 Task: Find connections with filter location Maholi with filter topic #Culturewith filter profile language Spanish with filter current company Startup Story™ with filter school Wilson College Chowpatty Mumbai 400 007 with filter industry Desktop Computing Software Products with filter service category Videography with filter keywords title Screenwriter
Action: Mouse moved to (564, 76)
Screenshot: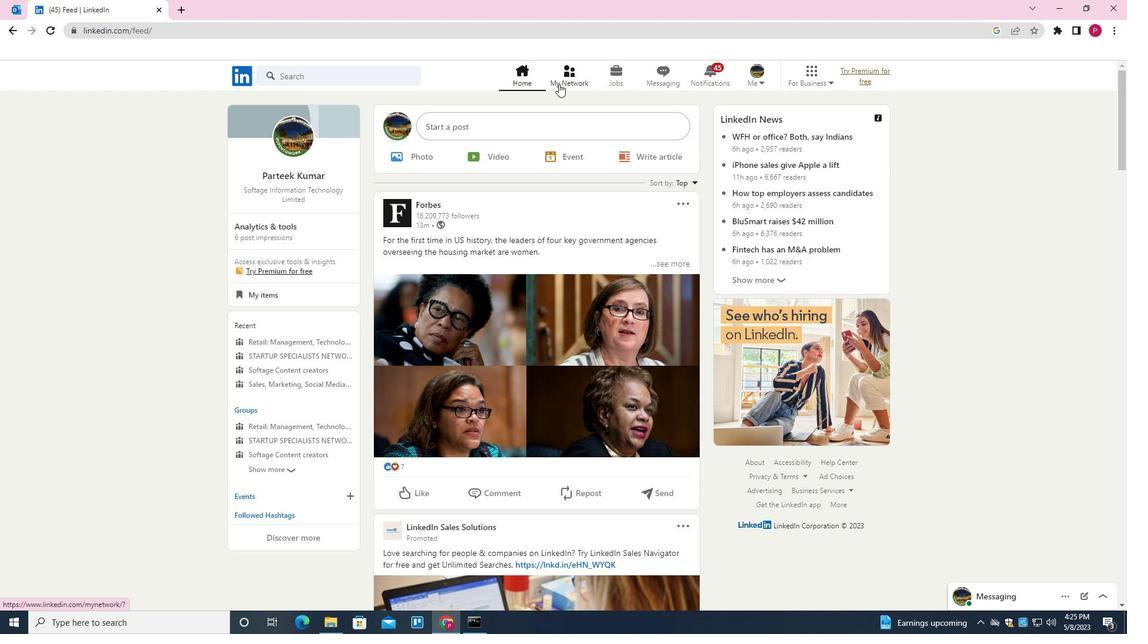 
Action: Mouse pressed left at (564, 76)
Screenshot: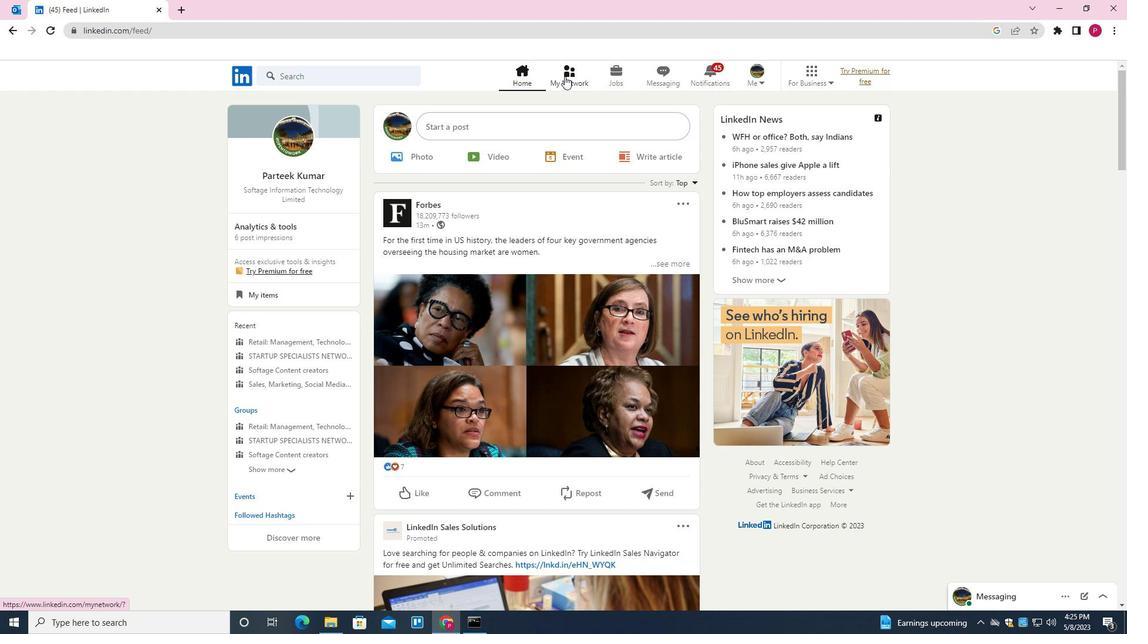 
Action: Mouse moved to (377, 141)
Screenshot: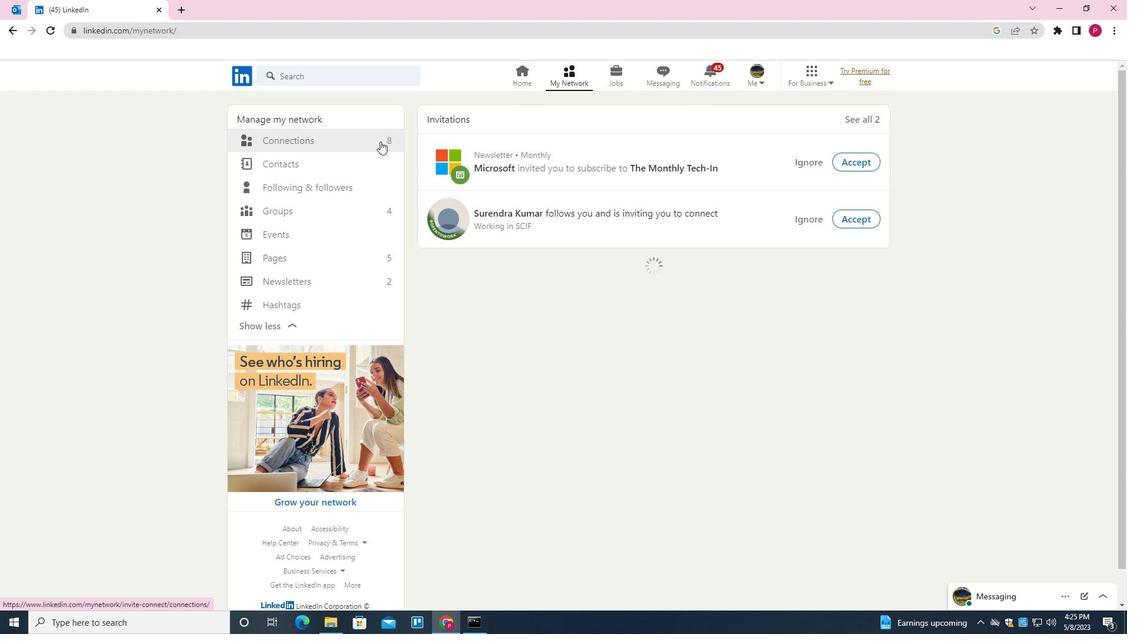 
Action: Mouse pressed left at (377, 141)
Screenshot: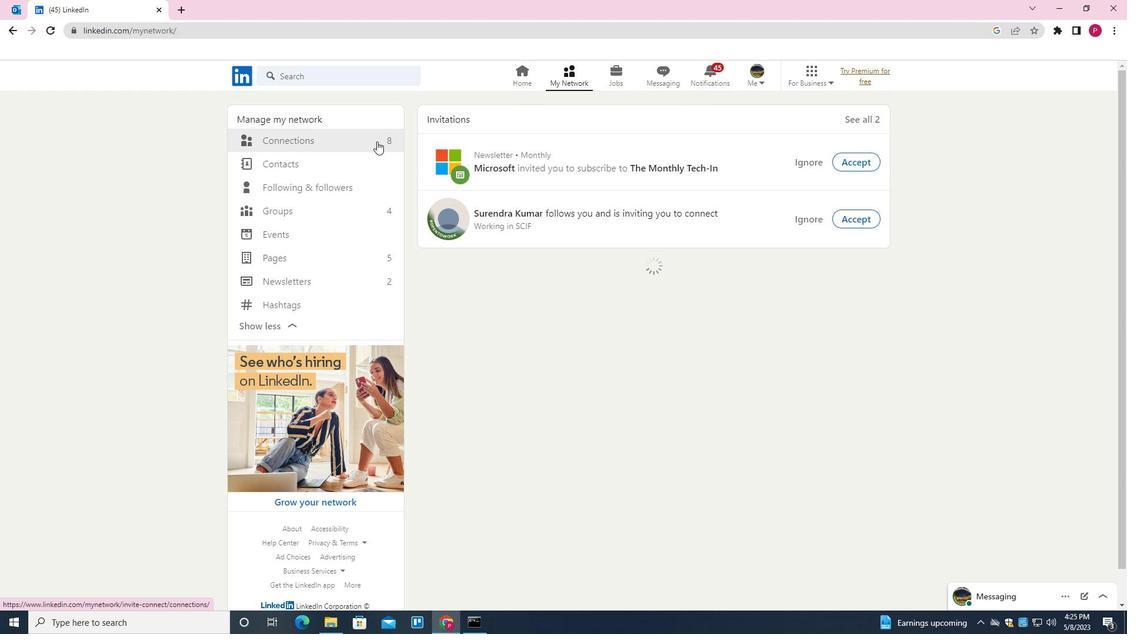 
Action: Mouse moved to (645, 142)
Screenshot: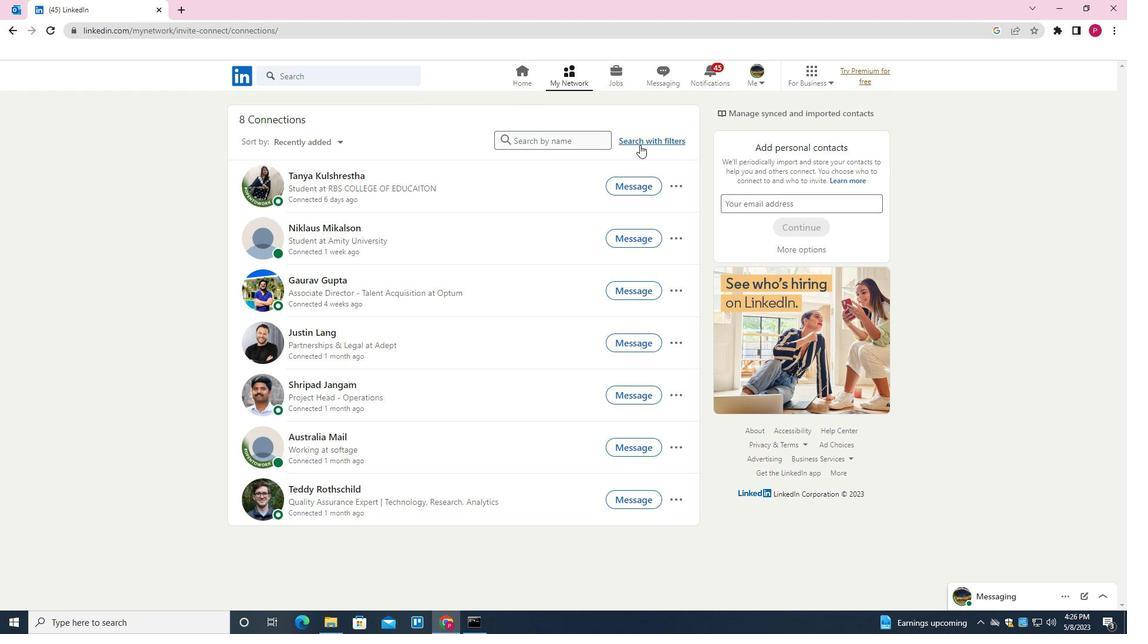 
Action: Mouse pressed left at (645, 142)
Screenshot: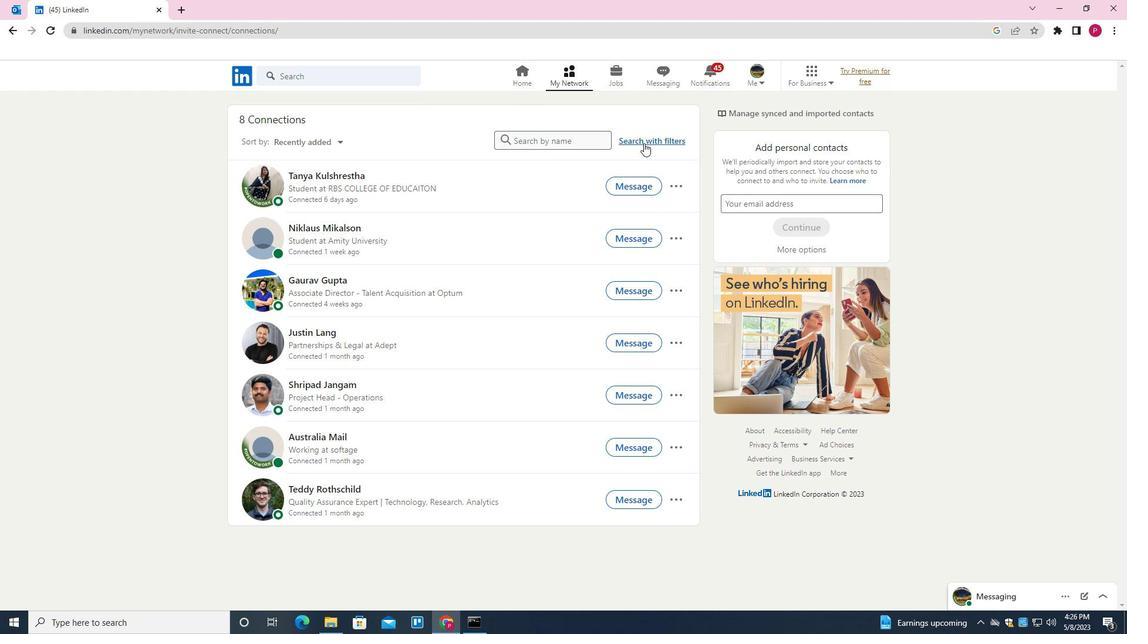 
Action: Mouse moved to (600, 107)
Screenshot: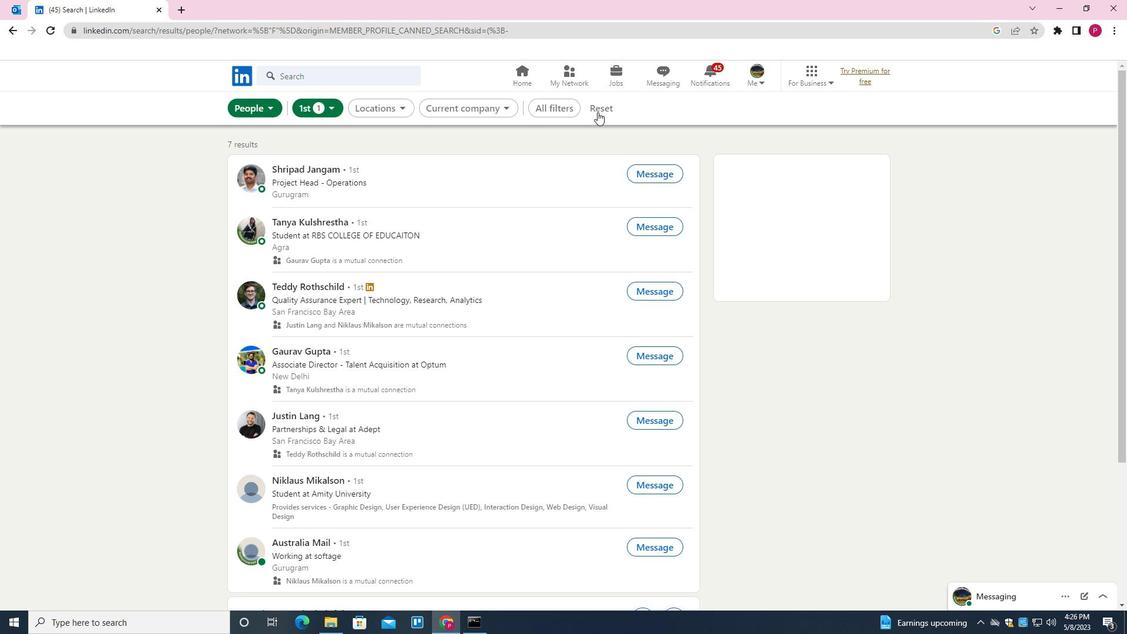 
Action: Mouse pressed left at (600, 107)
Screenshot: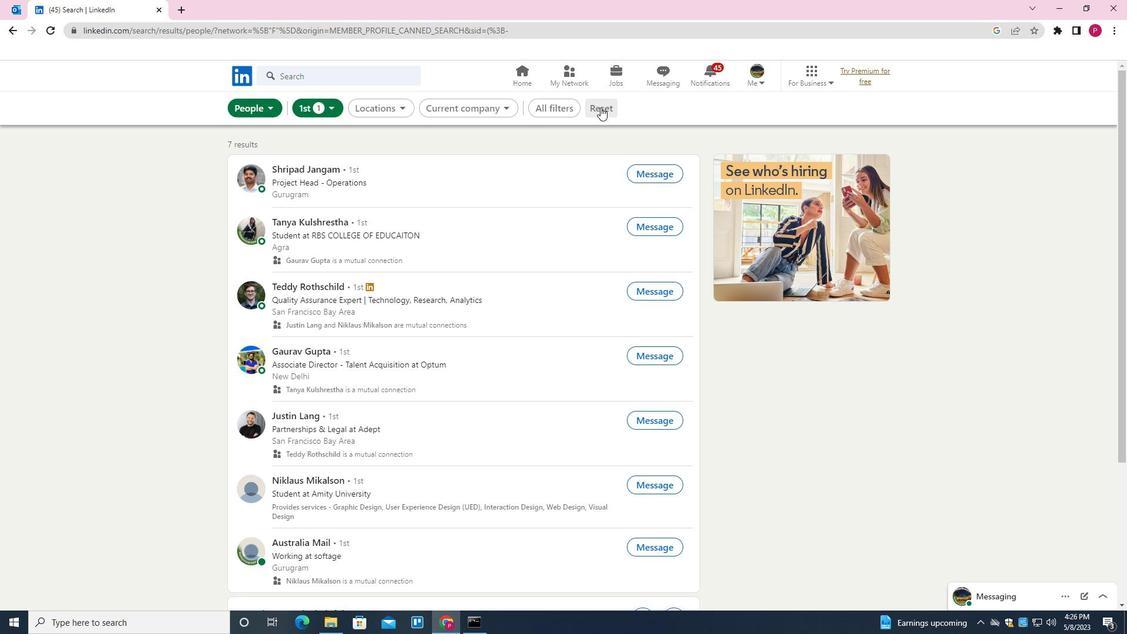 
Action: Mouse moved to (582, 112)
Screenshot: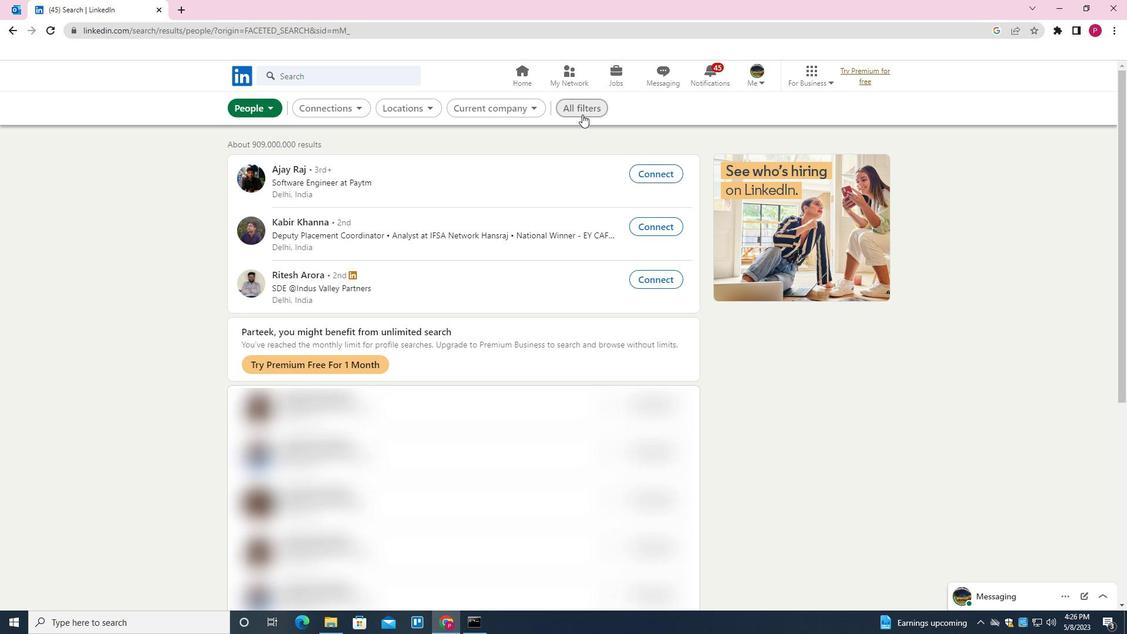 
Action: Mouse pressed left at (582, 112)
Screenshot: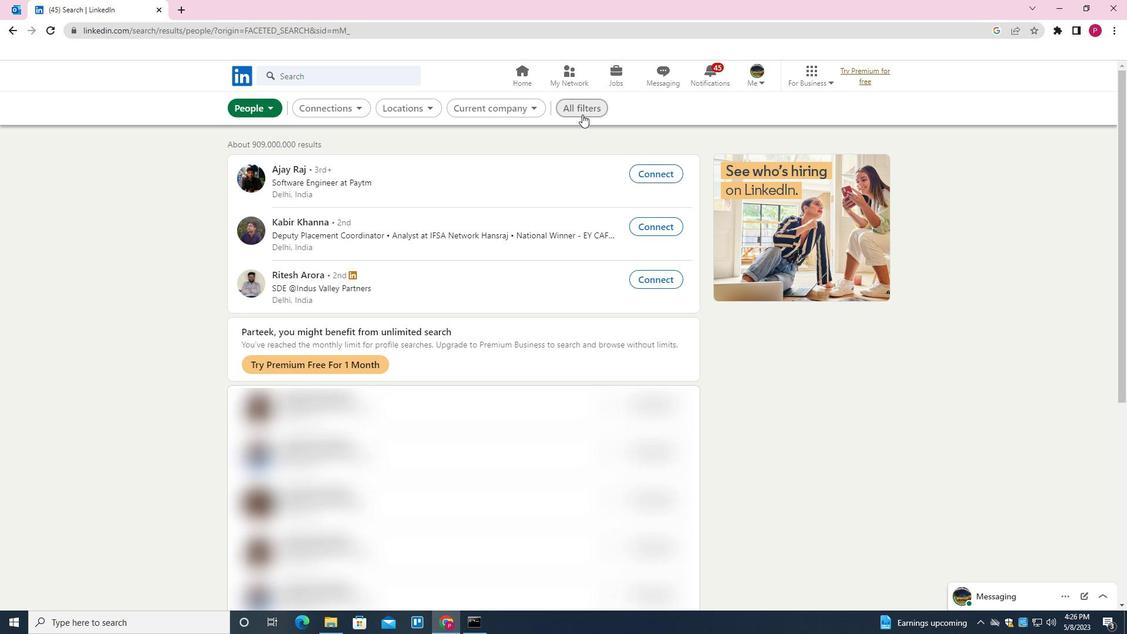 
Action: Mouse moved to (809, 248)
Screenshot: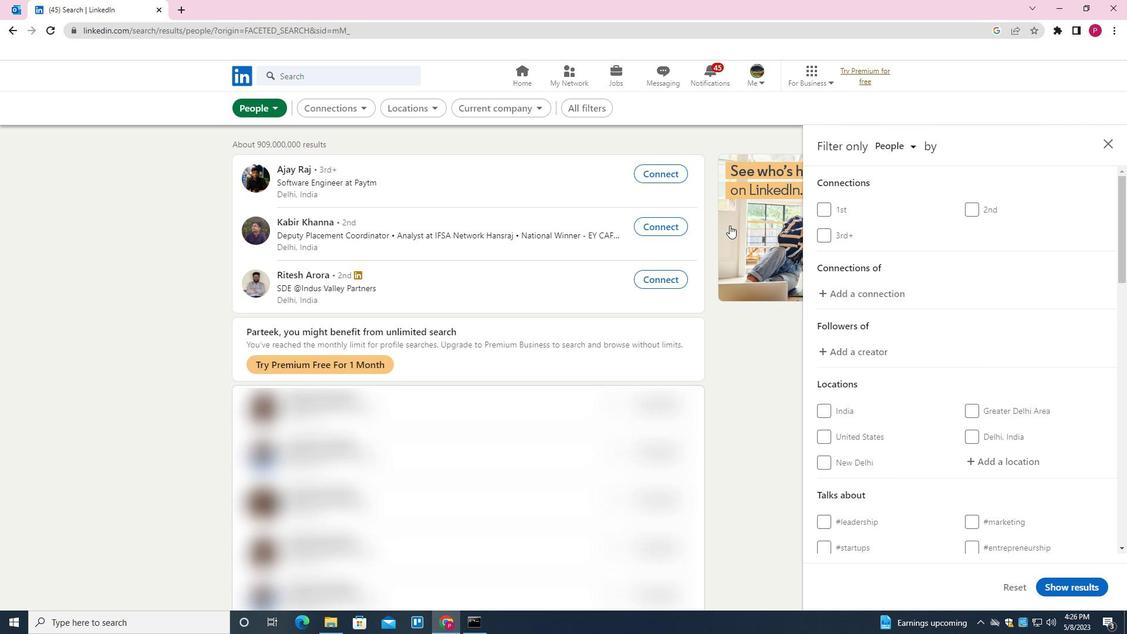 
Action: Mouse scrolled (809, 247) with delta (0, 0)
Screenshot: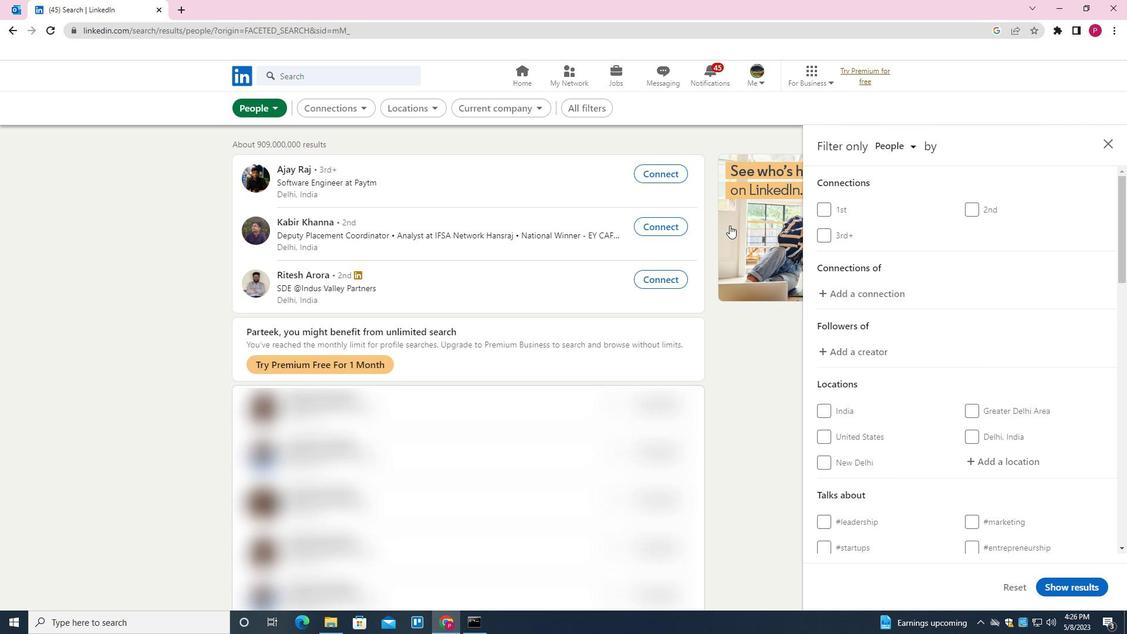 
Action: Mouse moved to (875, 264)
Screenshot: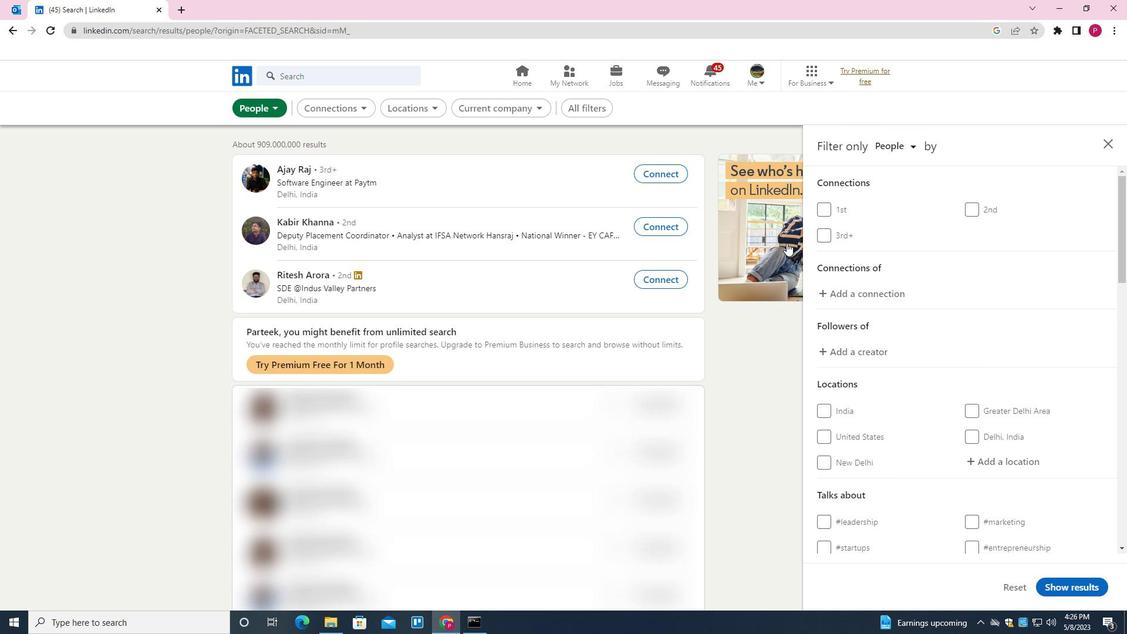 
Action: Mouse scrolled (875, 263) with delta (0, 0)
Screenshot: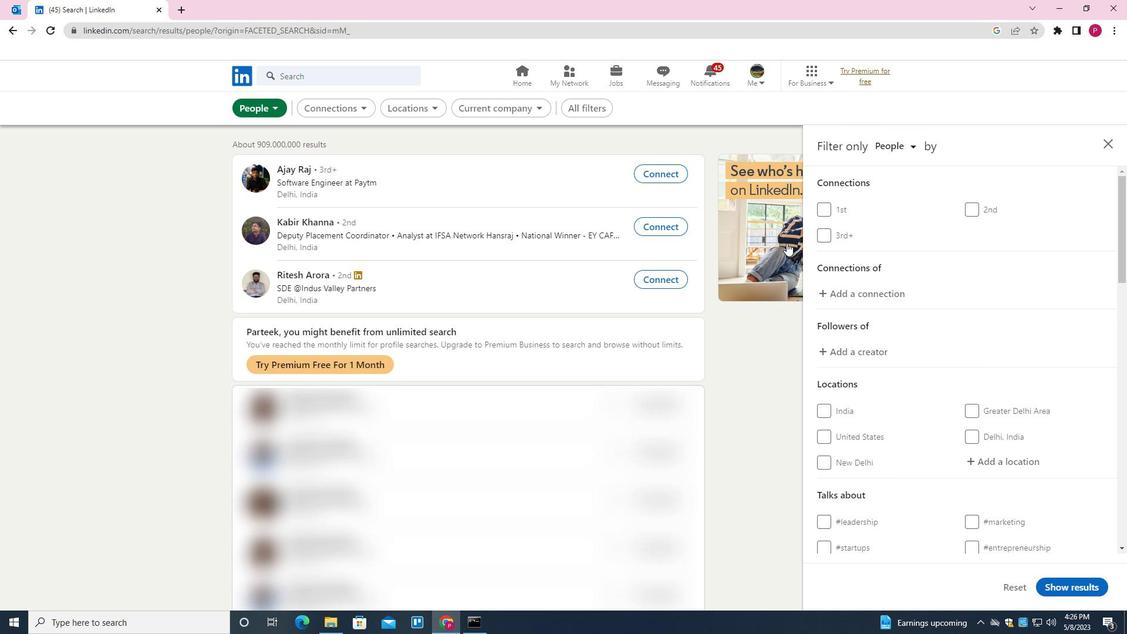 
Action: Mouse moved to (1013, 341)
Screenshot: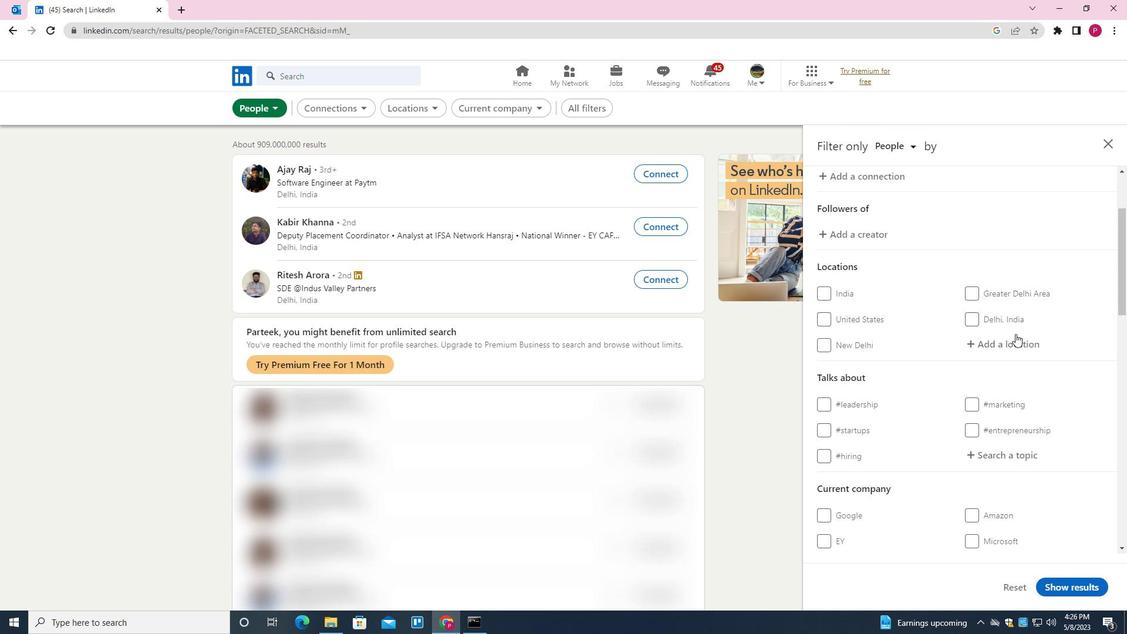 
Action: Mouse pressed left at (1013, 341)
Screenshot: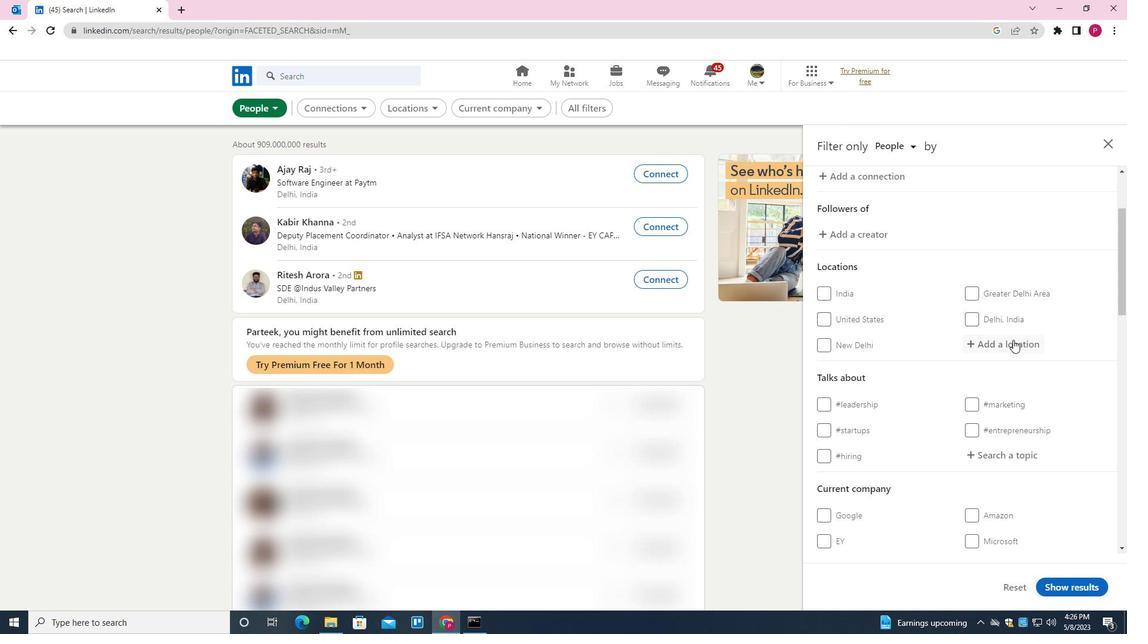 
Action: Mouse moved to (842, 454)
Screenshot: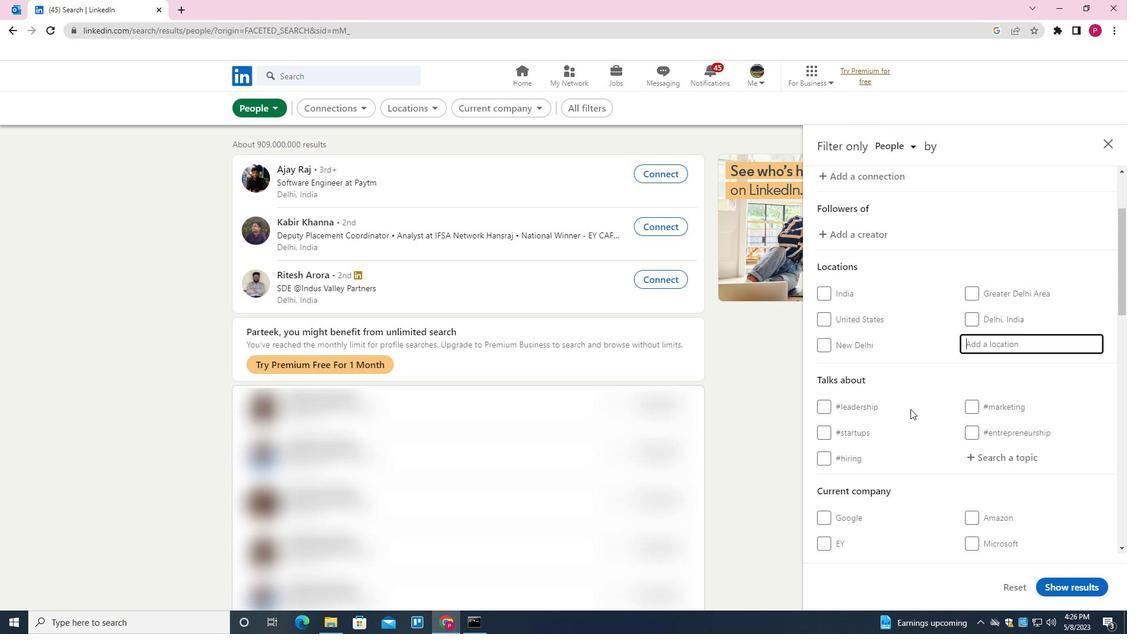 
Action: Key pressed <Key.shift>MAHOLI<Key.backspace><Key.backspace>LI
Screenshot: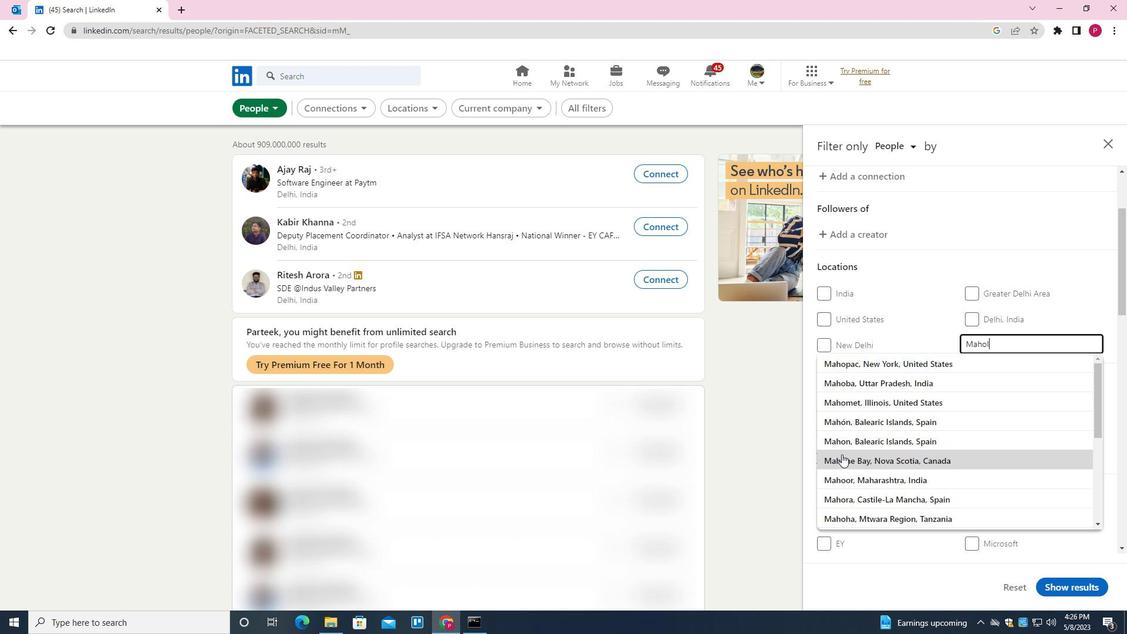 
Action: Mouse moved to (956, 385)
Screenshot: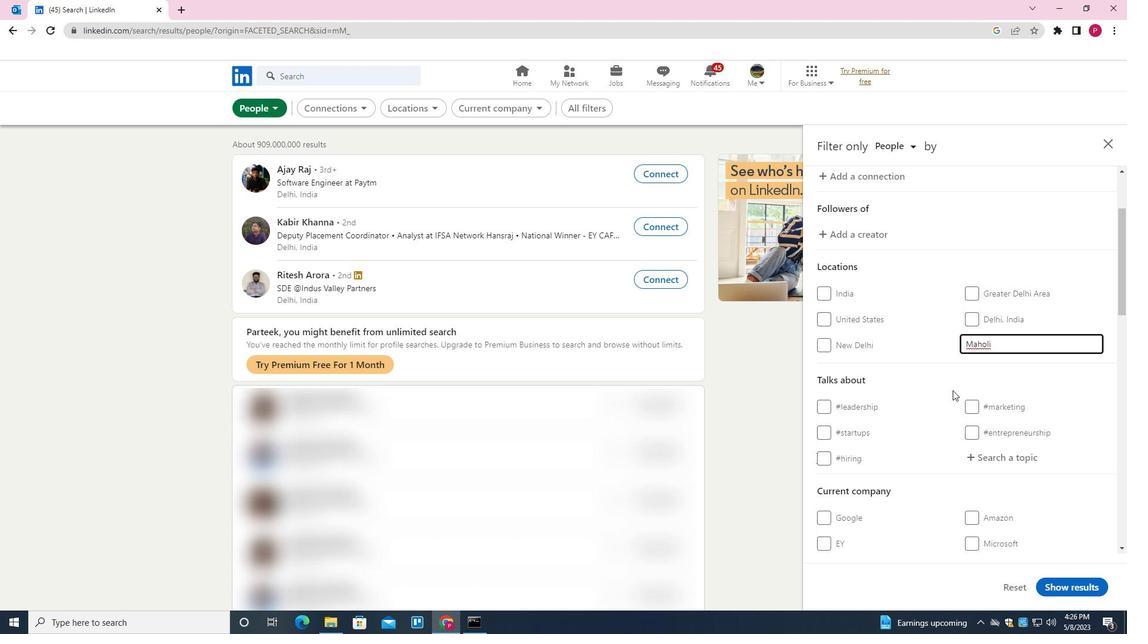 
Action: Mouse scrolled (956, 385) with delta (0, 0)
Screenshot: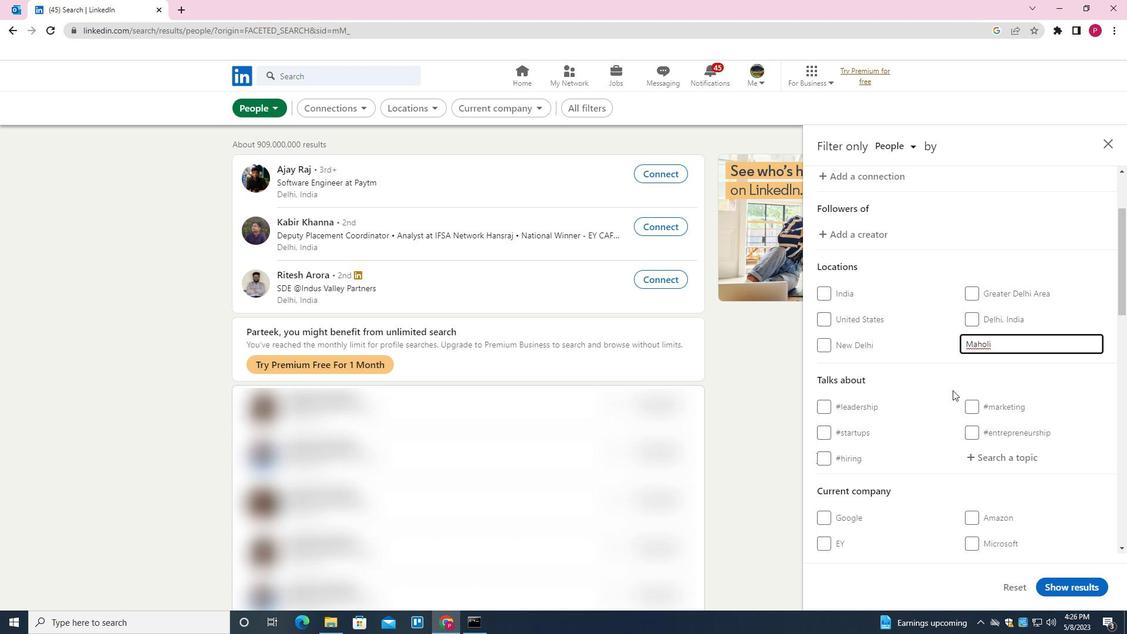 
Action: Mouse scrolled (956, 385) with delta (0, 0)
Screenshot: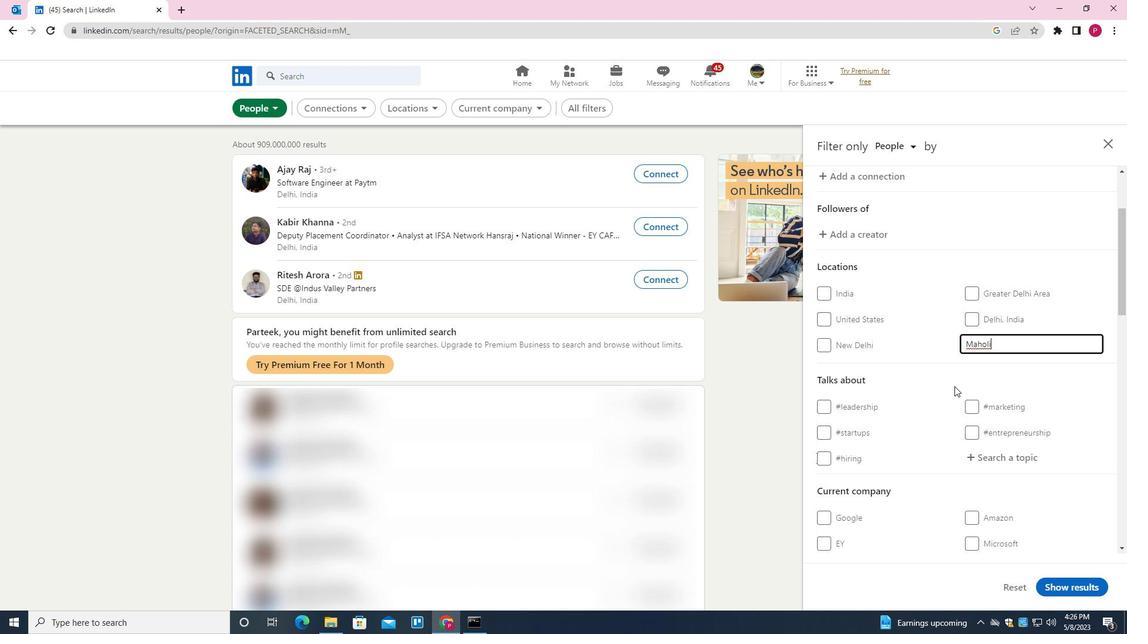
Action: Mouse scrolled (956, 385) with delta (0, 0)
Screenshot: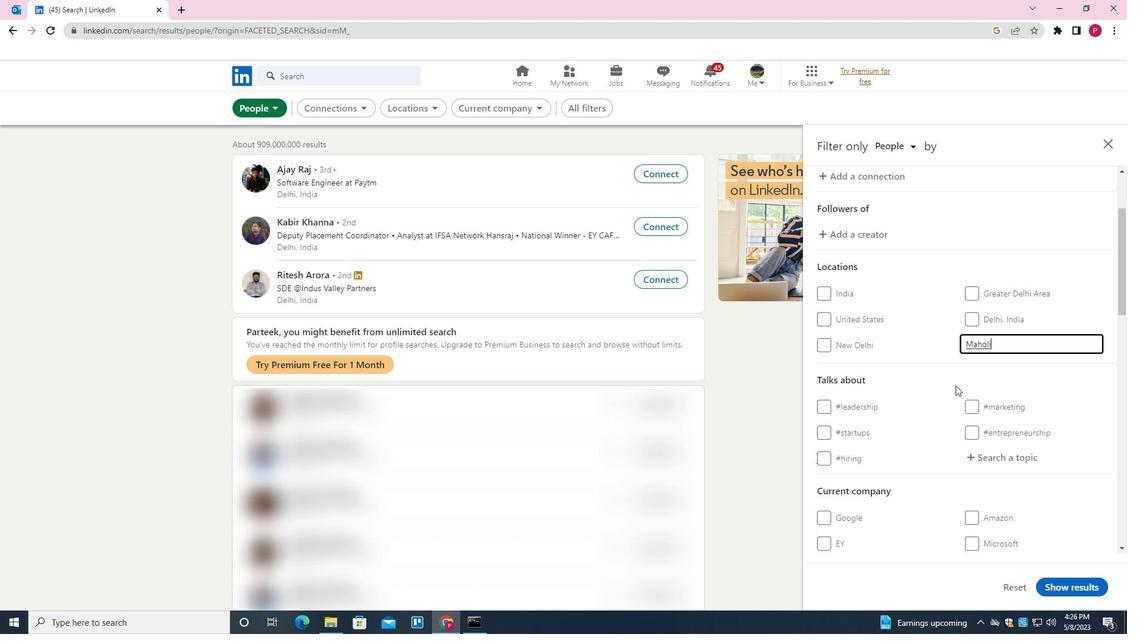 
Action: Mouse moved to (992, 288)
Screenshot: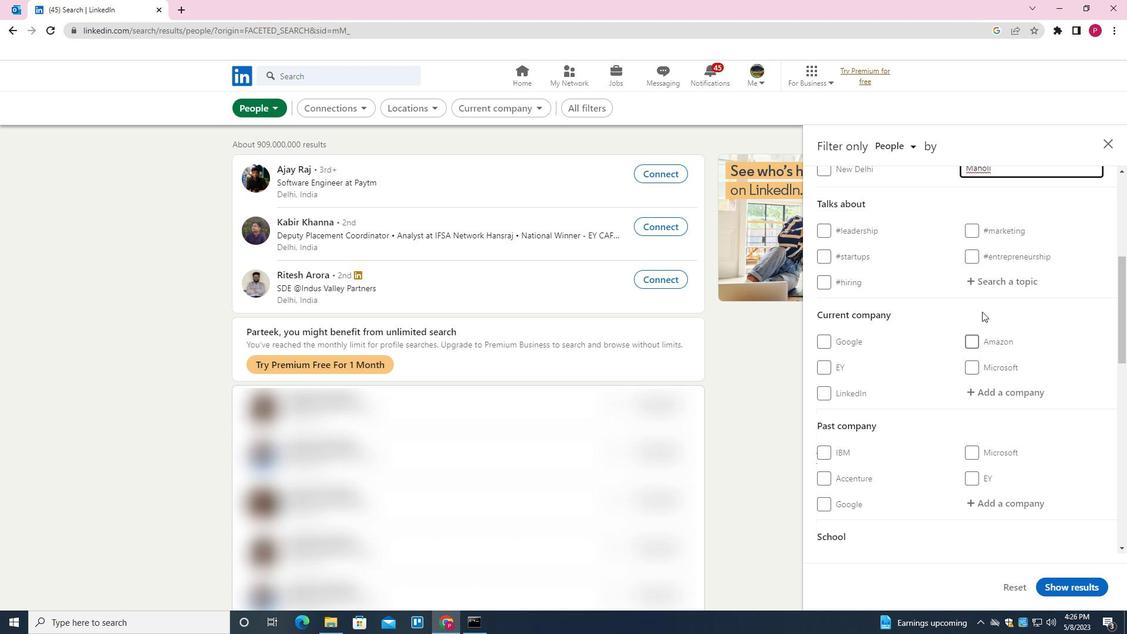 
Action: Mouse pressed left at (992, 288)
Screenshot: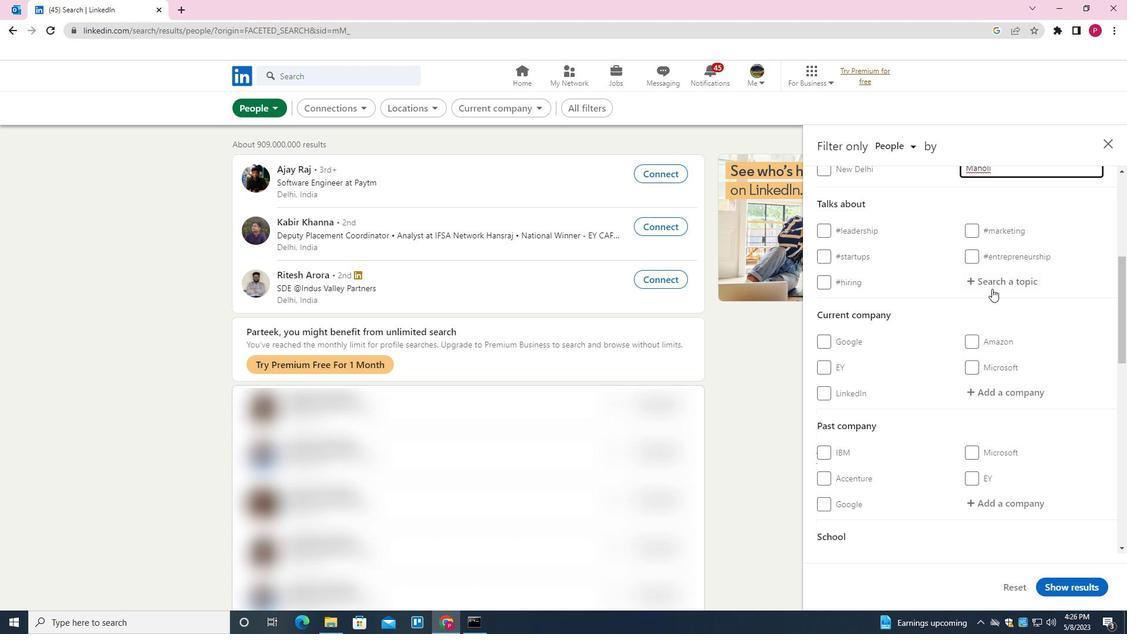 
Action: Key pressed CULTURE<Key.down><Key.enter>
Screenshot: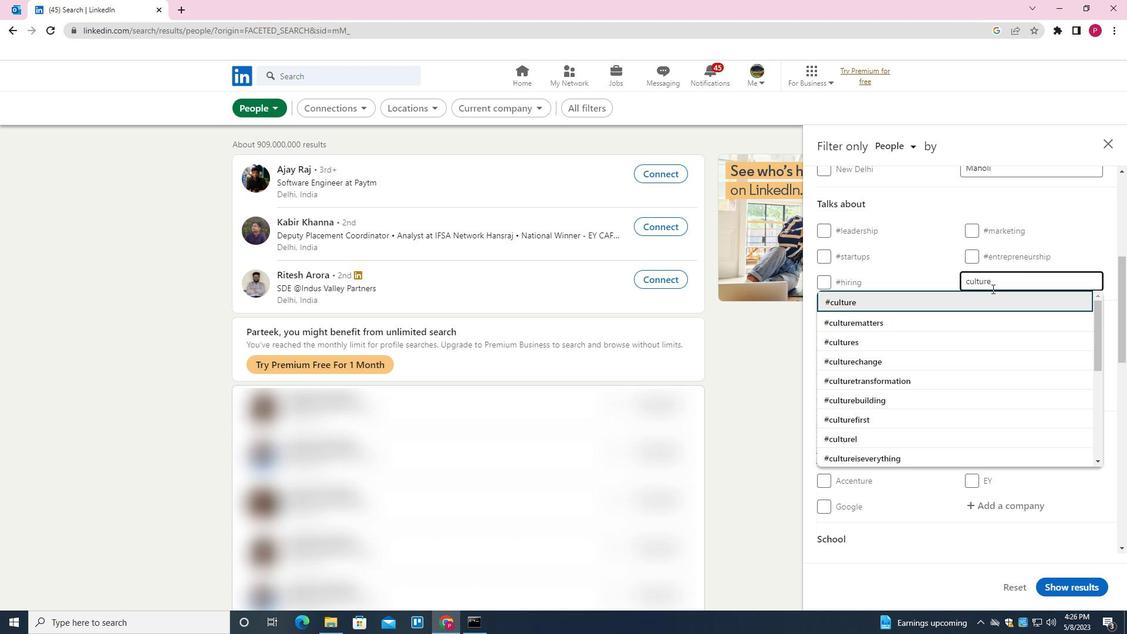 
Action: Mouse moved to (960, 343)
Screenshot: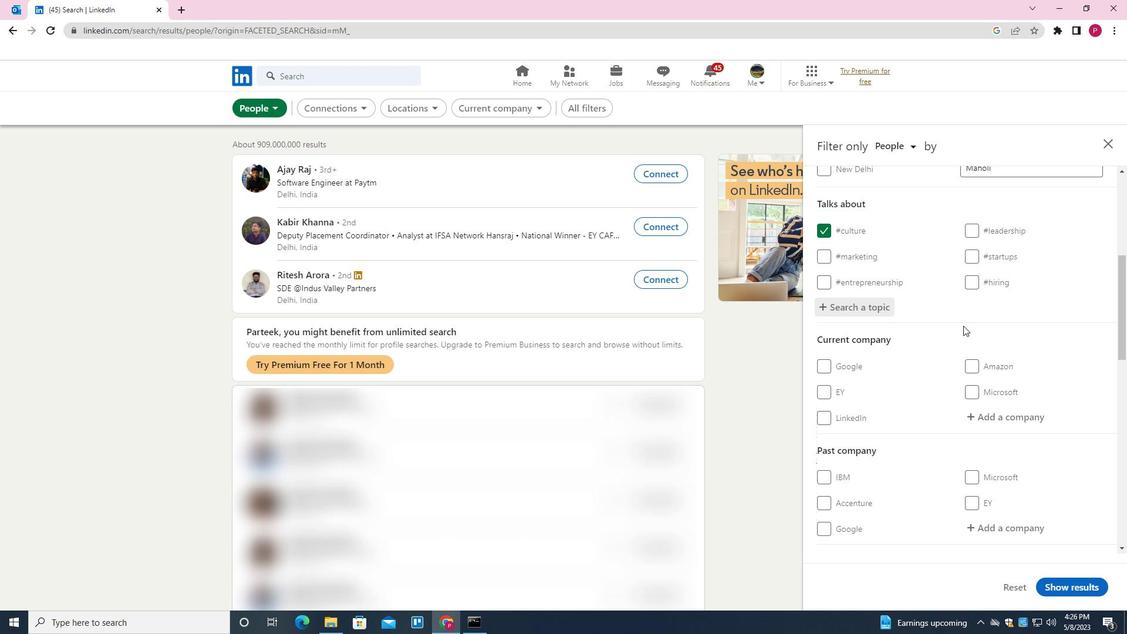 
Action: Mouse scrolled (960, 342) with delta (0, 0)
Screenshot: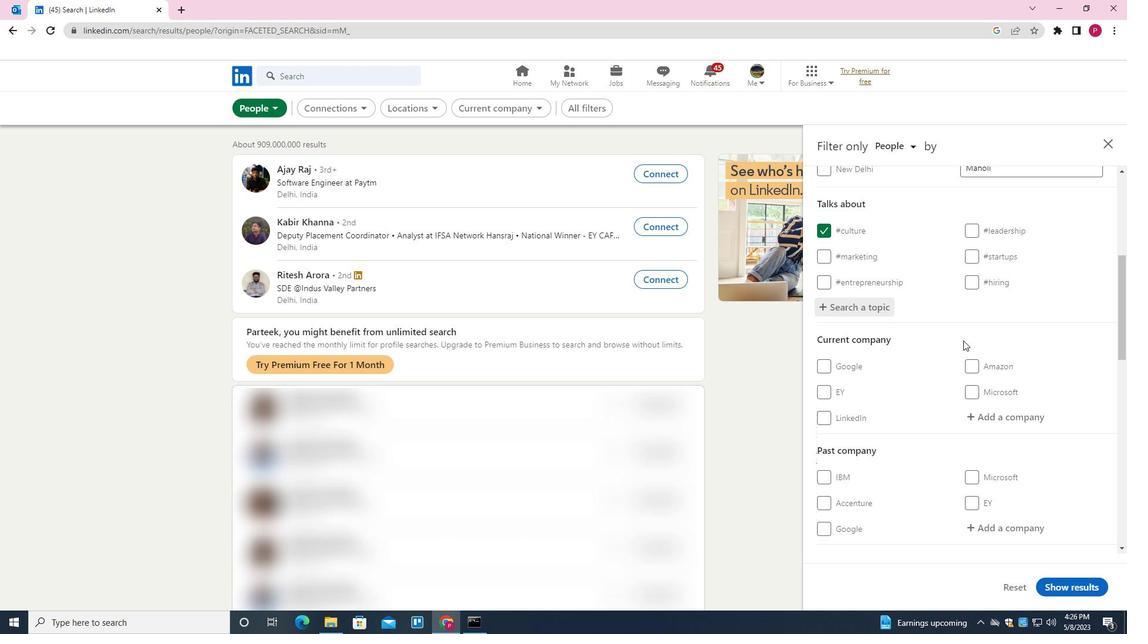 
Action: Mouse moved to (958, 343)
Screenshot: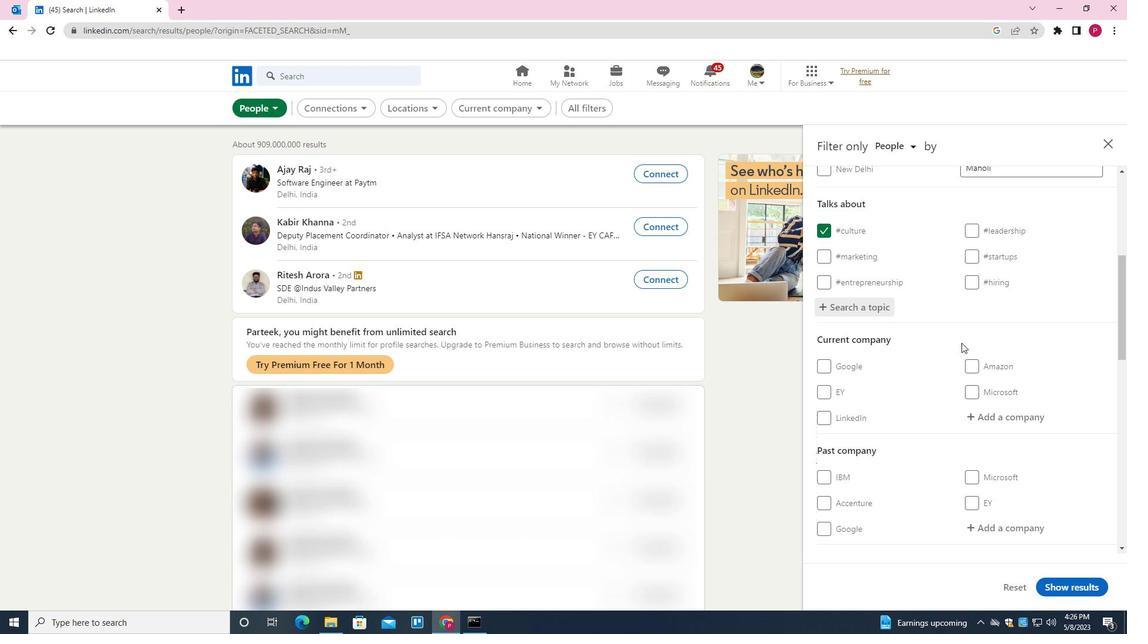 
Action: Mouse scrolled (958, 342) with delta (0, 0)
Screenshot: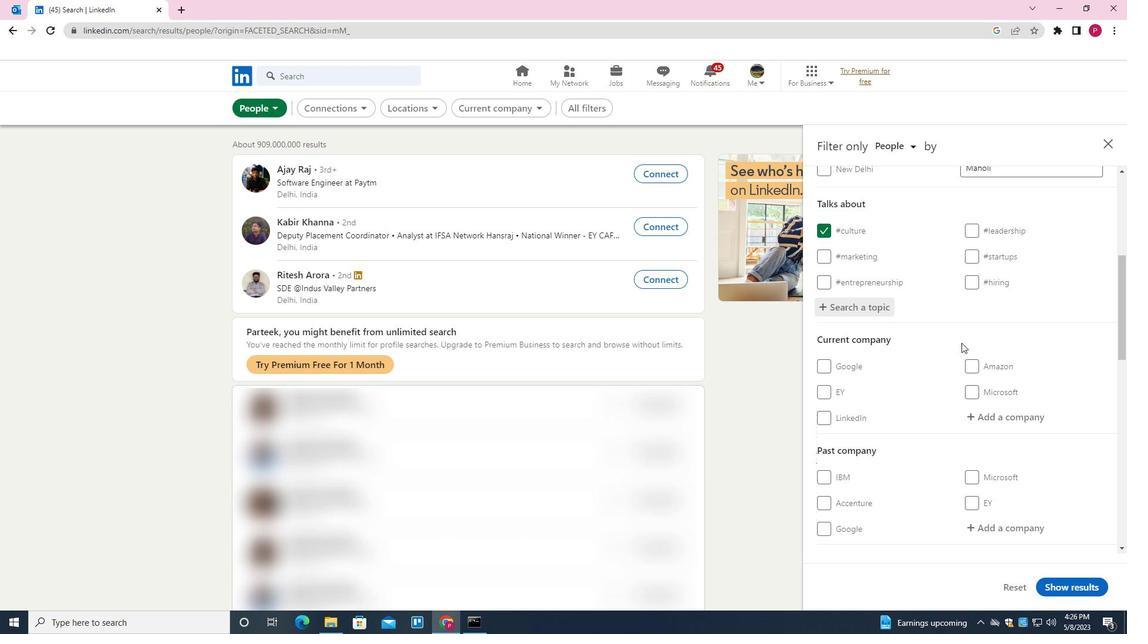 
Action: Mouse moved to (958, 344)
Screenshot: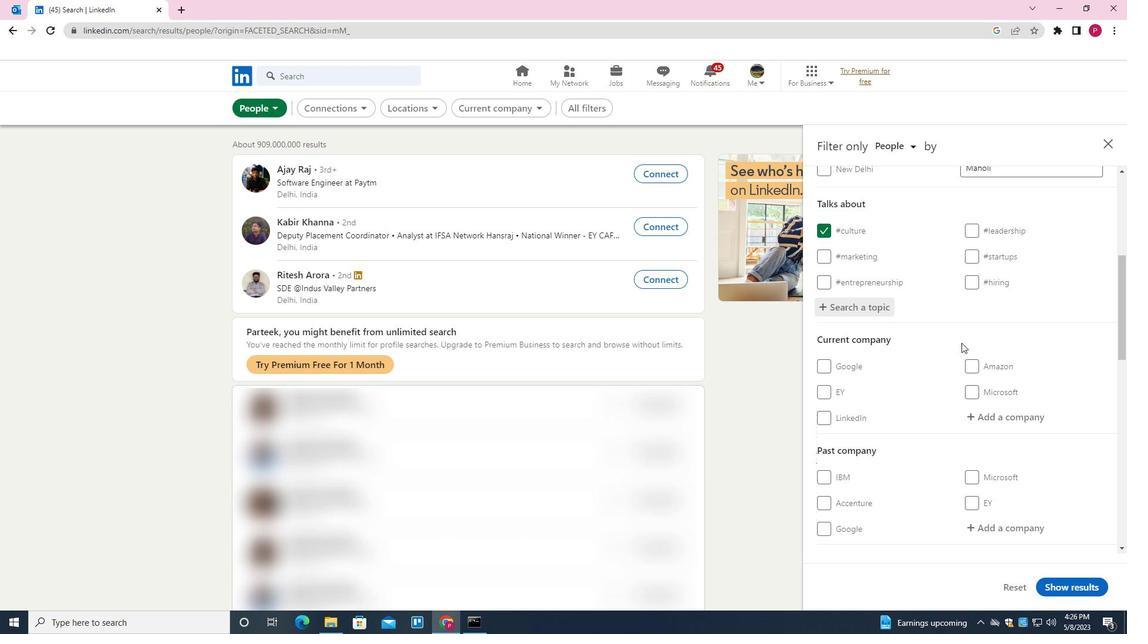 
Action: Mouse scrolled (958, 343) with delta (0, 0)
Screenshot: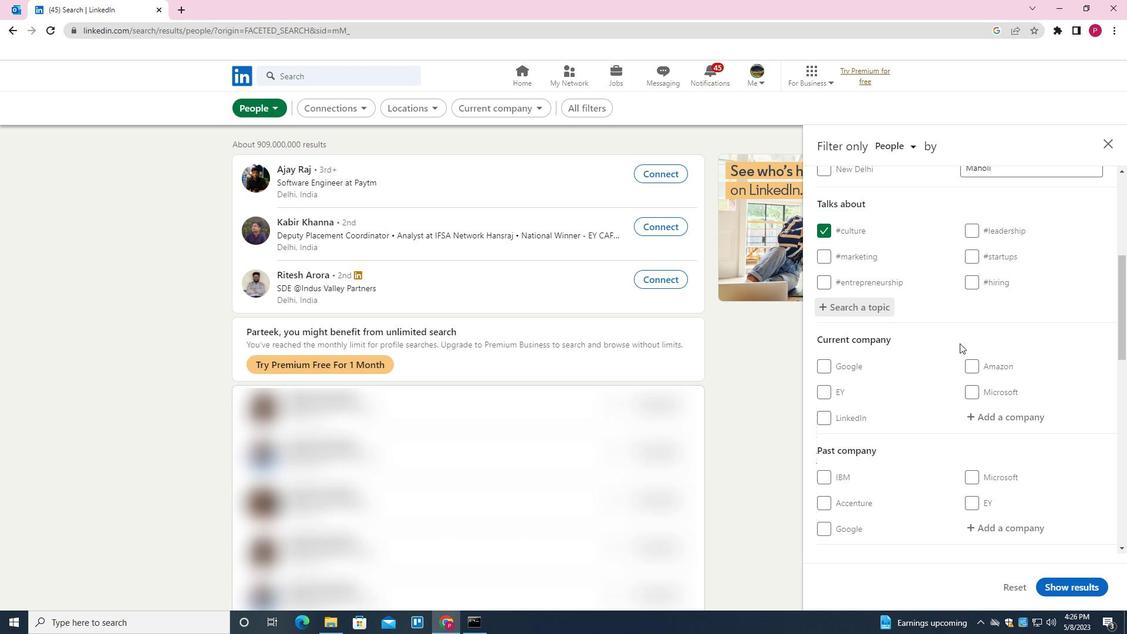 
Action: Mouse moved to (886, 349)
Screenshot: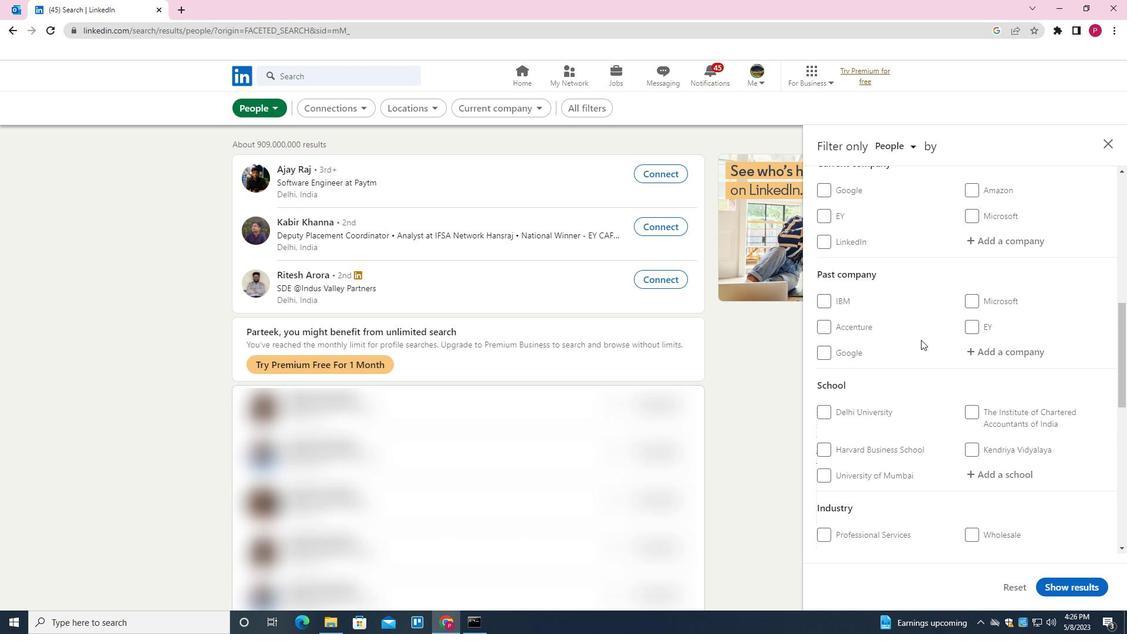 
Action: Mouse scrolled (886, 348) with delta (0, 0)
Screenshot: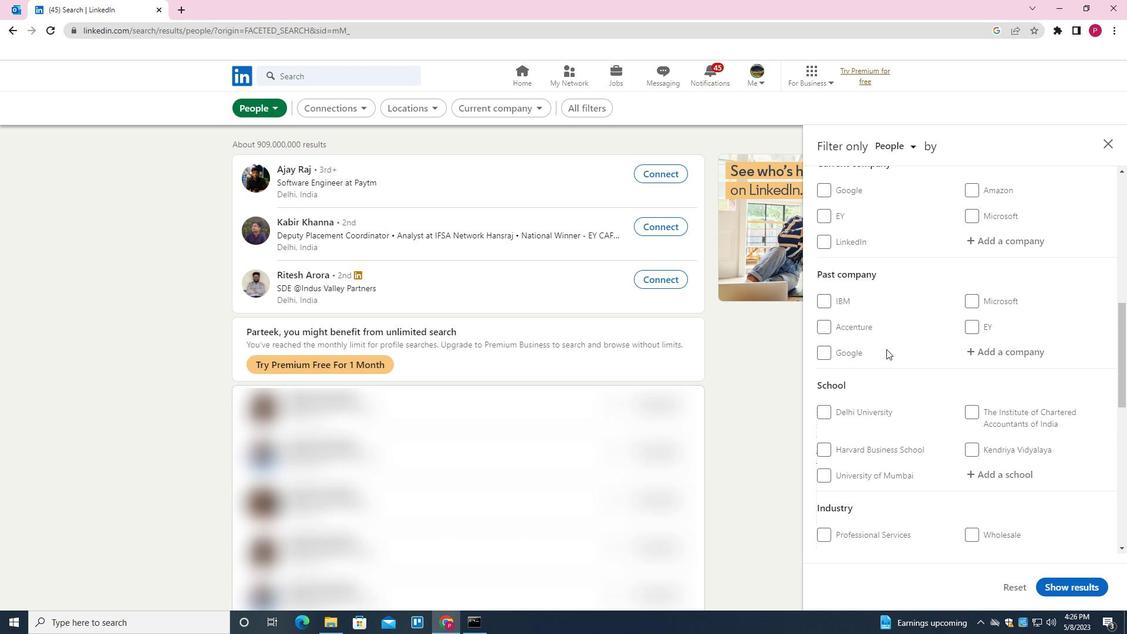 
Action: Mouse scrolled (886, 348) with delta (0, 0)
Screenshot: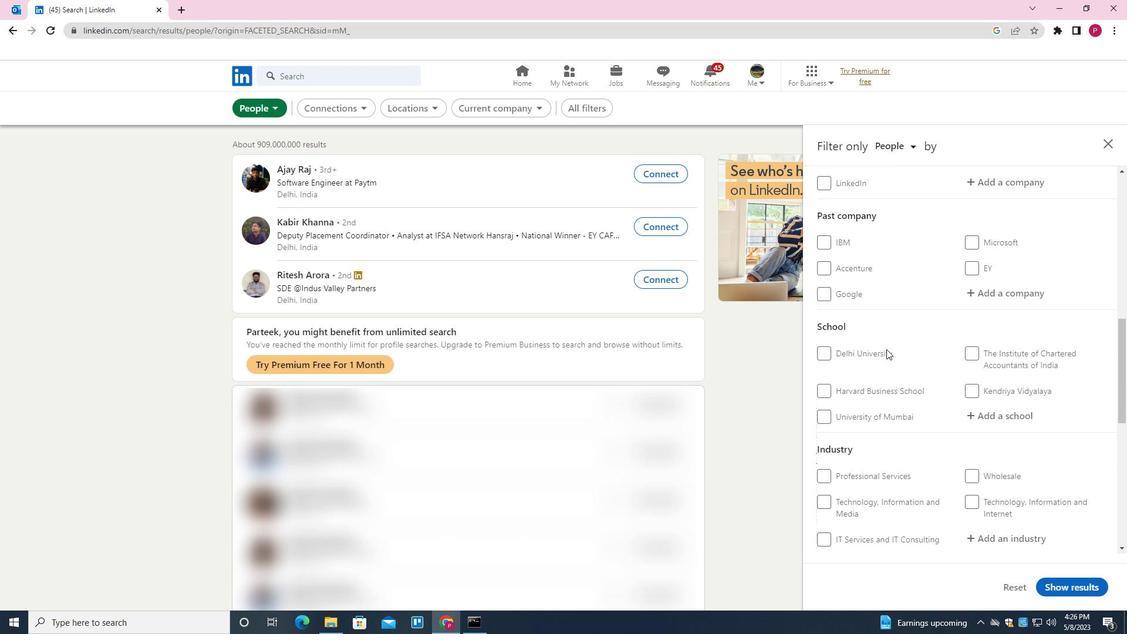 
Action: Mouse scrolled (886, 348) with delta (0, 0)
Screenshot: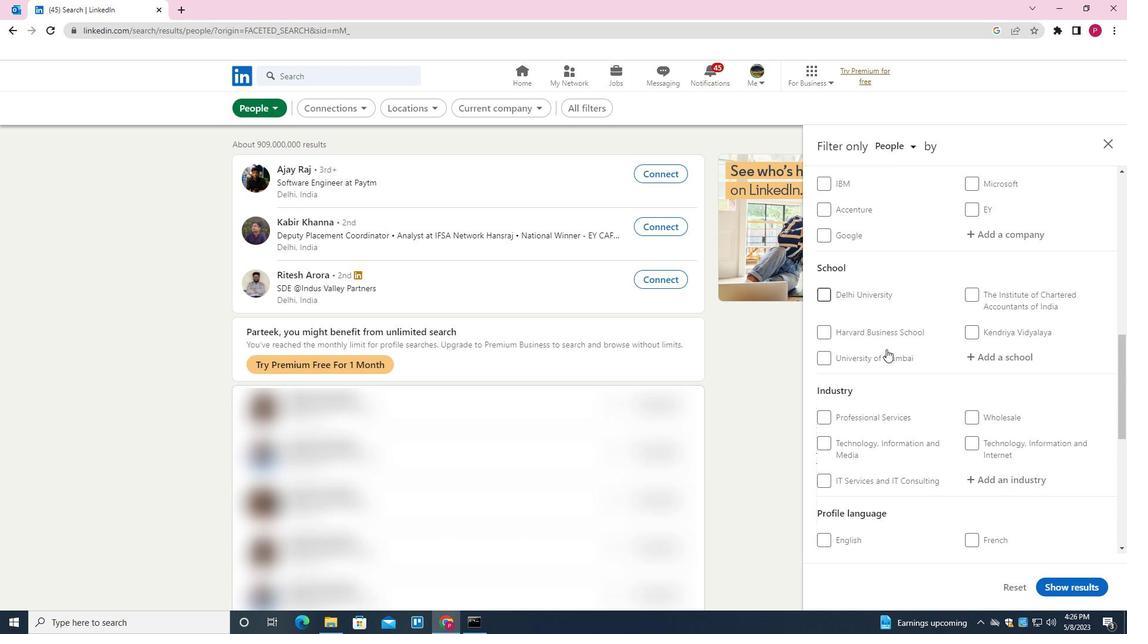 
Action: Mouse scrolled (886, 348) with delta (0, 0)
Screenshot: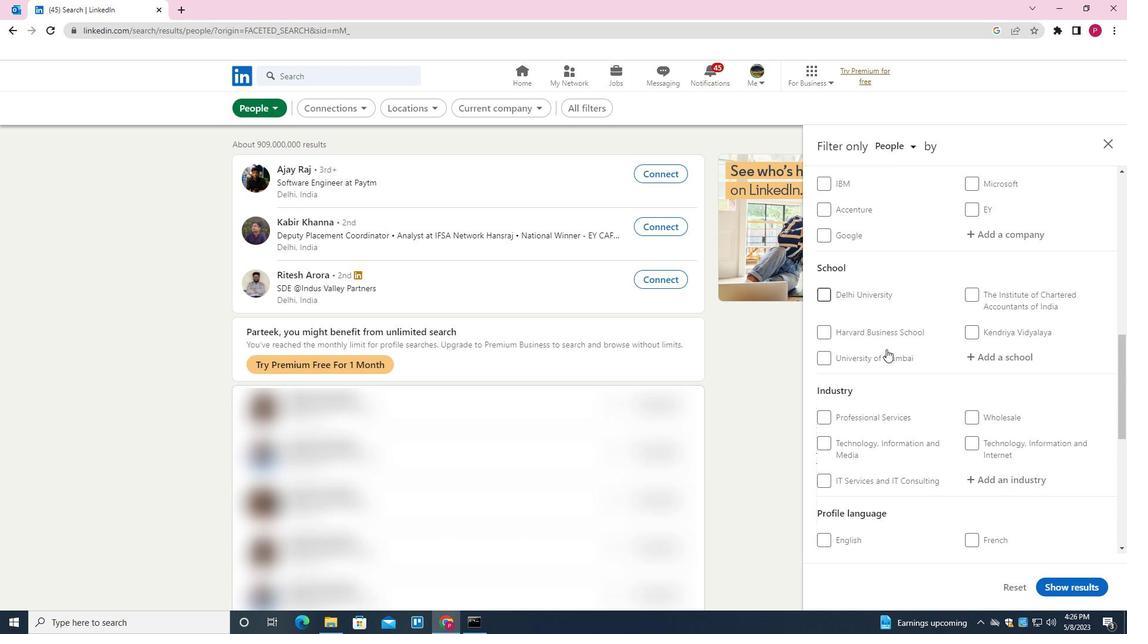 
Action: Mouse scrolled (886, 348) with delta (0, 0)
Screenshot: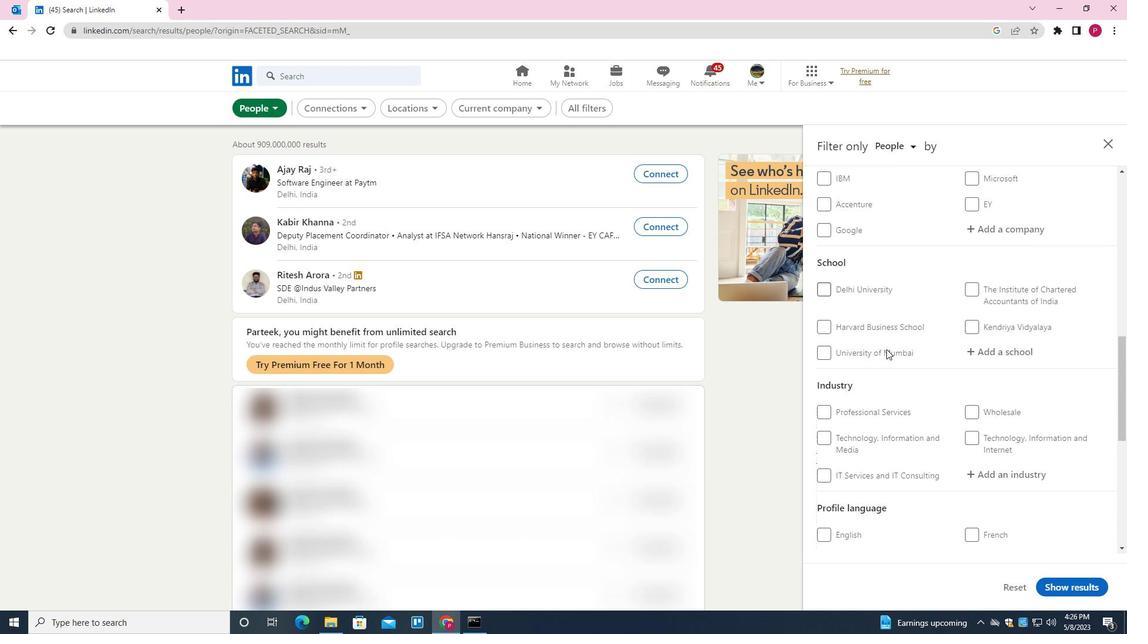 
Action: Mouse scrolled (886, 348) with delta (0, 0)
Screenshot: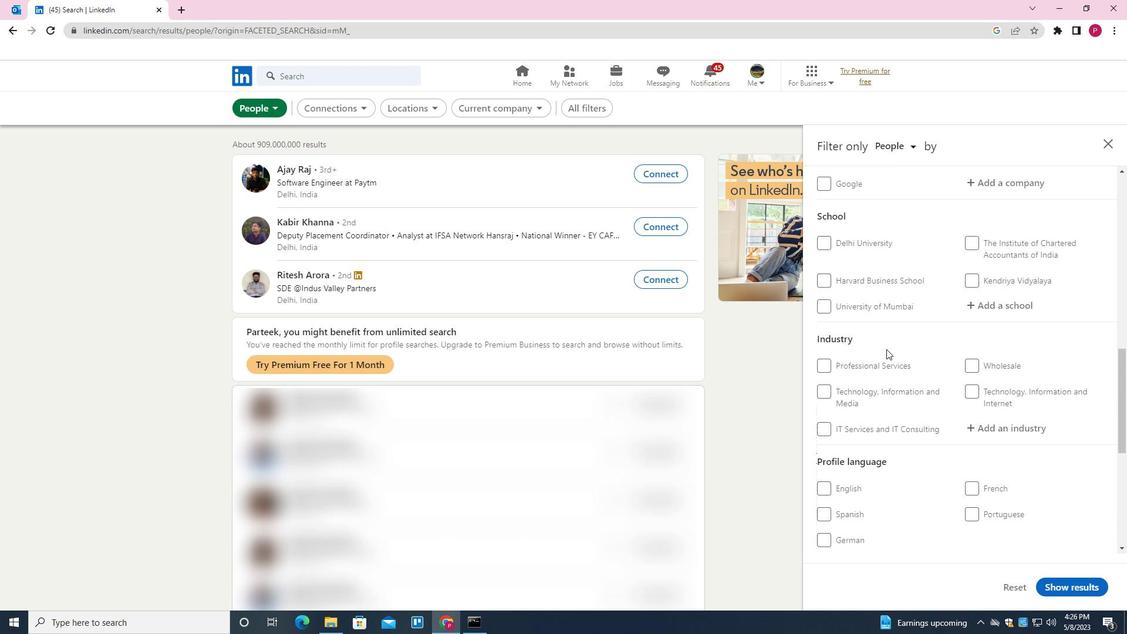 
Action: Mouse scrolled (886, 348) with delta (0, 0)
Screenshot: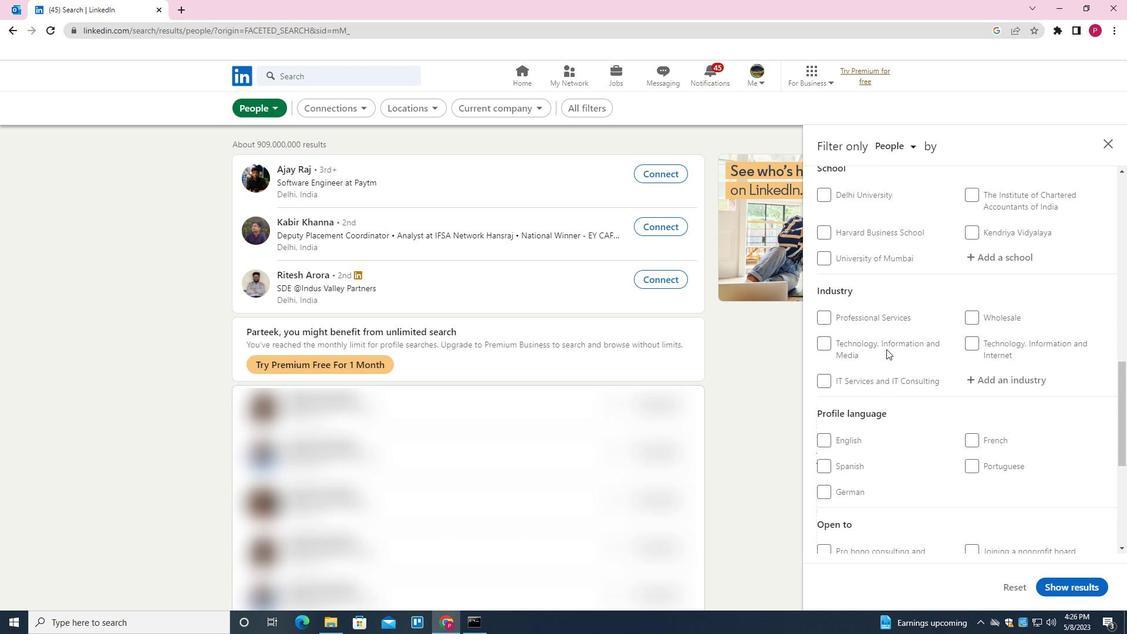 
Action: Mouse moved to (828, 278)
Screenshot: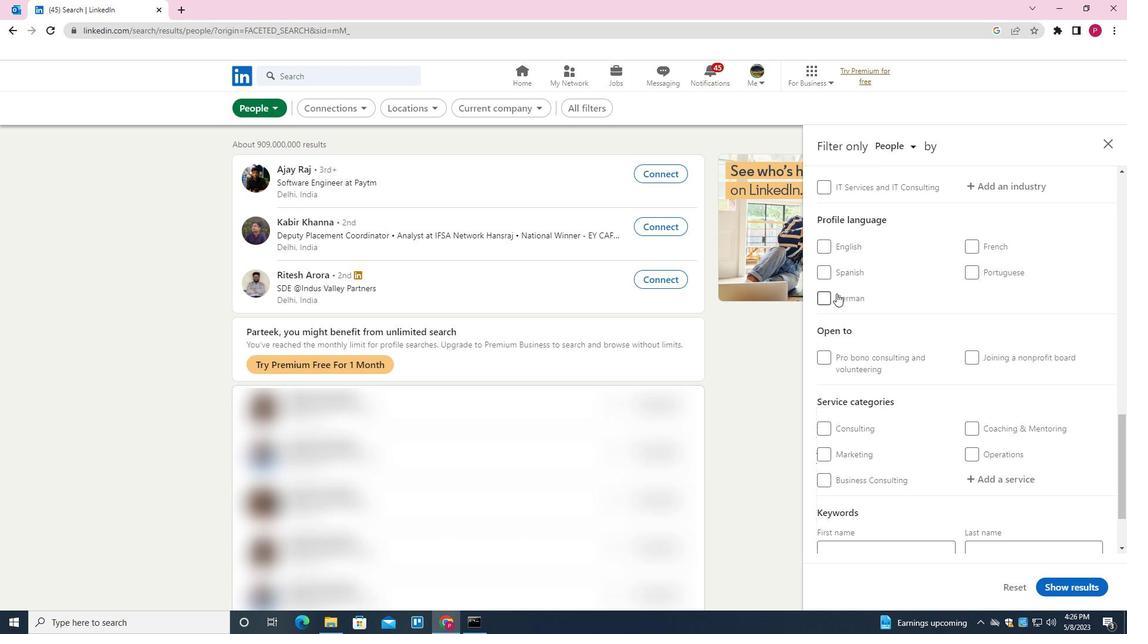 
Action: Mouse pressed left at (828, 278)
Screenshot: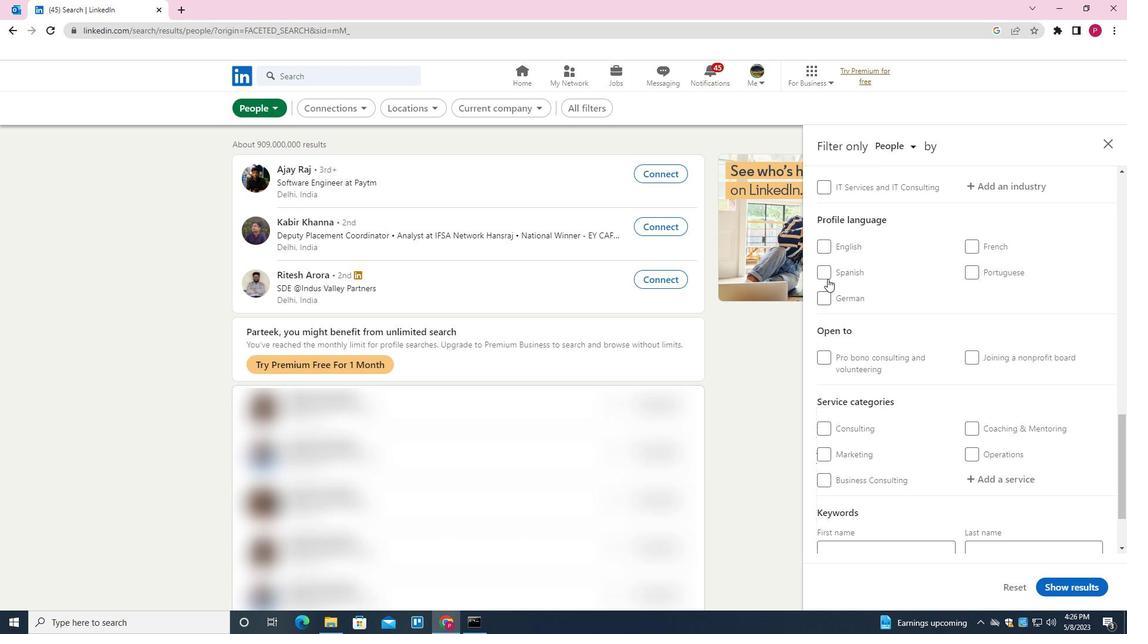 
Action: Mouse moved to (879, 305)
Screenshot: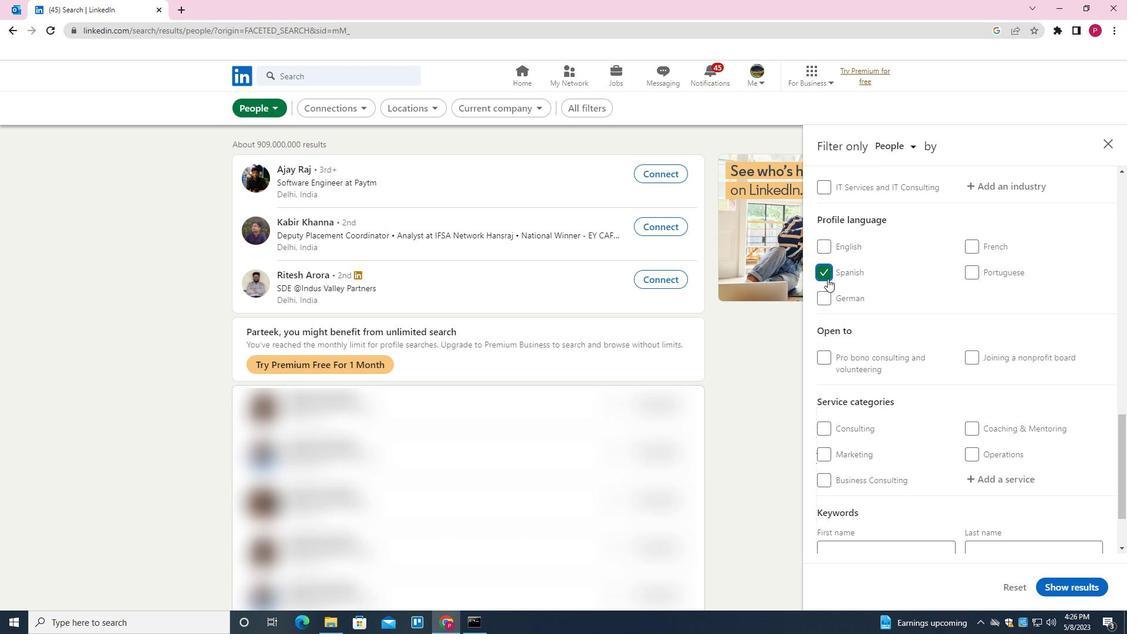 
Action: Mouse scrolled (879, 305) with delta (0, 0)
Screenshot: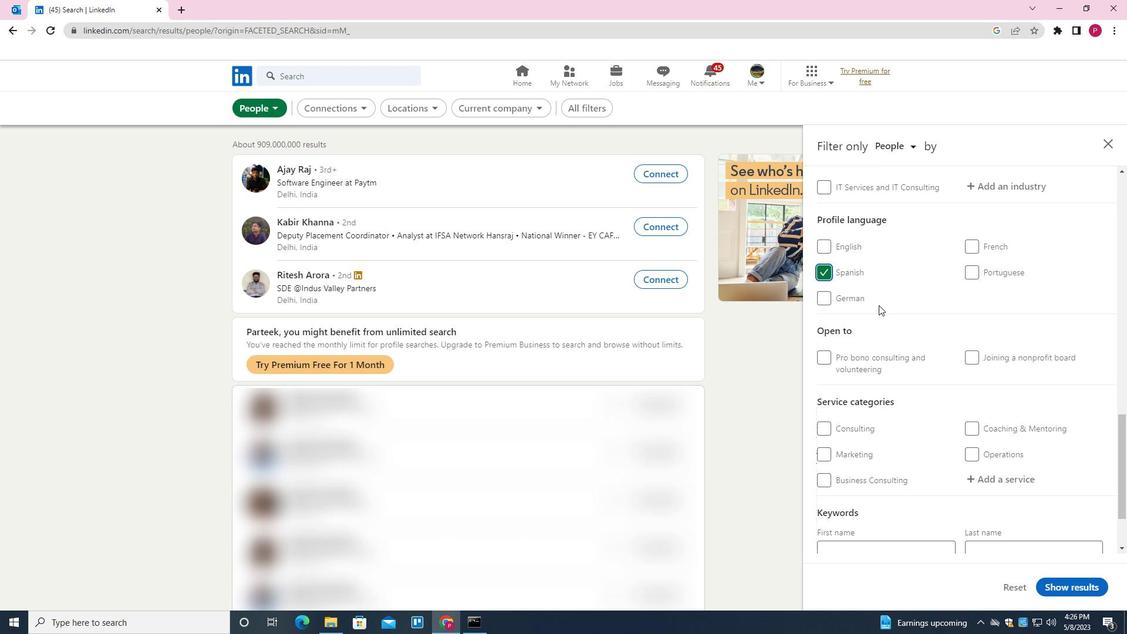 
Action: Mouse scrolled (879, 305) with delta (0, 0)
Screenshot: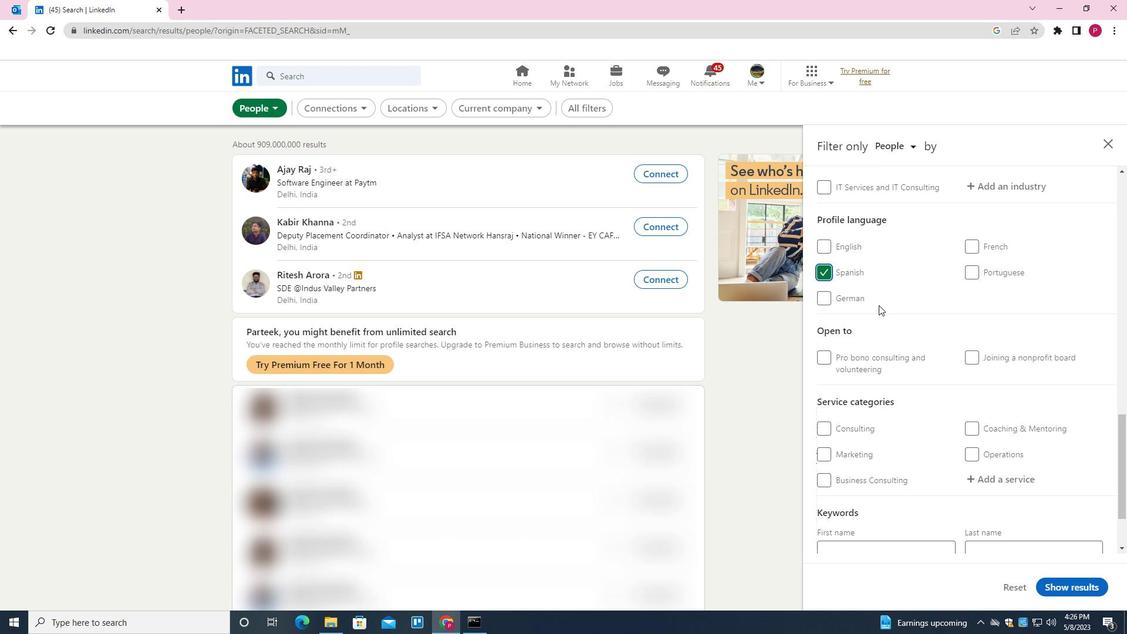
Action: Mouse scrolled (879, 305) with delta (0, 0)
Screenshot: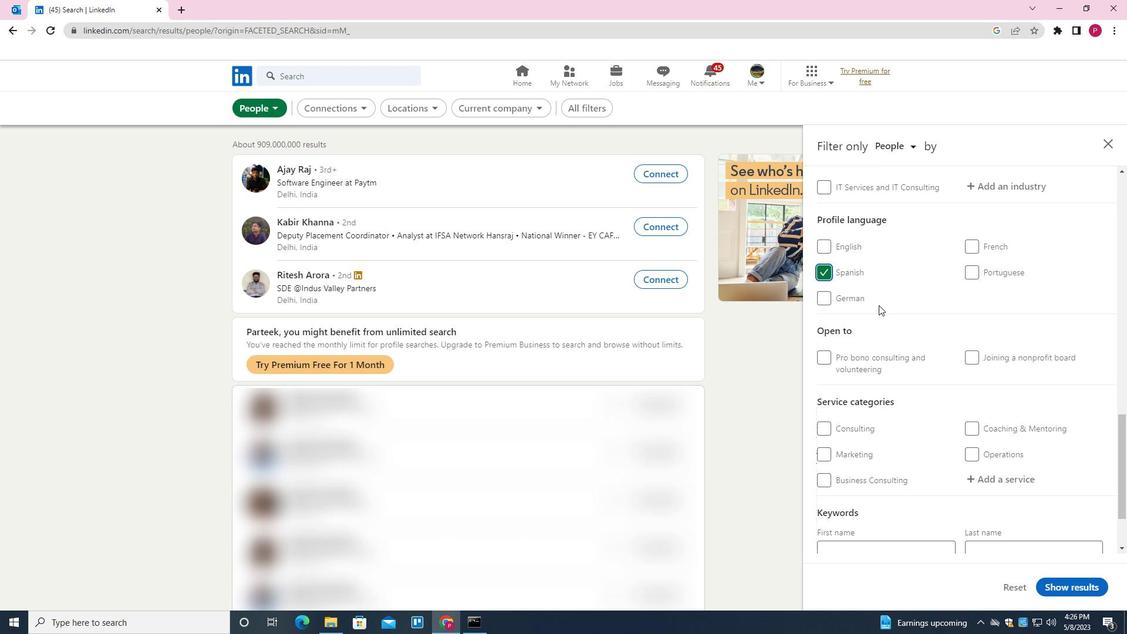 
Action: Mouse scrolled (879, 305) with delta (0, 0)
Screenshot: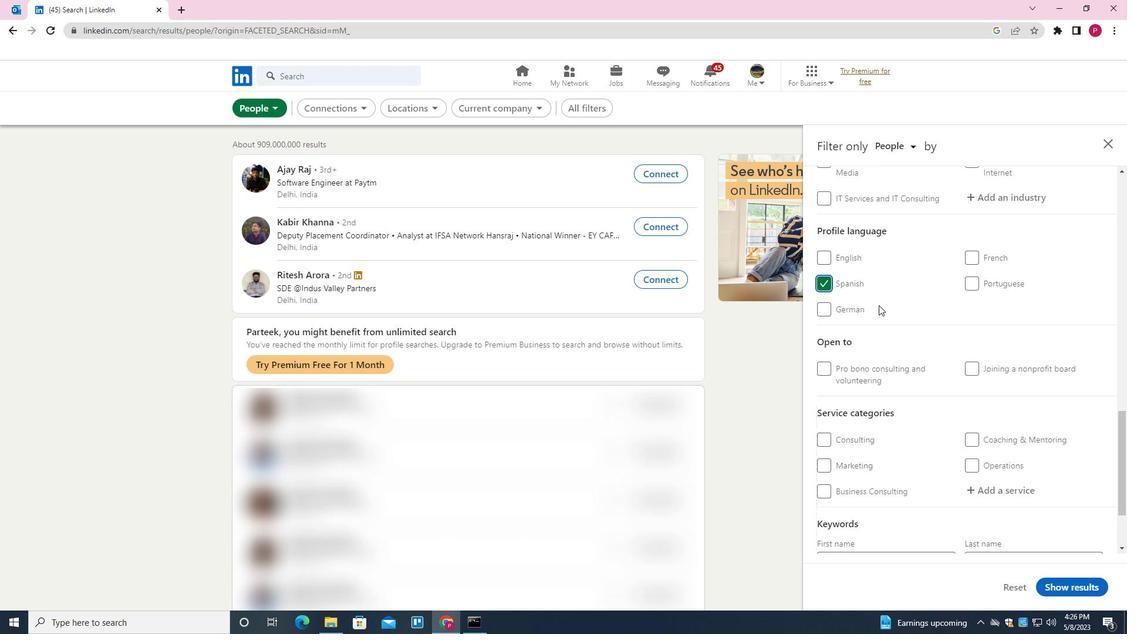
Action: Mouse scrolled (879, 305) with delta (0, 0)
Screenshot: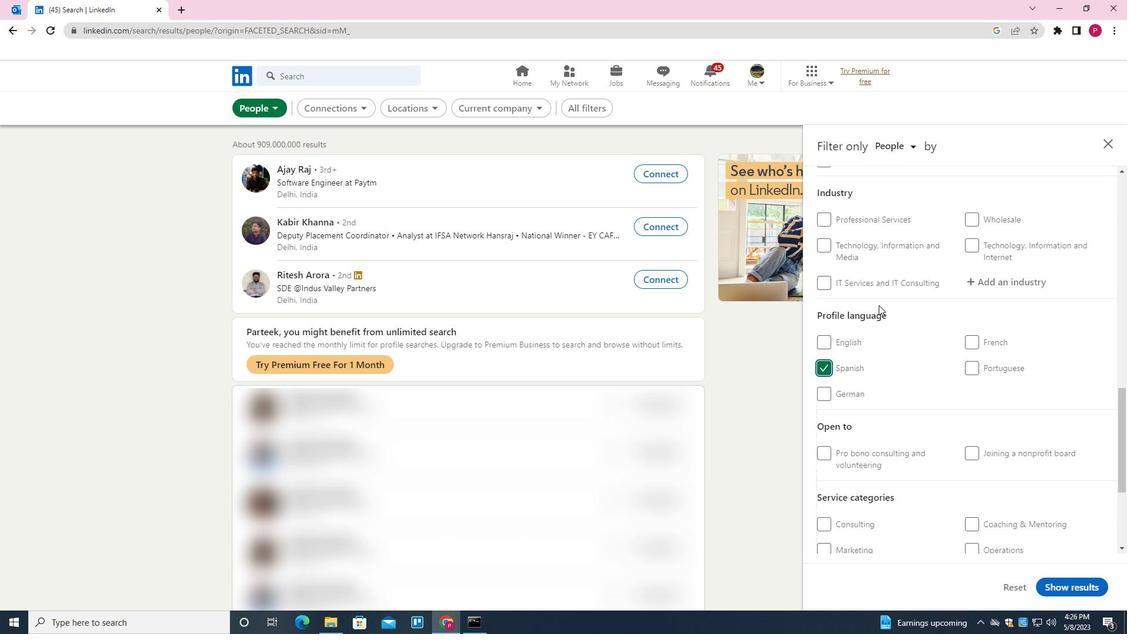 
Action: Mouse scrolled (879, 305) with delta (0, 0)
Screenshot: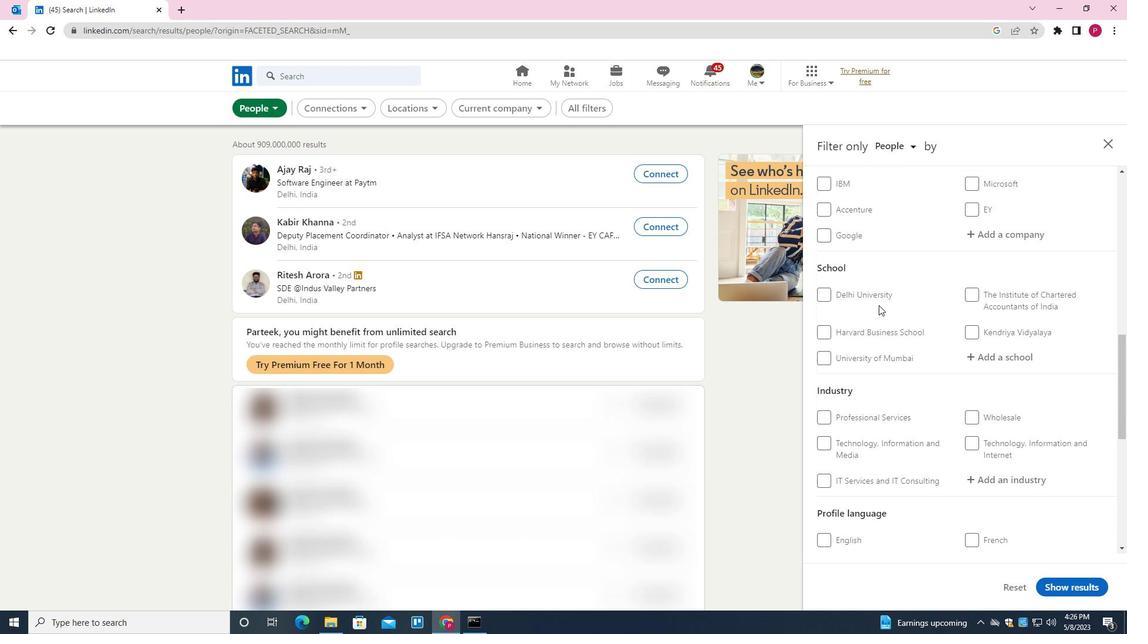 
Action: Mouse scrolled (879, 305) with delta (0, 0)
Screenshot: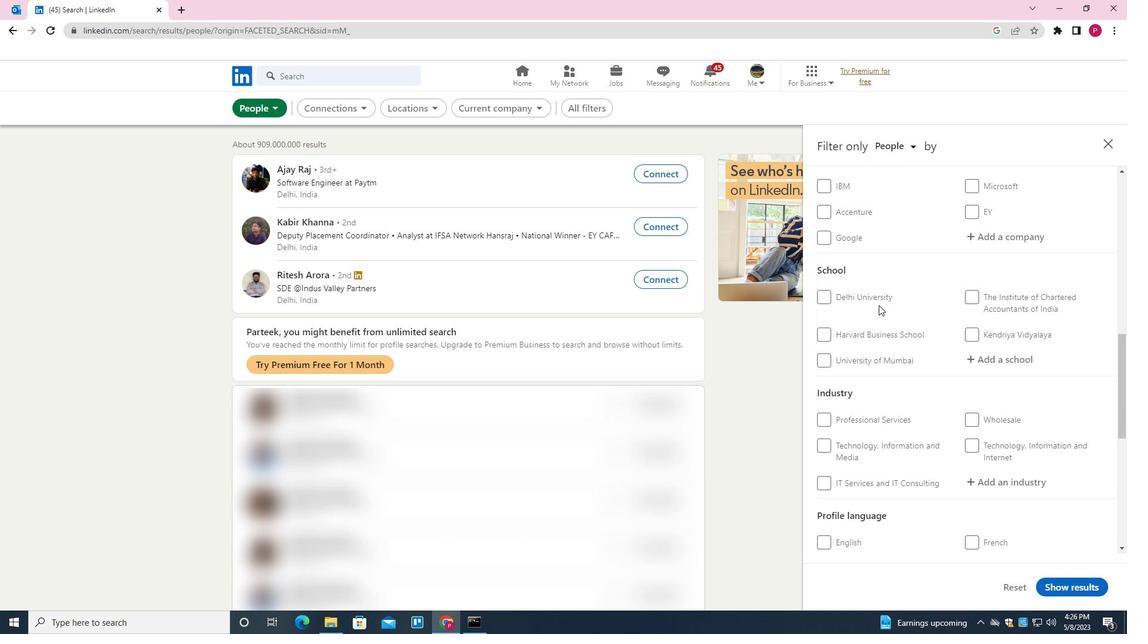 
Action: Mouse scrolled (879, 305) with delta (0, 0)
Screenshot: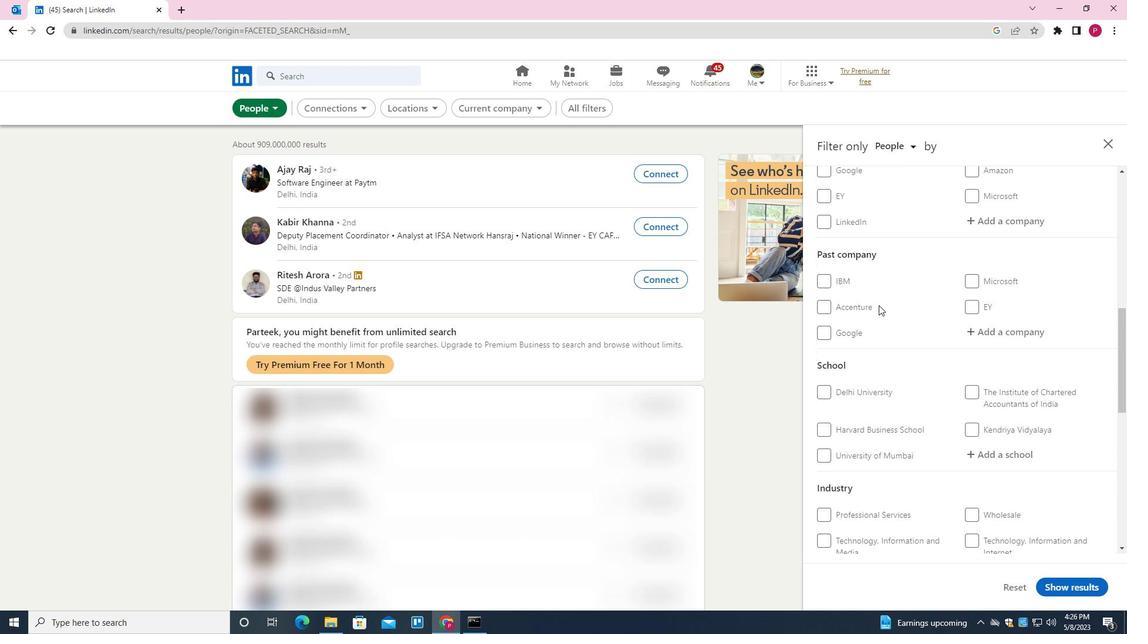 
Action: Mouse scrolled (879, 305) with delta (0, 0)
Screenshot: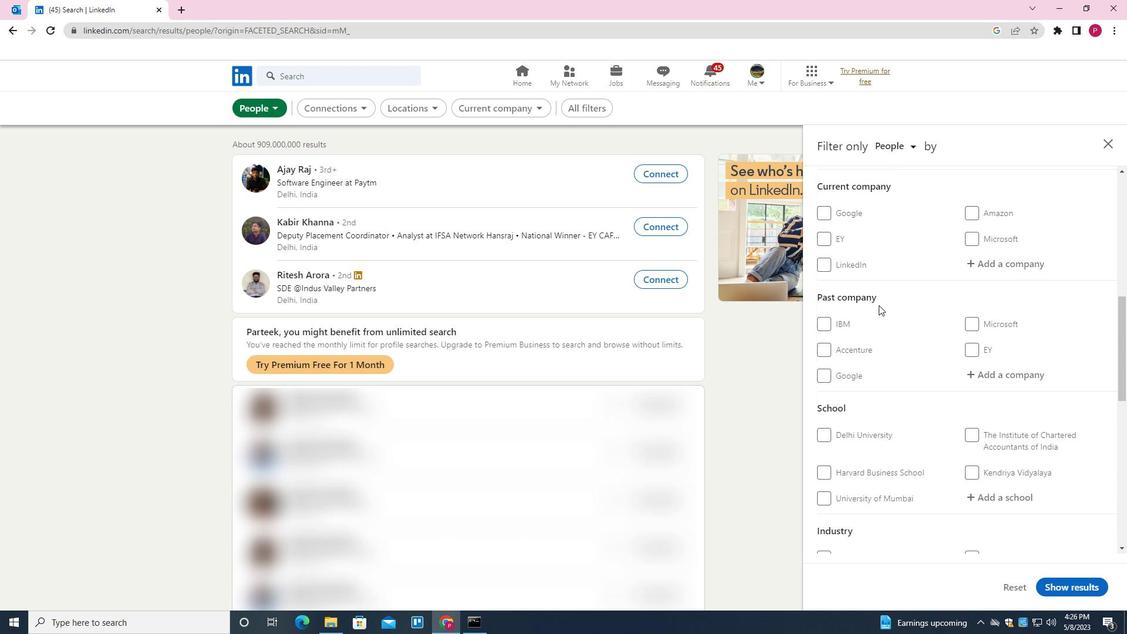
Action: Mouse moved to (986, 359)
Screenshot: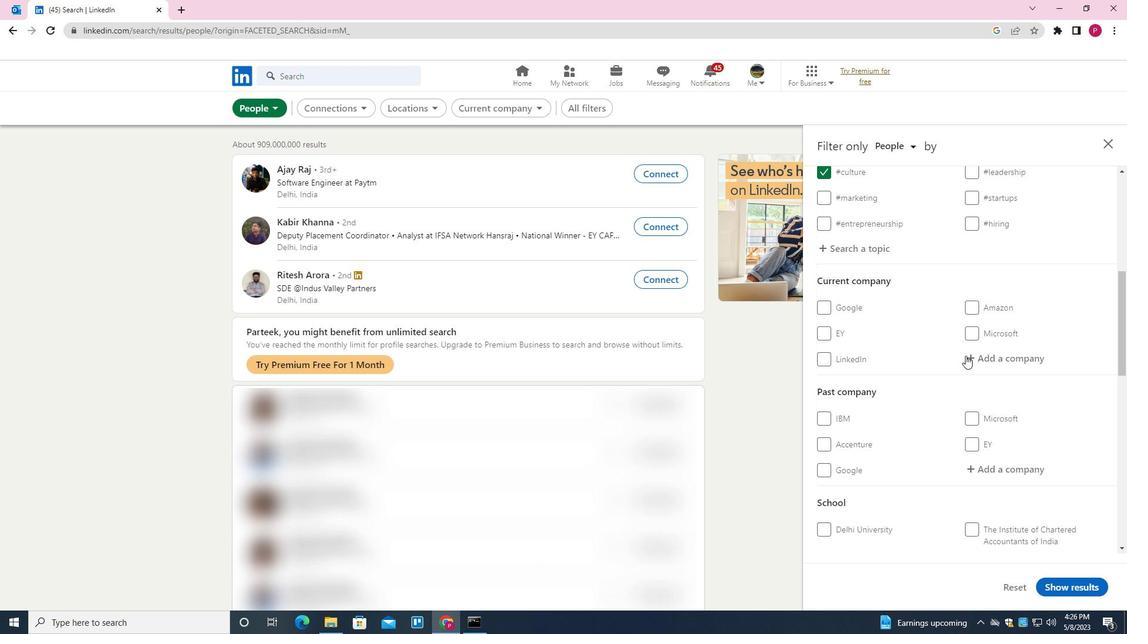 
Action: Mouse pressed left at (986, 359)
Screenshot: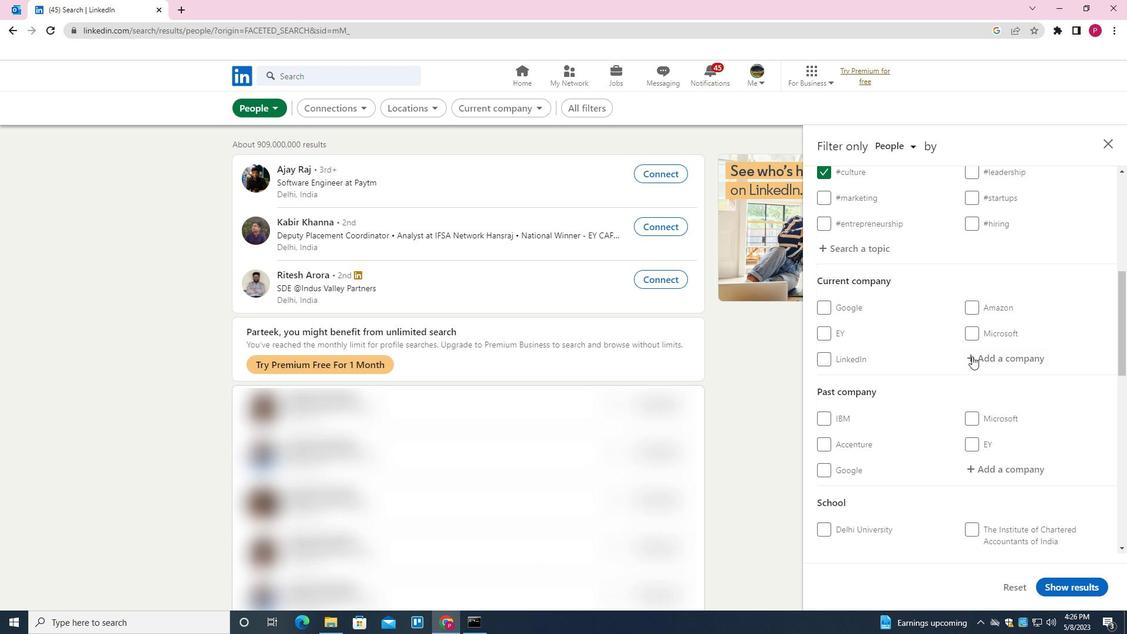 
Action: Mouse moved to (930, 396)
Screenshot: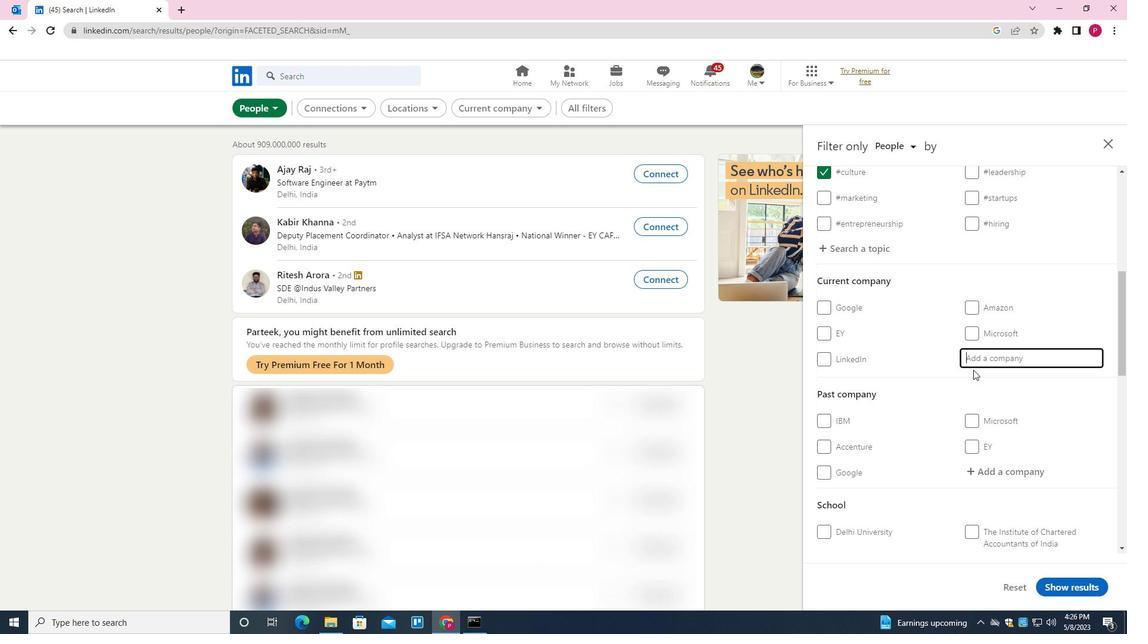 
Action: Key pressed <Key.shift><Key.shift><Key.shift><Key.shift><Key.shift><Key.shift><Key.shift><Key.shift><Key.shift><Key.shift><Key.shift>STARTI<Key.backspace>UP<Key.space><Key.shift><Key.shift><Key.shift>STORY<Key.left><Key.down><Key.enter>
Screenshot: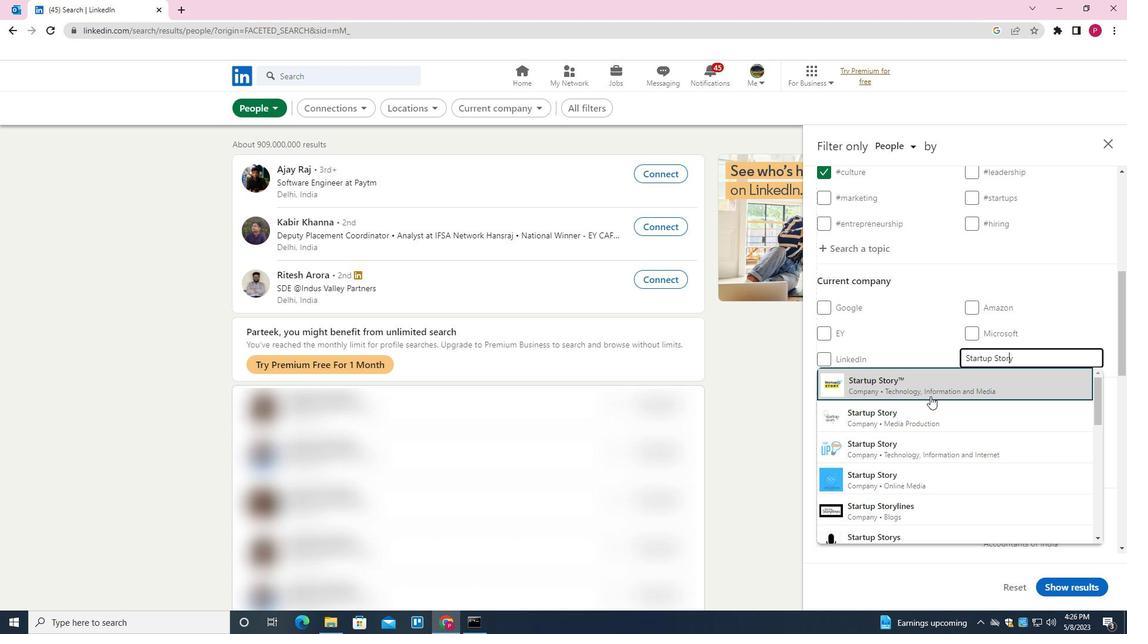 
Action: Mouse moved to (926, 342)
Screenshot: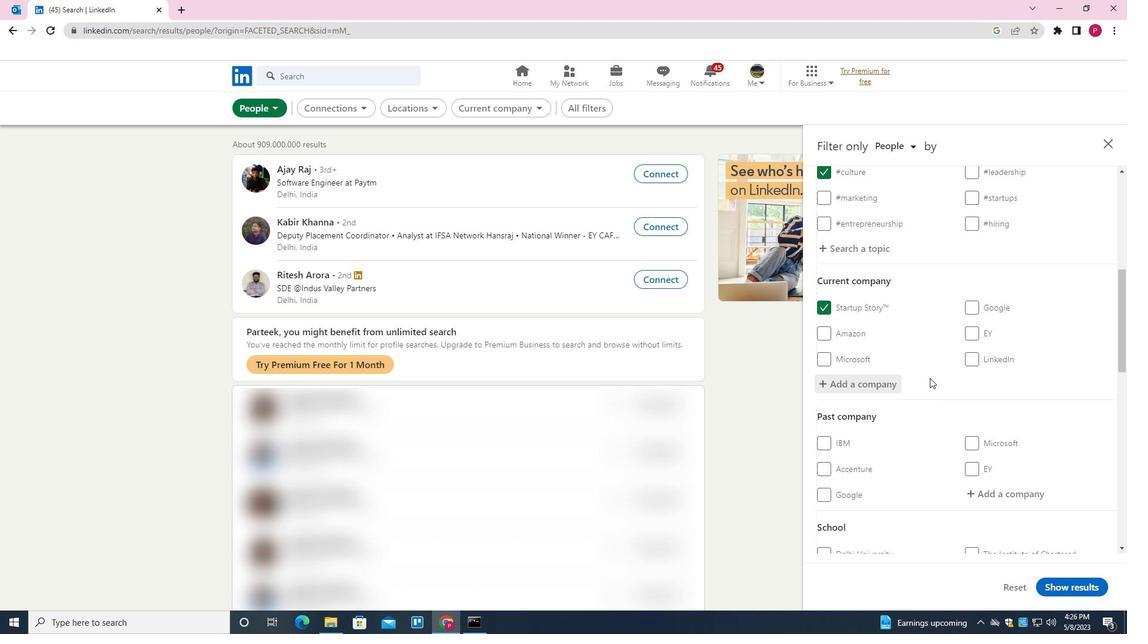 
Action: Mouse scrolled (926, 341) with delta (0, 0)
Screenshot: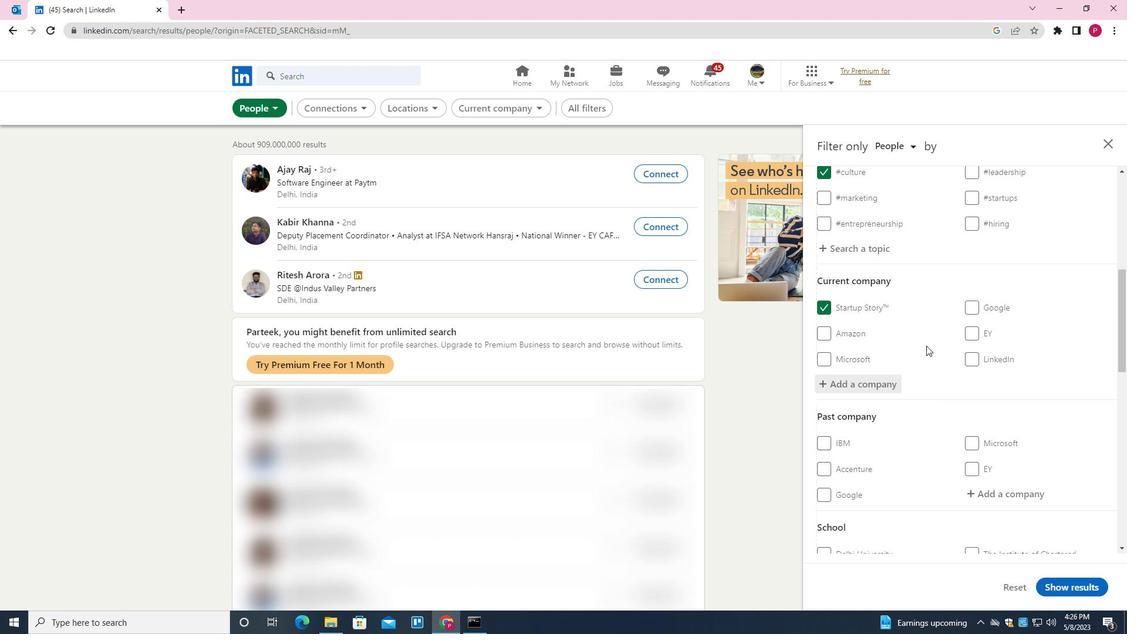 
Action: Mouse scrolled (926, 341) with delta (0, 0)
Screenshot: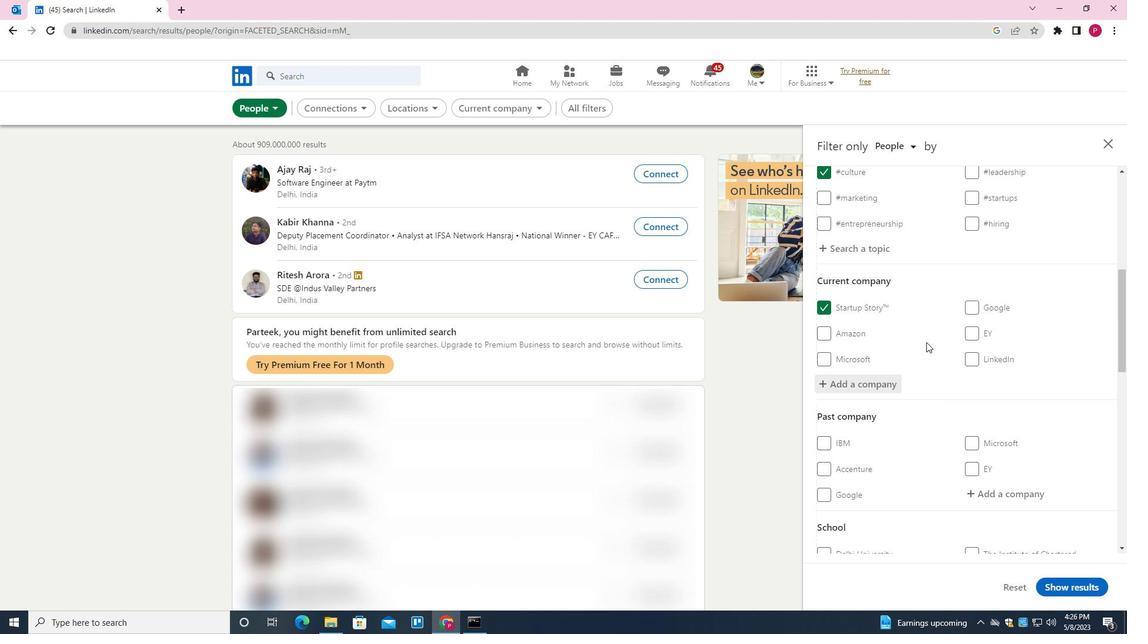 
Action: Mouse scrolled (926, 341) with delta (0, 0)
Screenshot: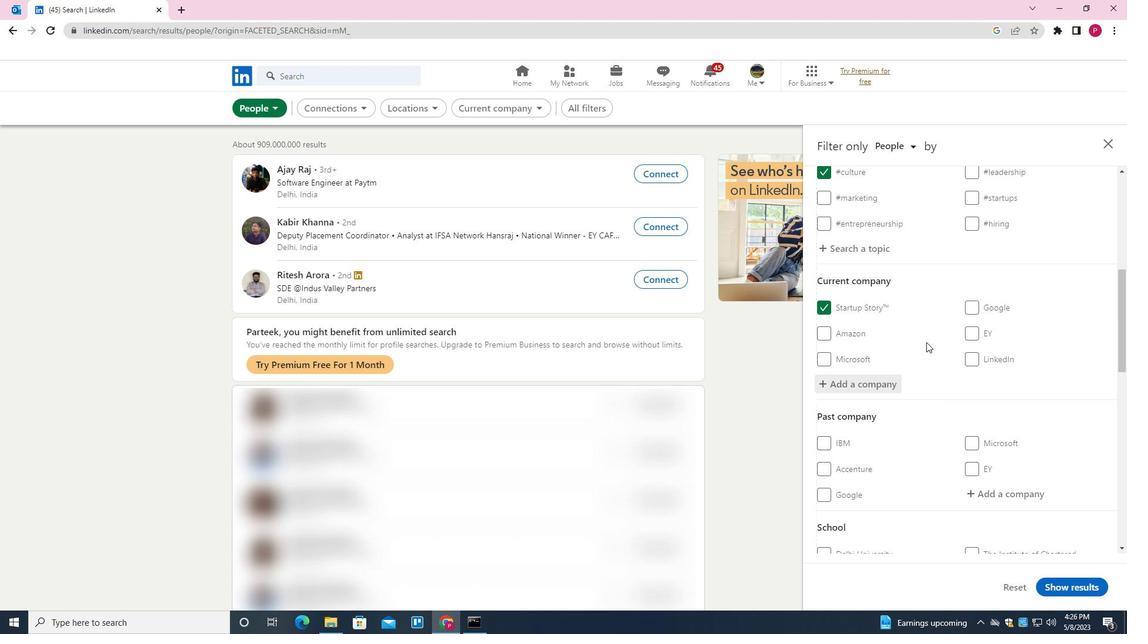 
Action: Mouse scrolled (926, 341) with delta (0, 0)
Screenshot: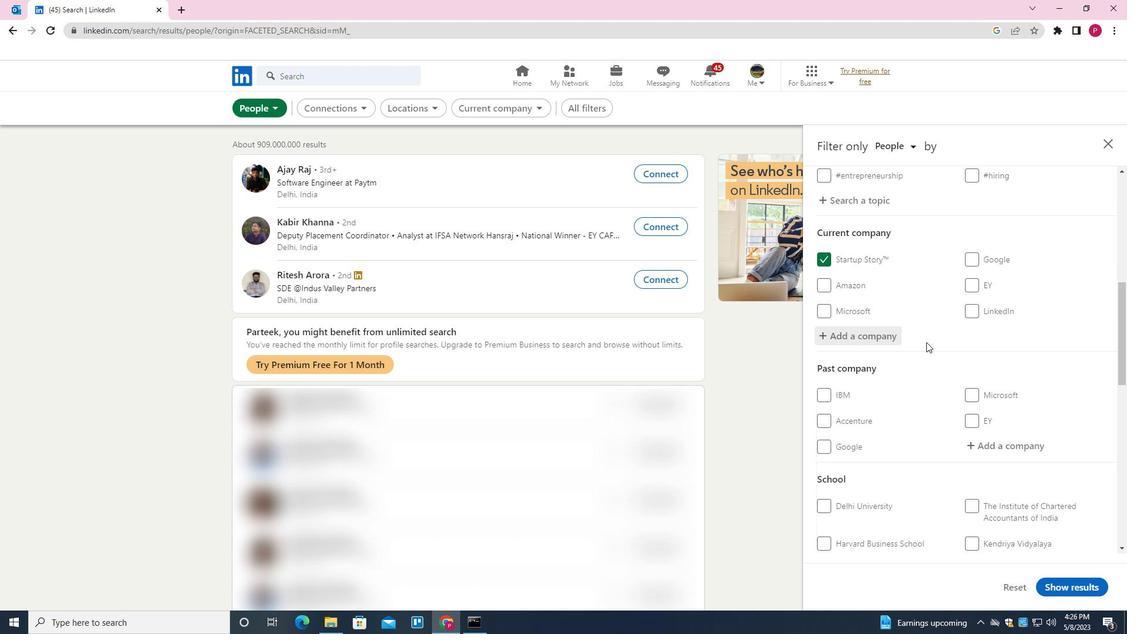 
Action: Mouse scrolled (926, 341) with delta (0, 0)
Screenshot: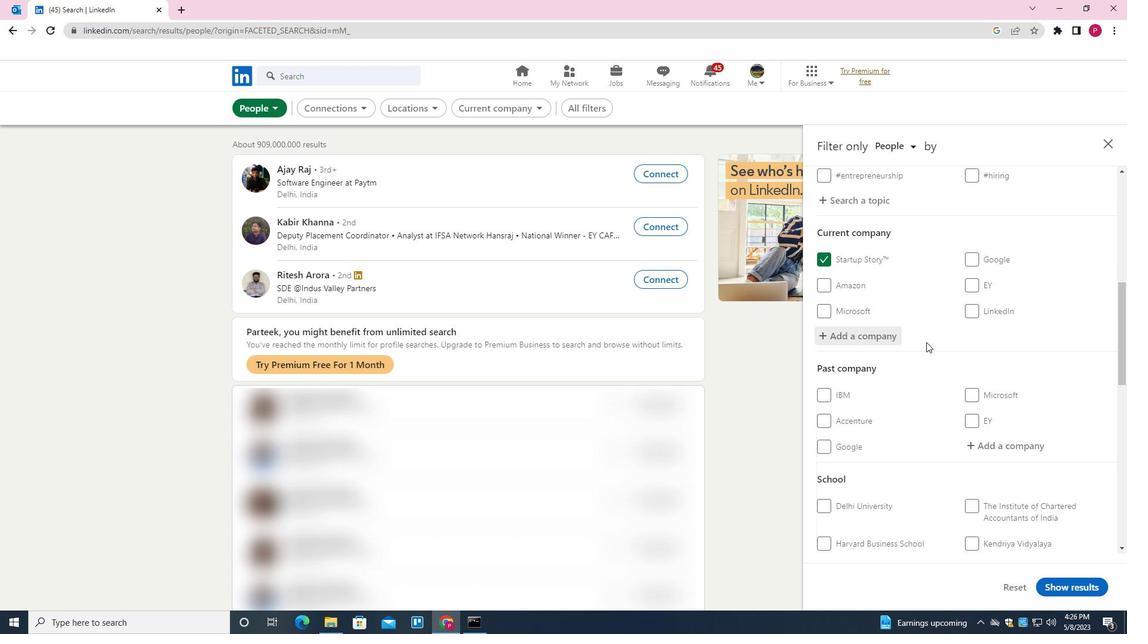 
Action: Mouse scrolled (926, 341) with delta (0, 0)
Screenshot: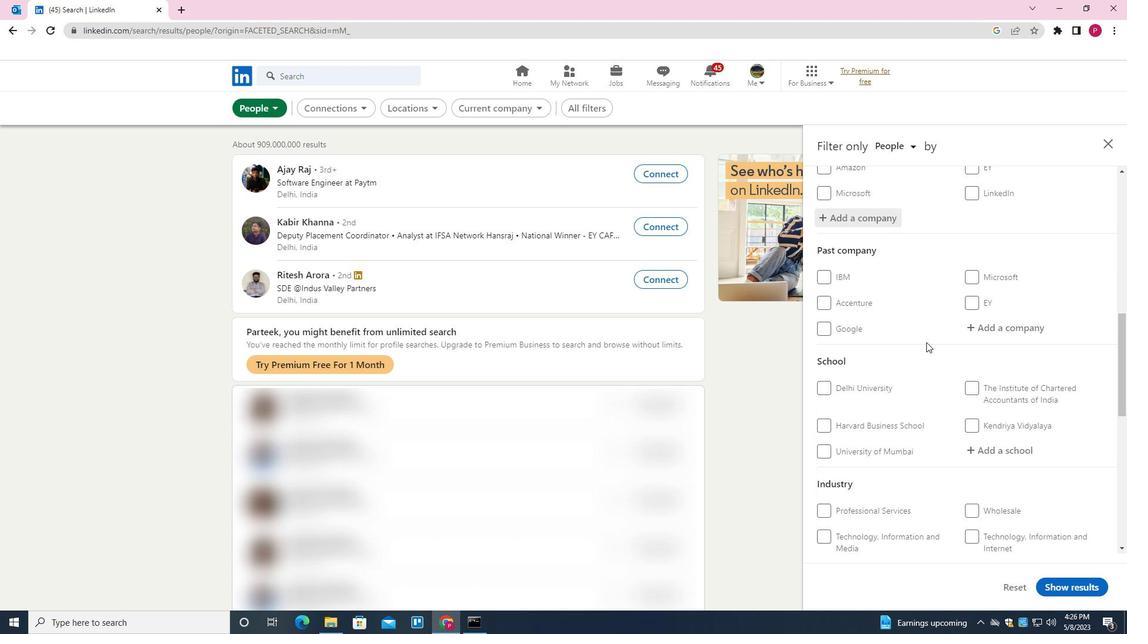 
Action: Mouse moved to (1000, 261)
Screenshot: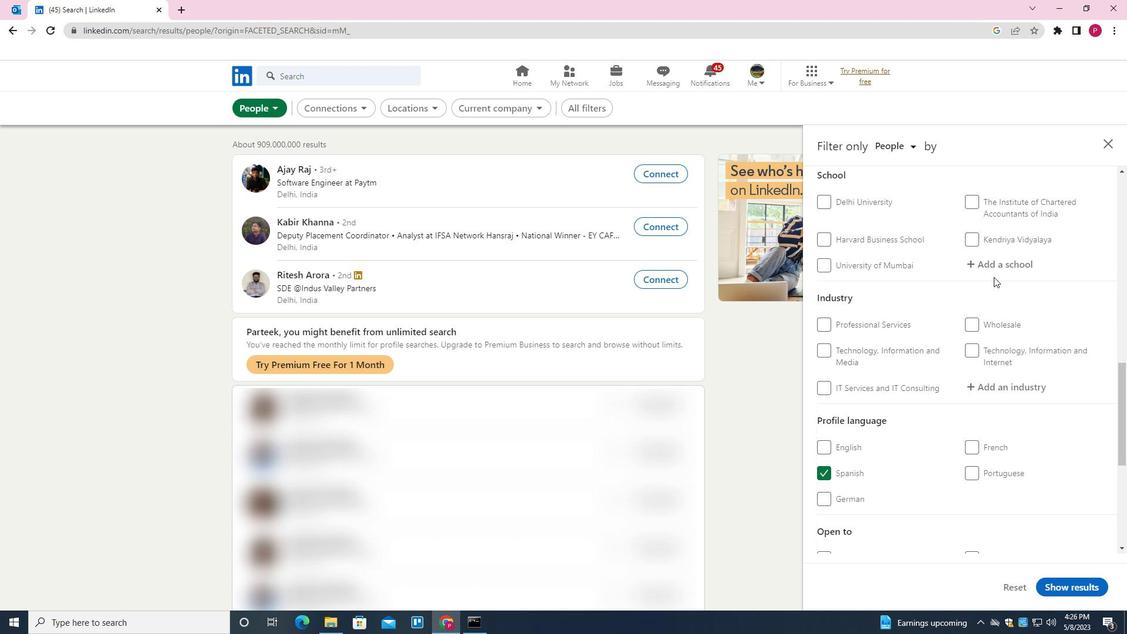 
Action: Mouse pressed left at (1000, 261)
Screenshot: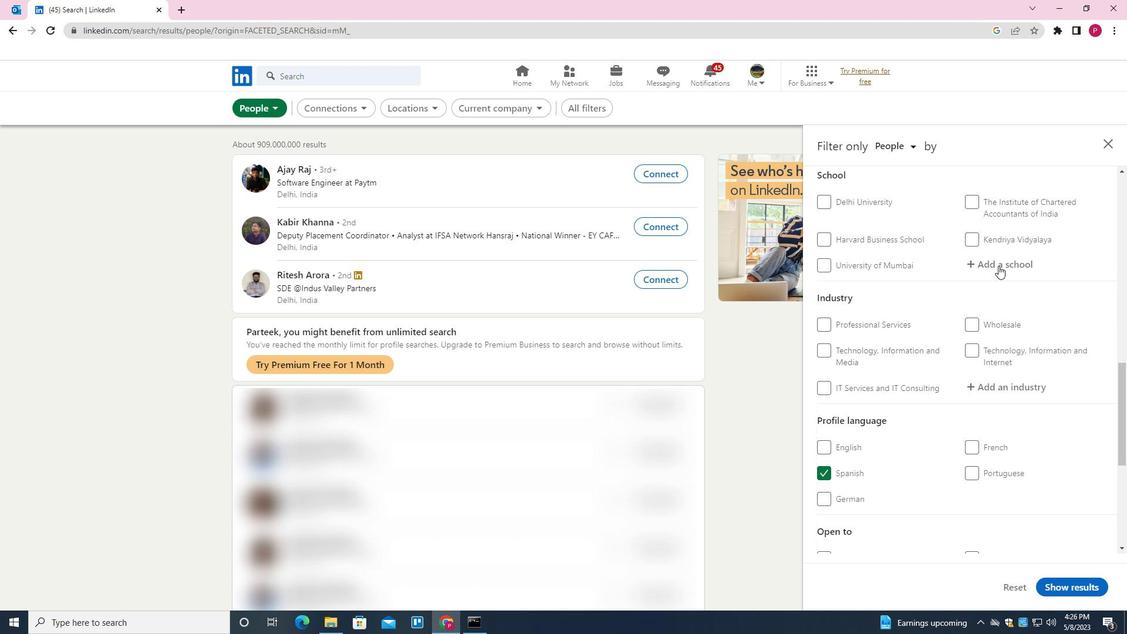 
Action: Mouse moved to (829, 367)
Screenshot: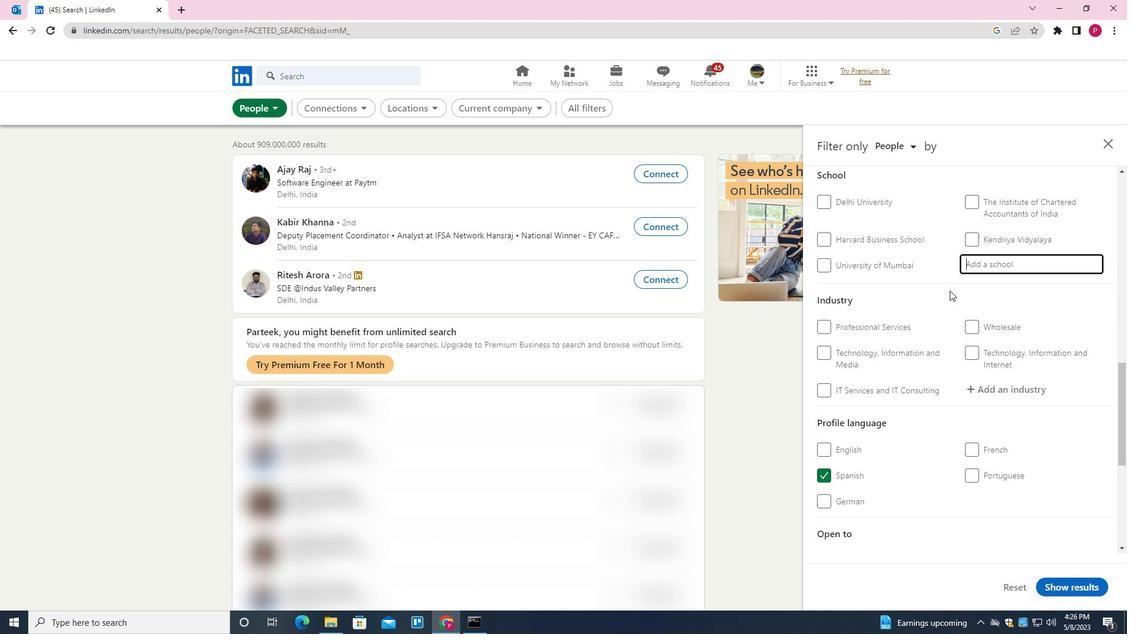
Action: Key pressed <Key.shift>WILSON<Key.space><Key.shift>COLLEGE<Key.space><Key.shift><Key.shift>CHOWPATY<Key.space><Key.backspace><Key.backspace><Key.backspace><Key.backspace><Key.backspace>PATTY<Key.space><Key.shift>MUMBAI<Key.space>400<Key.space>007<Key.down><Key.enter>
Screenshot: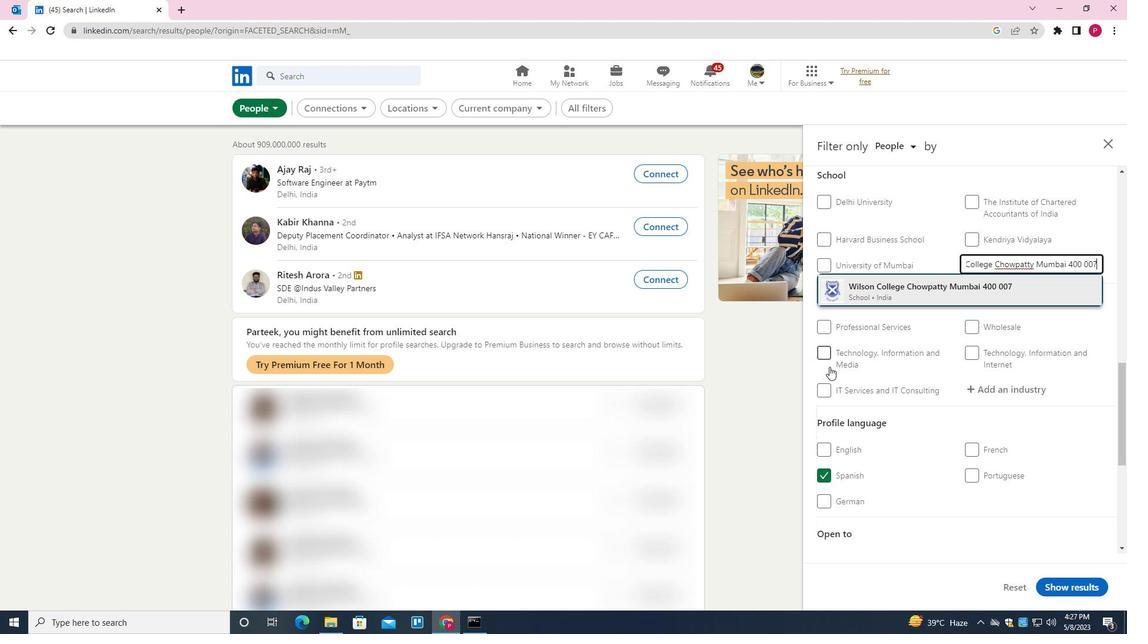 
Action: Mouse moved to (873, 332)
Screenshot: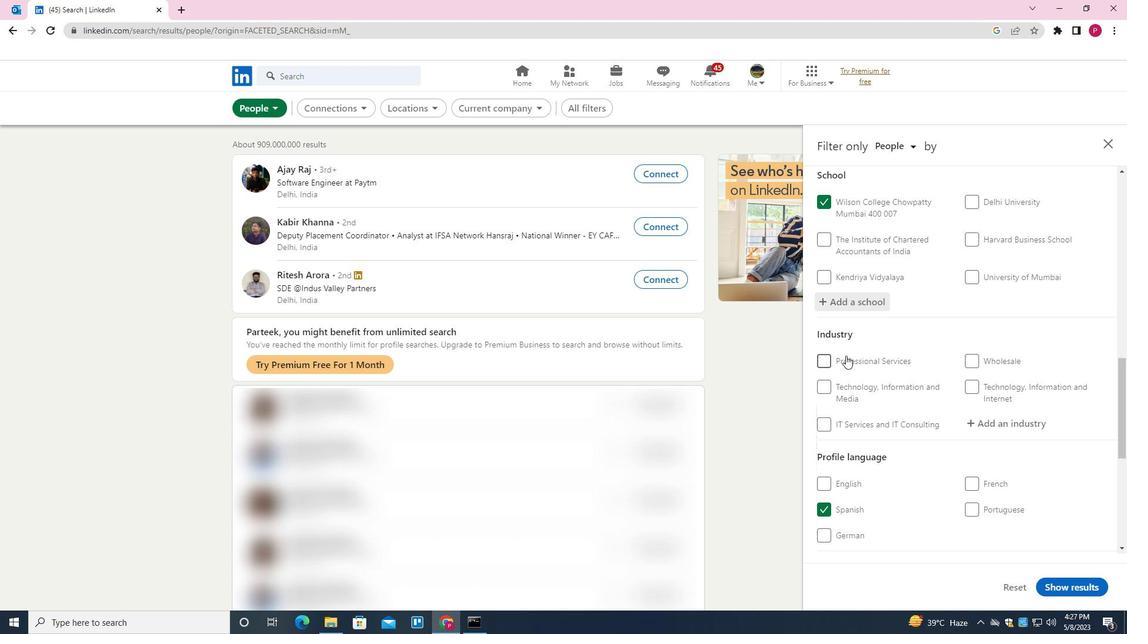 
Action: Mouse scrolled (873, 331) with delta (0, 0)
Screenshot: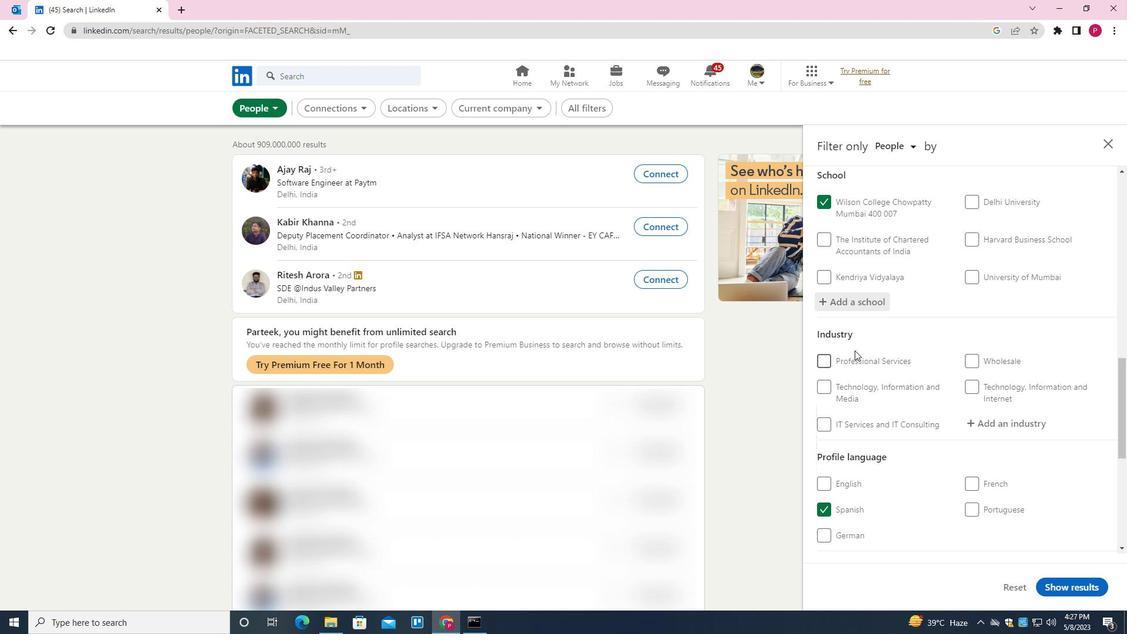
Action: Mouse scrolled (873, 331) with delta (0, 0)
Screenshot: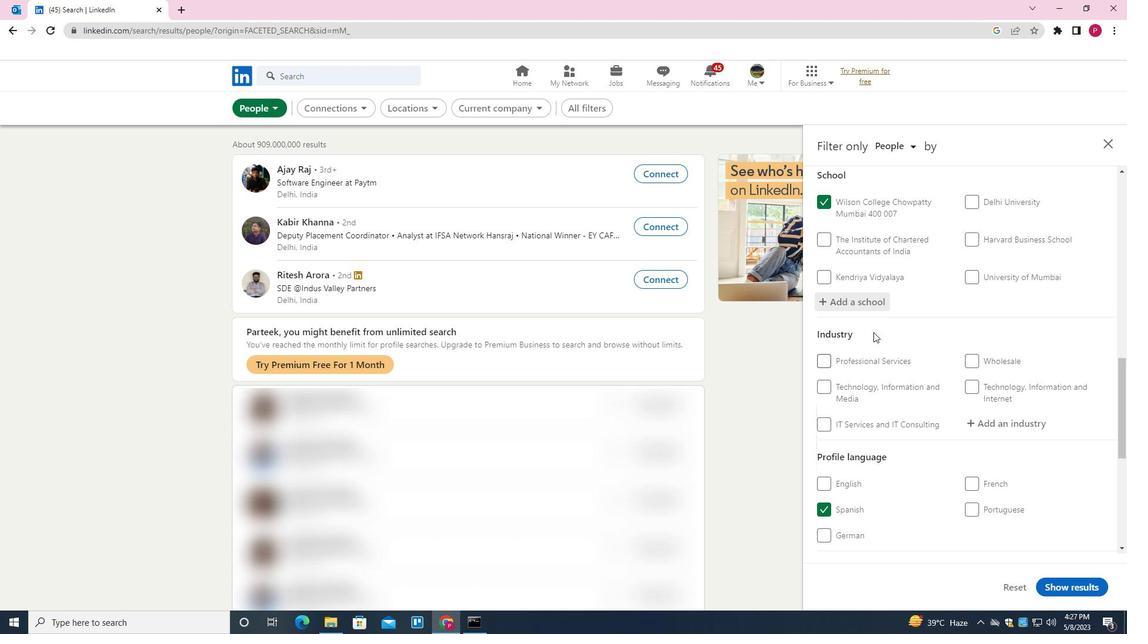 
Action: Mouse scrolled (873, 331) with delta (0, 0)
Screenshot: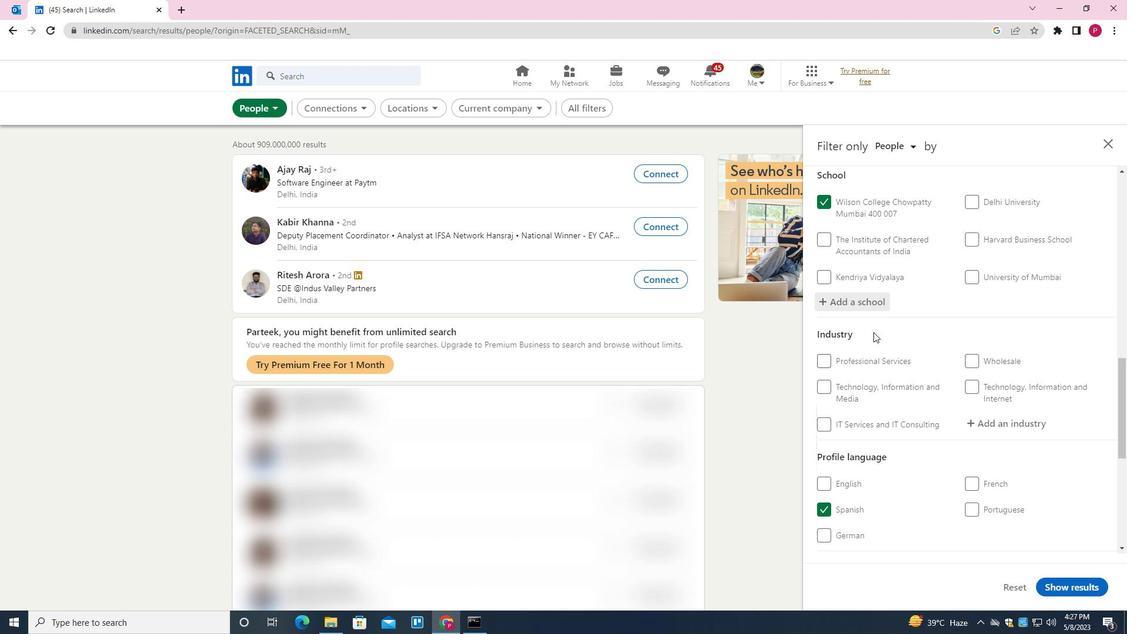 
Action: Mouse moved to (1030, 248)
Screenshot: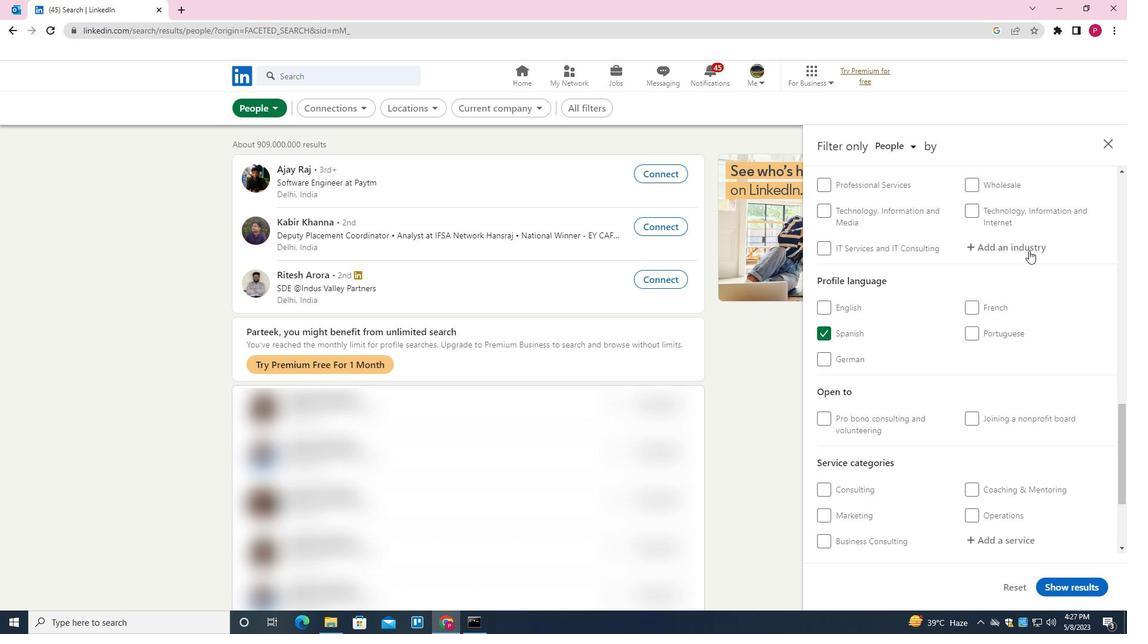 
Action: Mouse pressed left at (1030, 248)
Screenshot: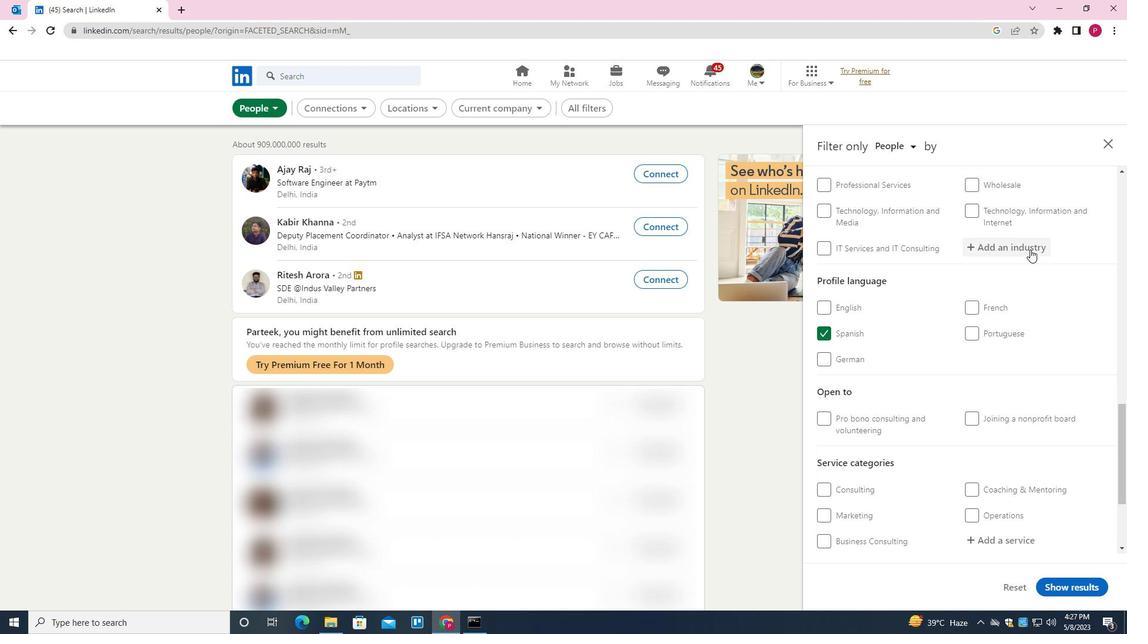 
Action: Mouse moved to (932, 300)
Screenshot: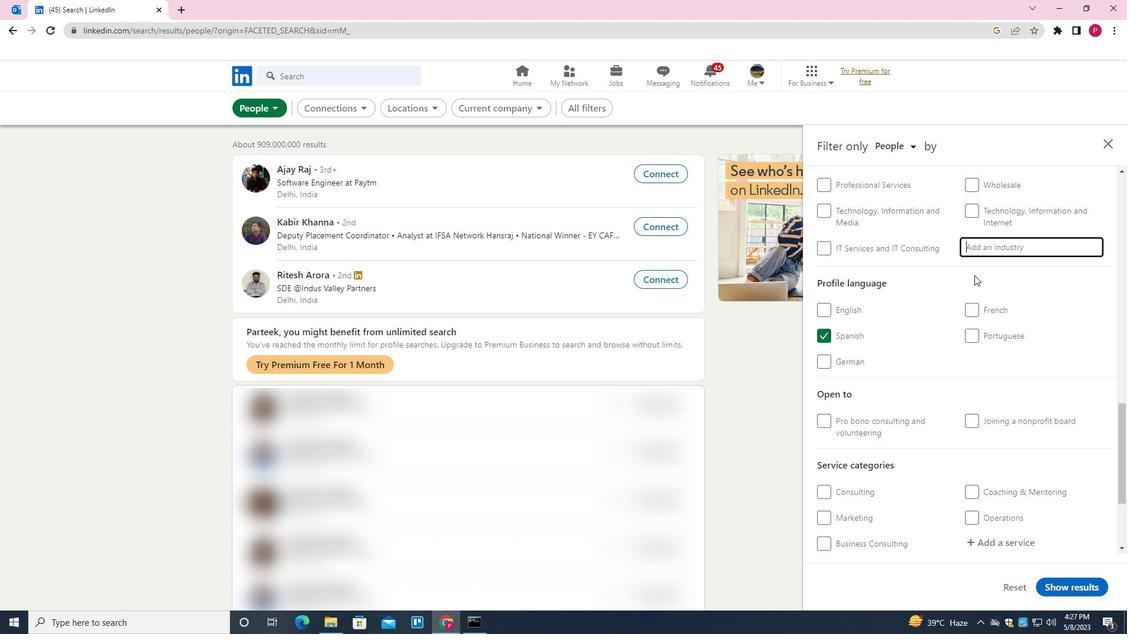 
Action: Key pressed <Key.shift>DESKTOP<Key.space><Key.shift>COMPUTING<Key.space><Key.shift>SOFTWARE<Key.space><Key.shift>PRODUCTS<Key.down><Key.enter><Key.backspace><Key.down><Key.enter>
Screenshot: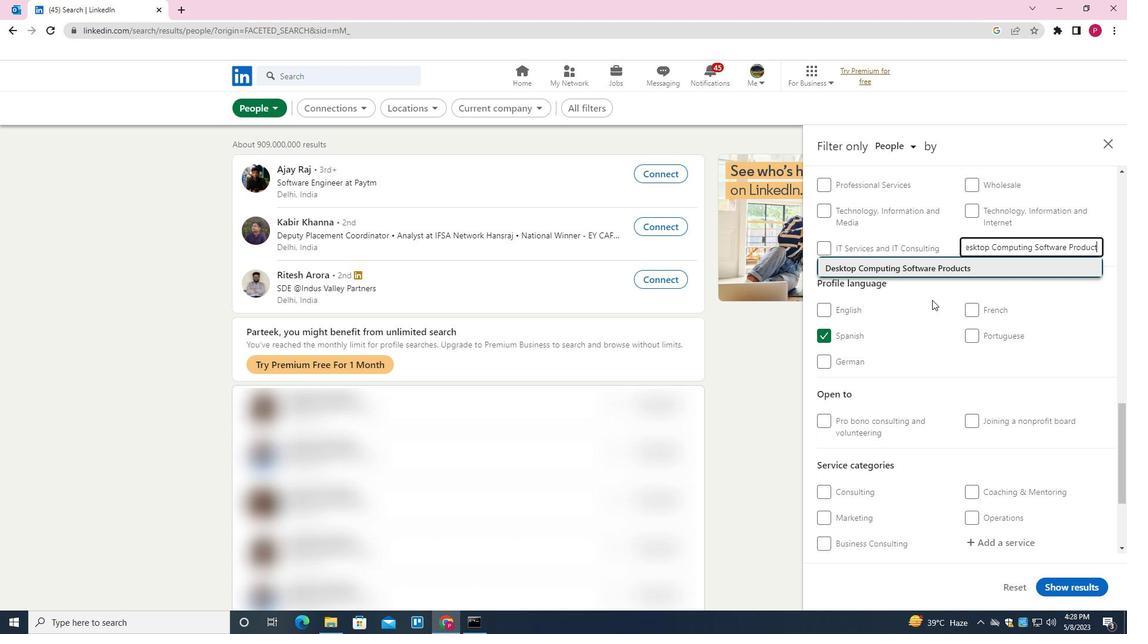 
Action: Mouse moved to (939, 453)
Screenshot: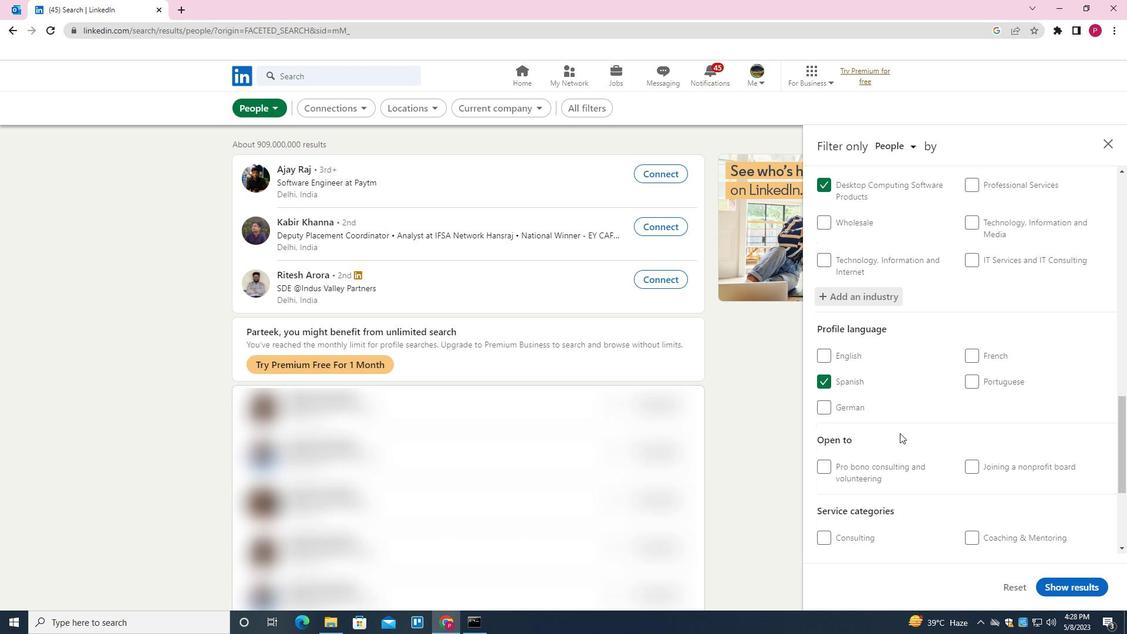 
Action: Mouse scrolled (939, 452) with delta (0, 0)
Screenshot: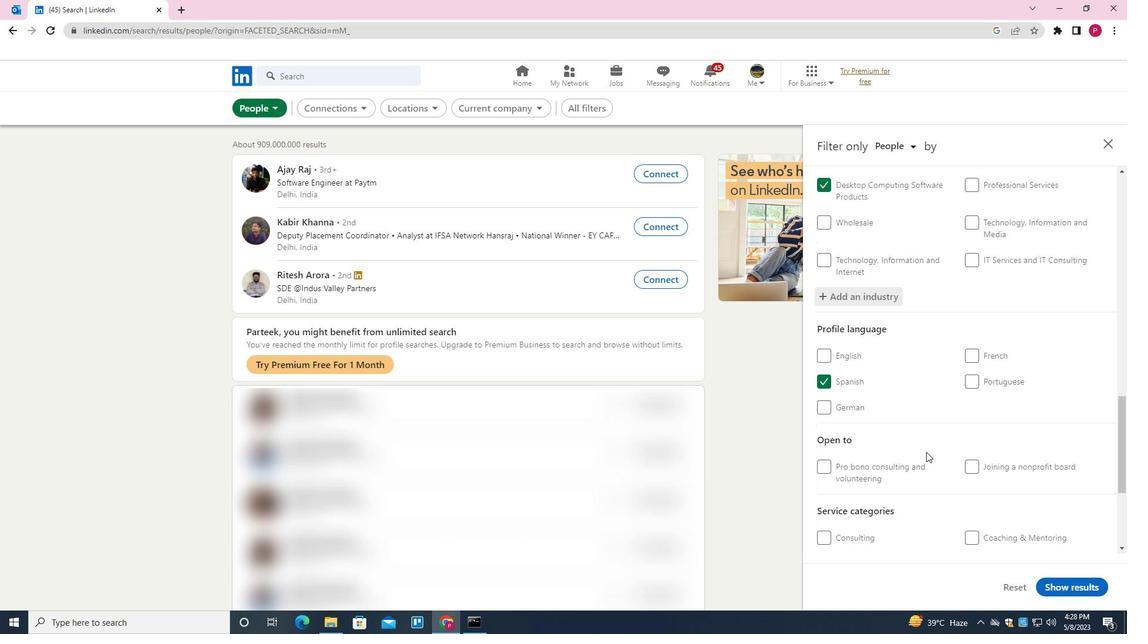 
Action: Mouse moved to (940, 453)
Screenshot: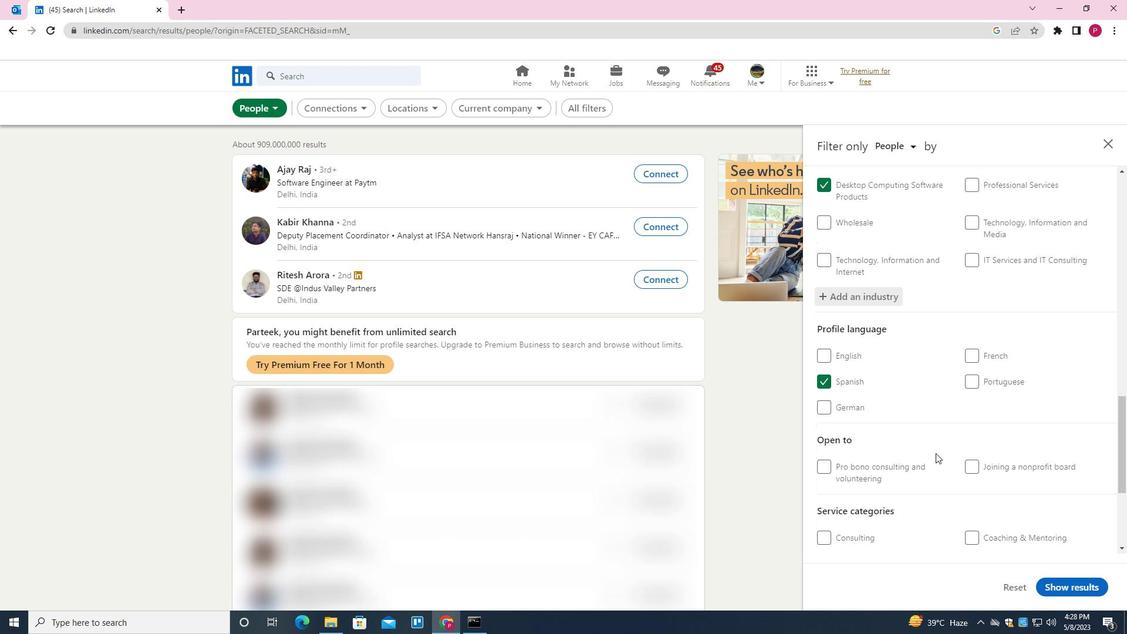 
Action: Mouse scrolled (940, 452) with delta (0, 0)
Screenshot: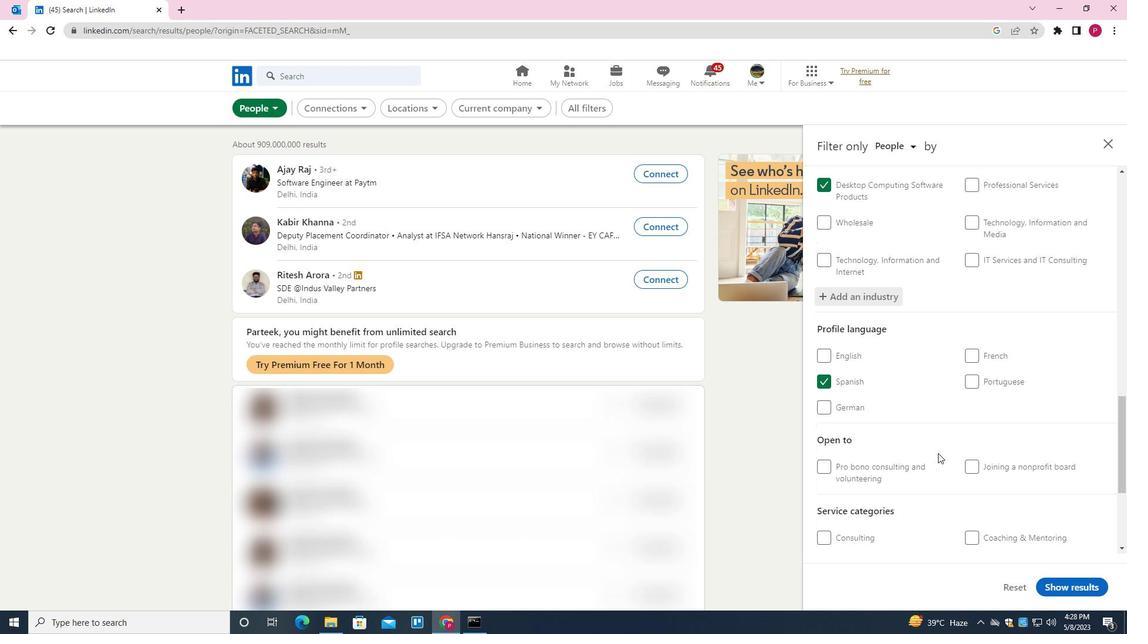 
Action: Mouse scrolled (940, 452) with delta (0, 0)
Screenshot: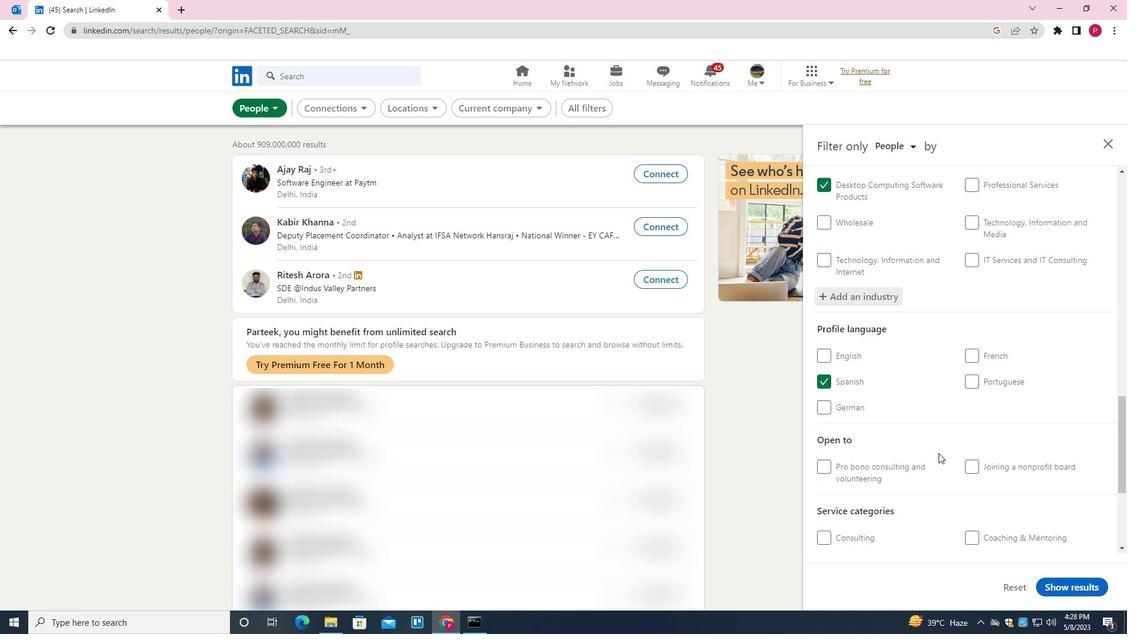 
Action: Mouse scrolled (940, 452) with delta (0, 0)
Screenshot: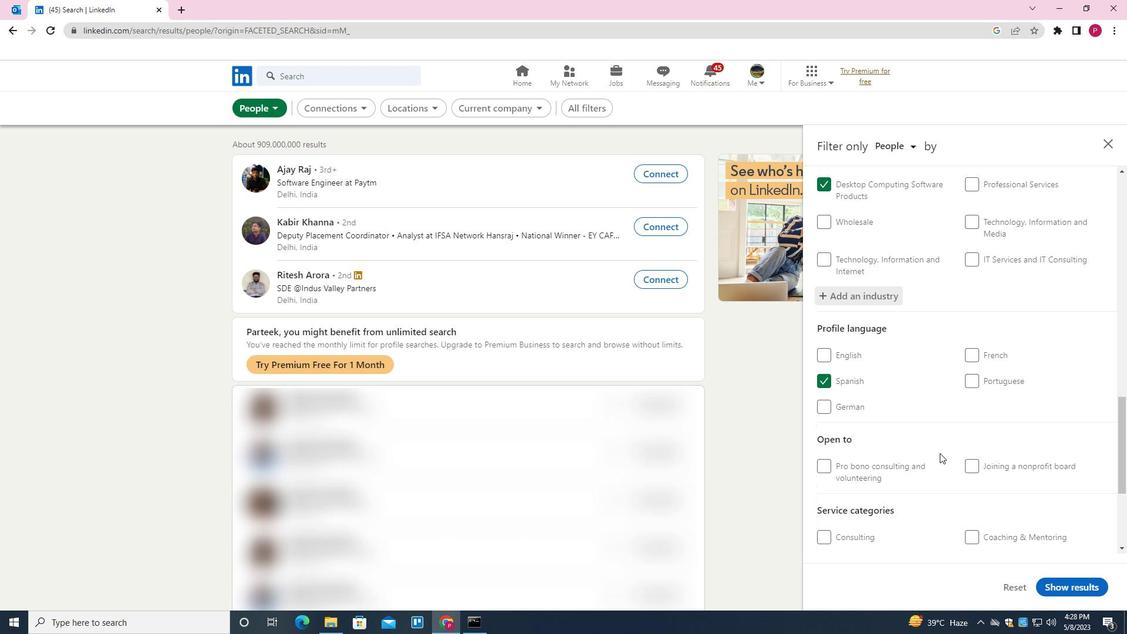 
Action: Mouse moved to (941, 450)
Screenshot: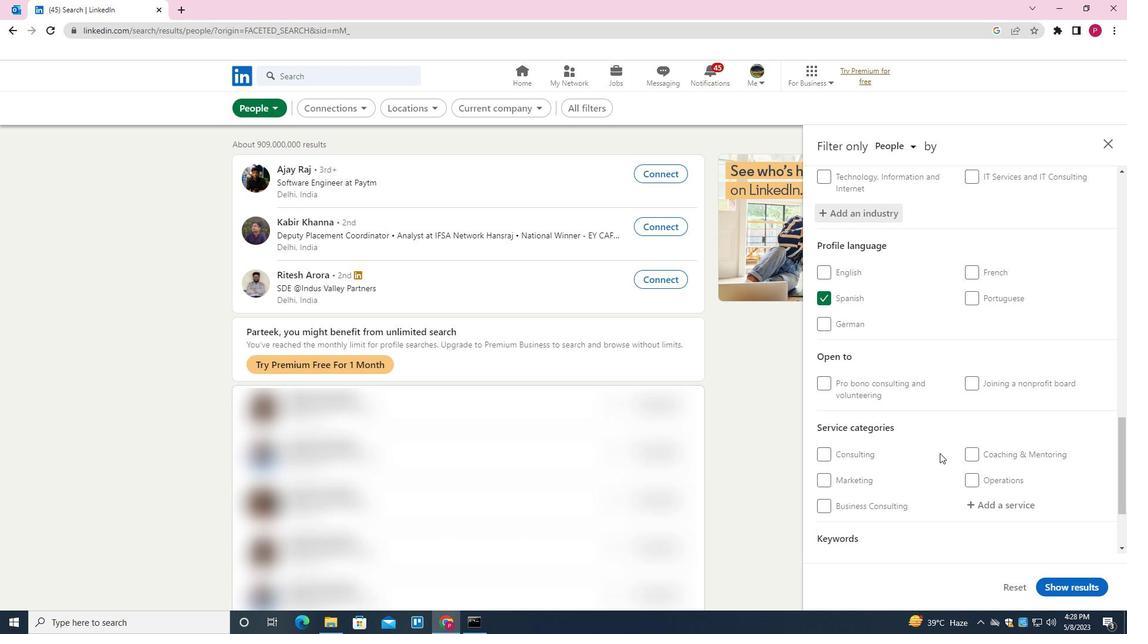 
Action: Mouse scrolled (941, 449) with delta (0, 0)
Screenshot: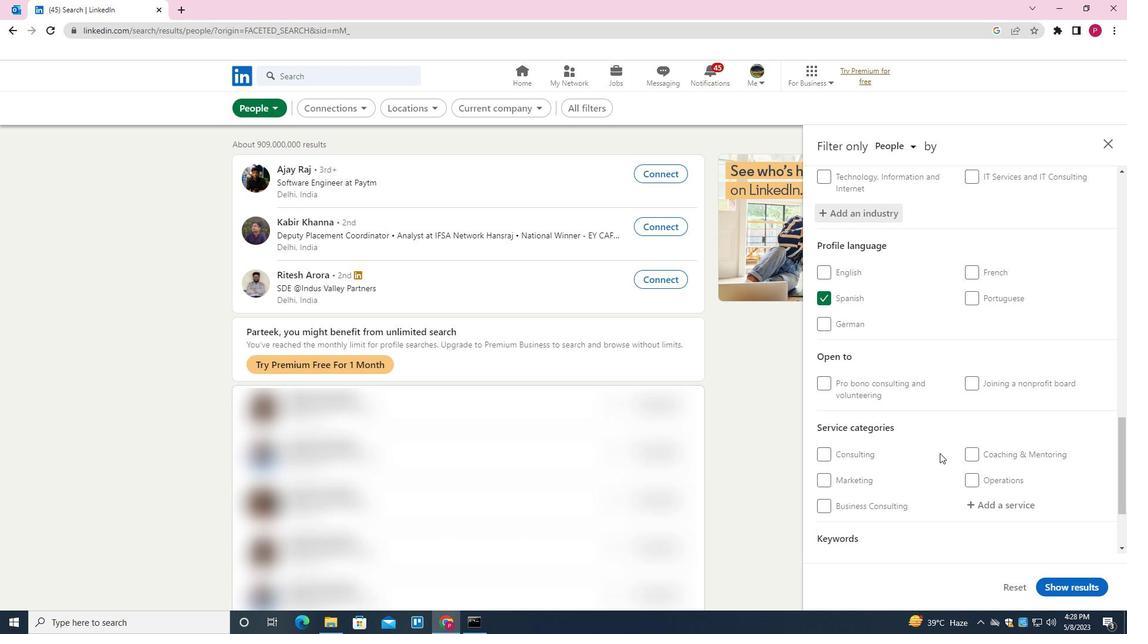 
Action: Mouse moved to (998, 389)
Screenshot: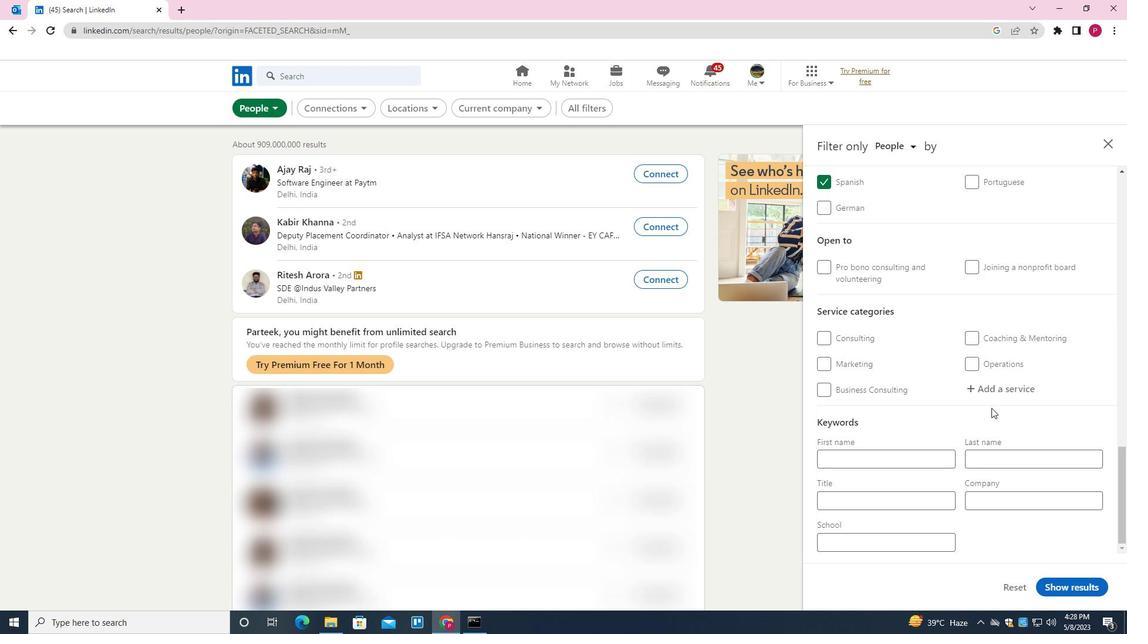 
Action: Mouse pressed left at (998, 389)
Screenshot: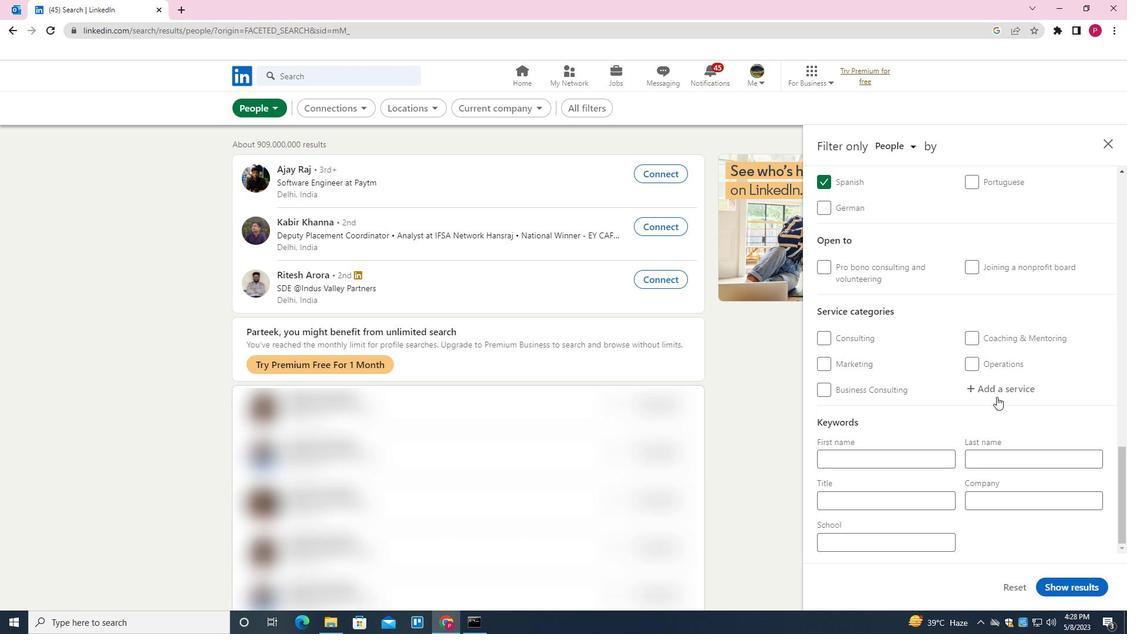 
Action: Mouse moved to (906, 443)
Screenshot: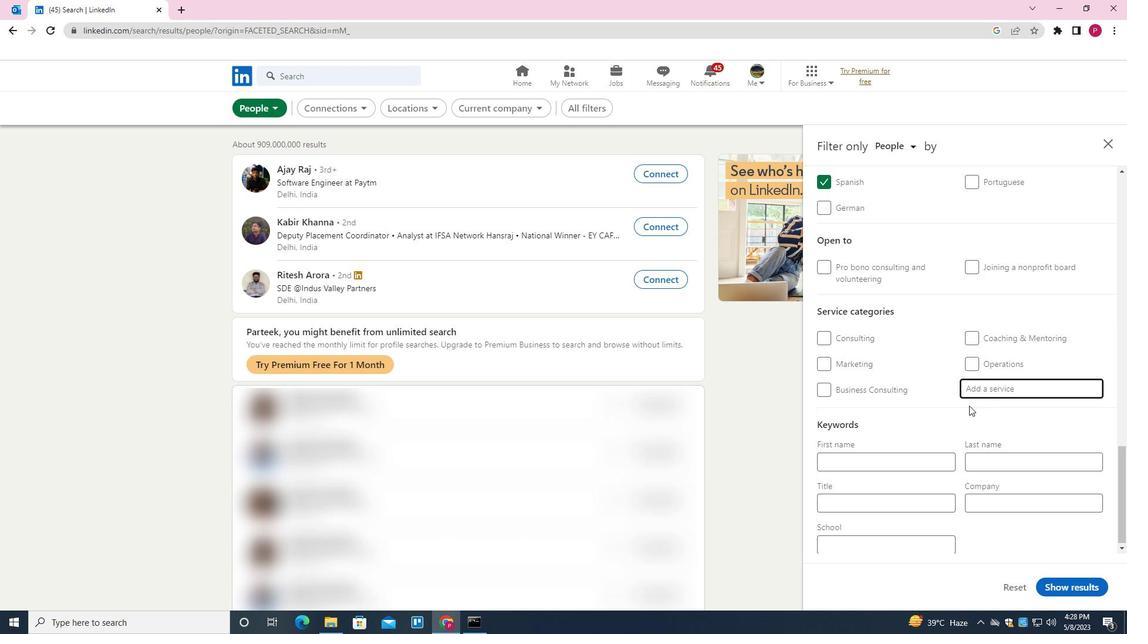 
Action: Key pressed <Key.shift>VIDEOGRAPHUY<Key.backspace>
Screenshot: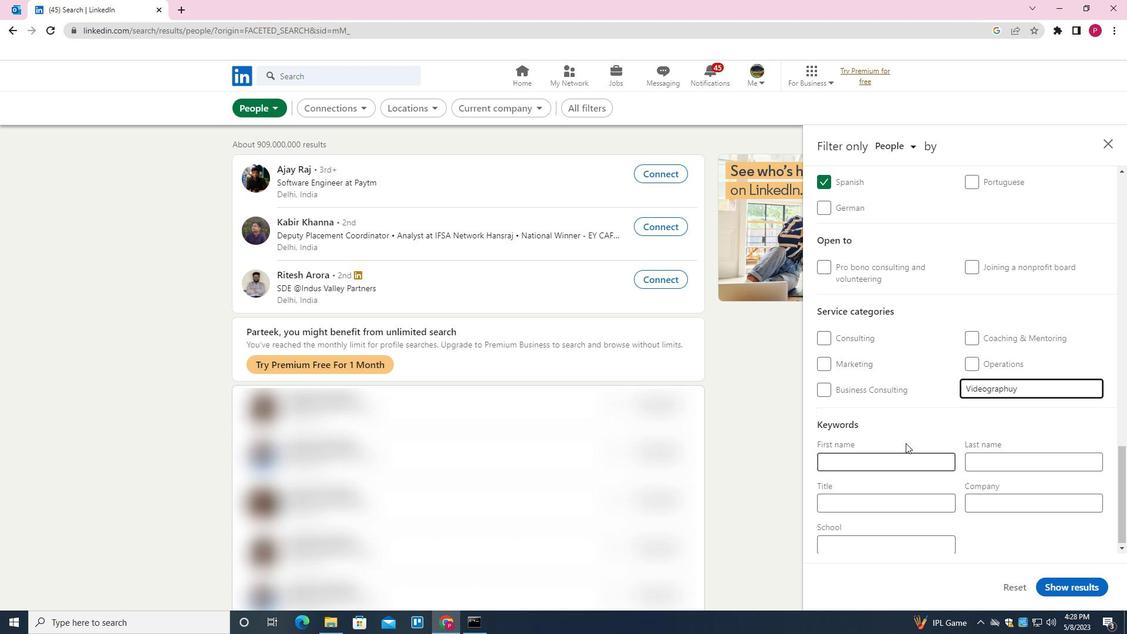 
Action: Mouse moved to (906, 443)
Screenshot: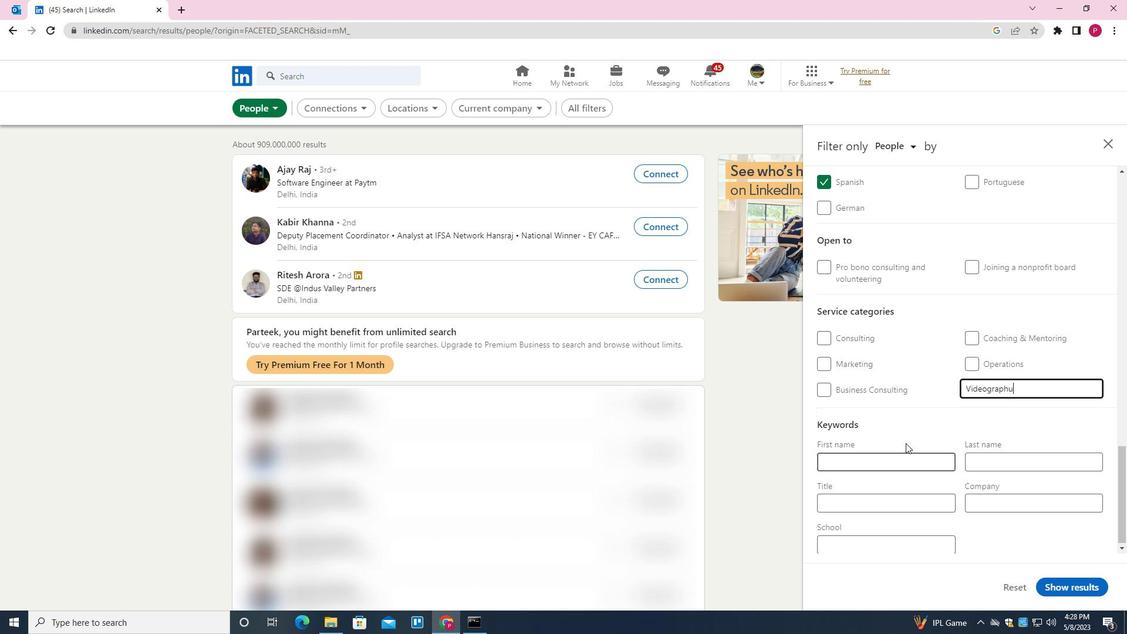 
Action: Key pressed <Key.backspace><Key.down><Key.enter>
Screenshot: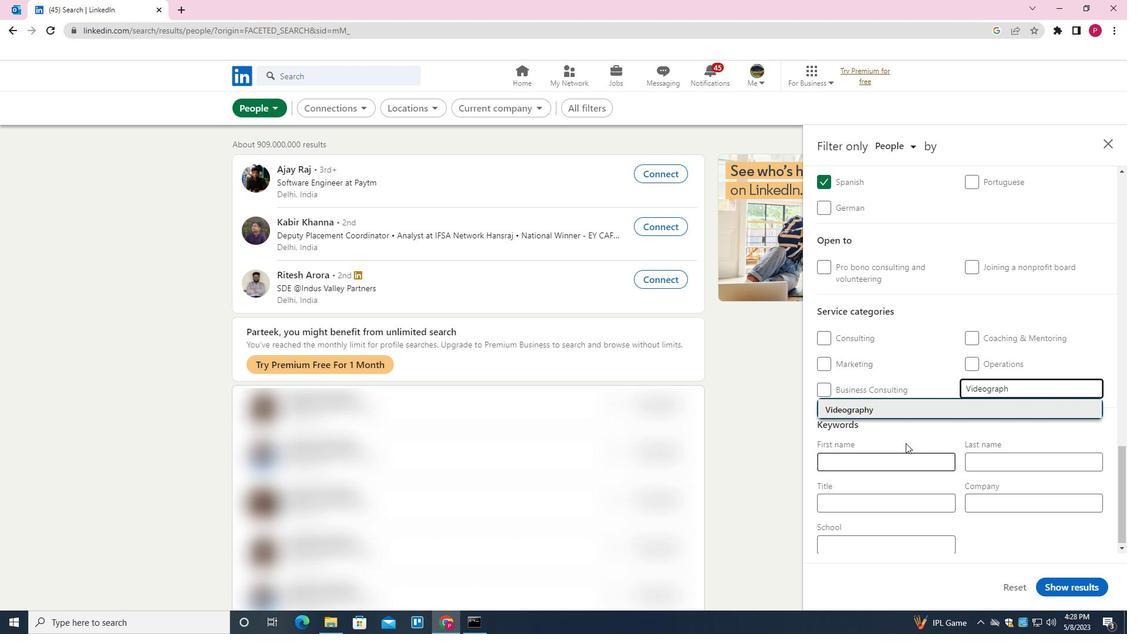 
Action: Mouse scrolled (906, 442) with delta (0, 0)
Screenshot: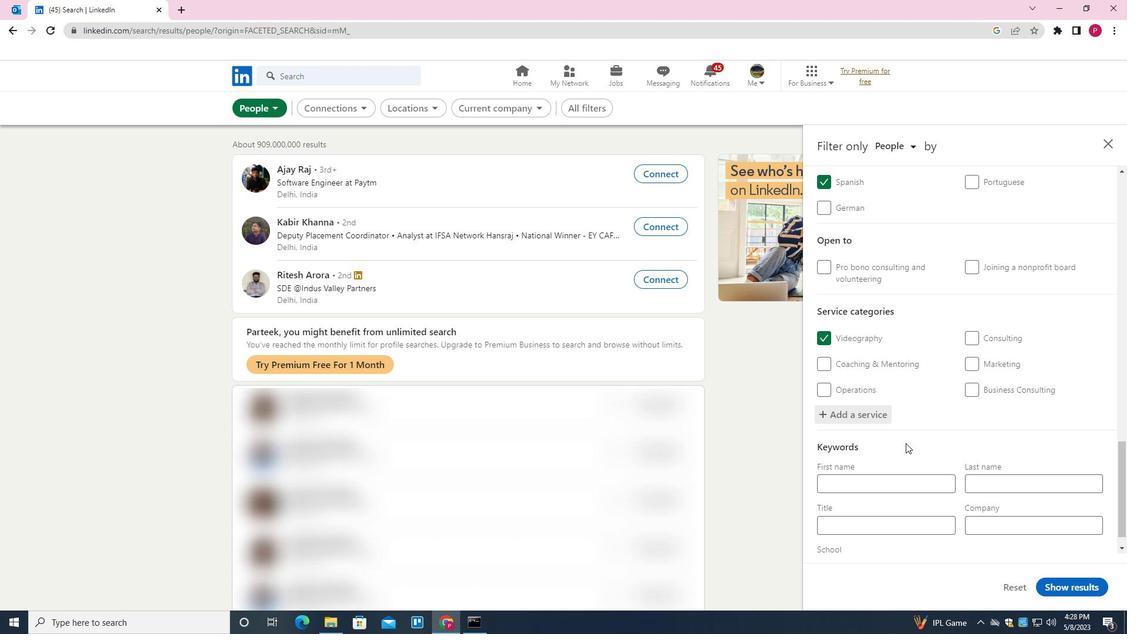 
Action: Mouse scrolled (906, 442) with delta (0, 0)
Screenshot: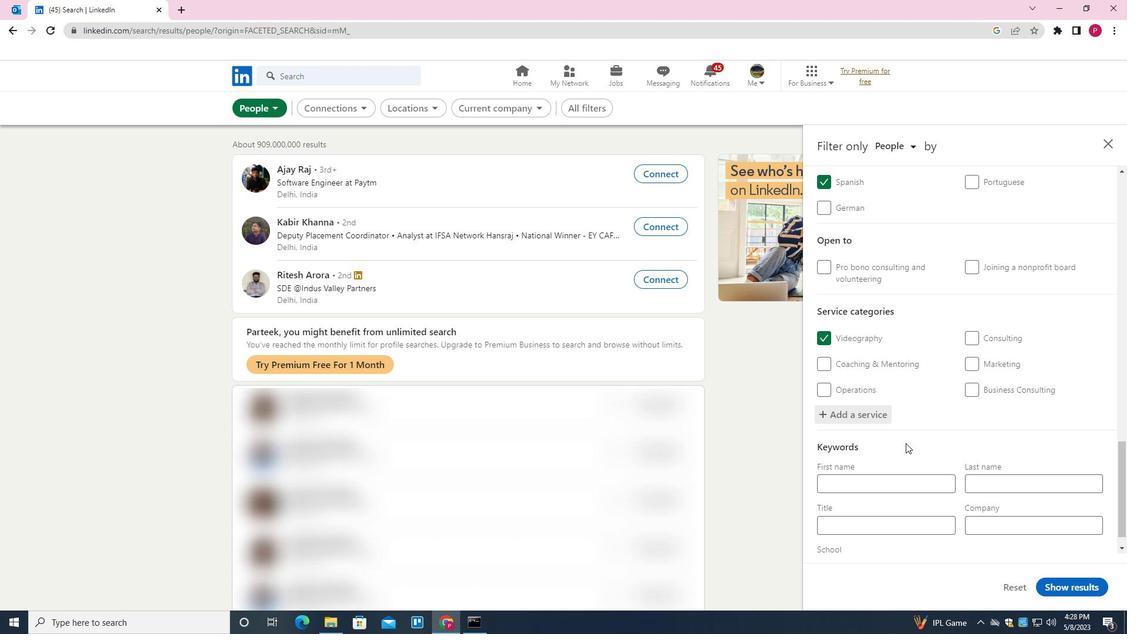 
Action: Mouse scrolled (906, 442) with delta (0, 0)
Screenshot: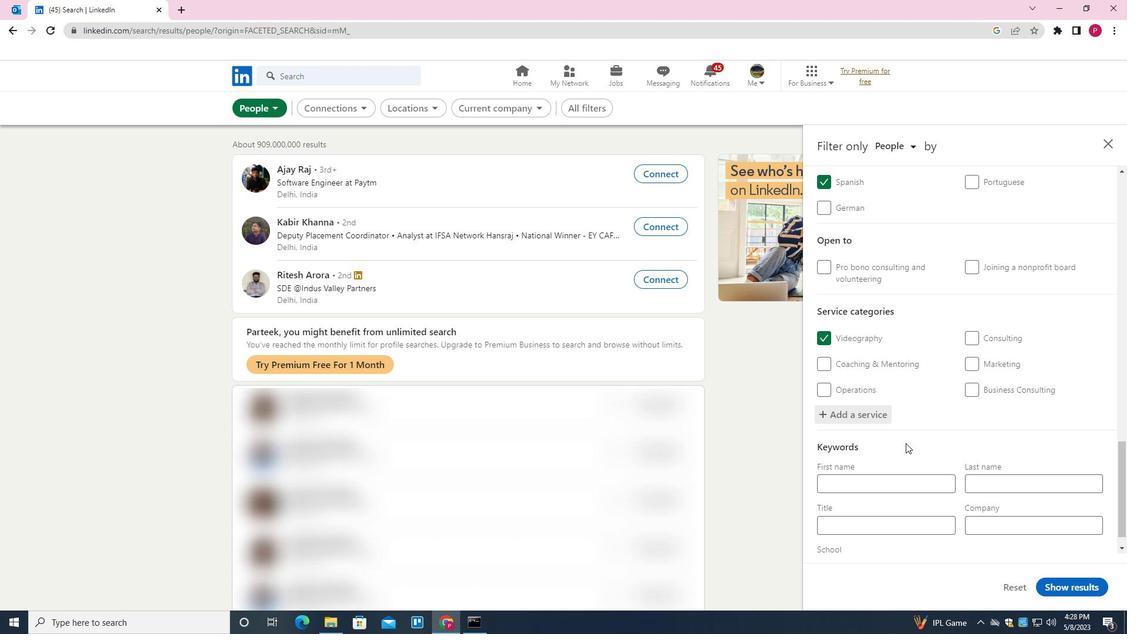 
Action: Mouse scrolled (906, 442) with delta (0, 0)
Screenshot: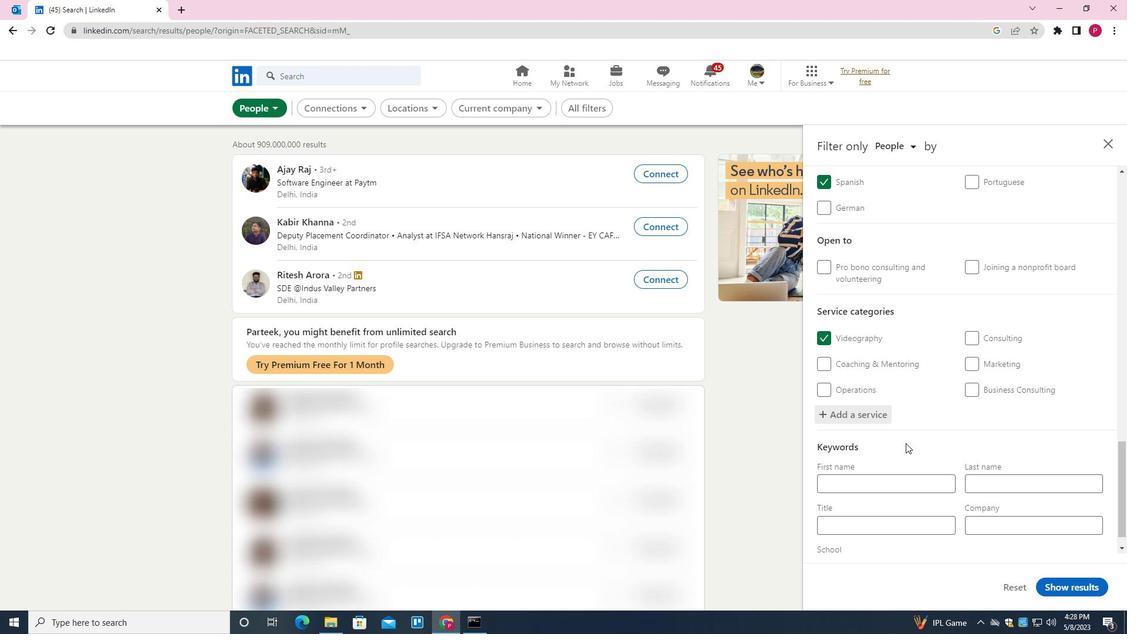 
Action: Mouse moved to (894, 496)
Screenshot: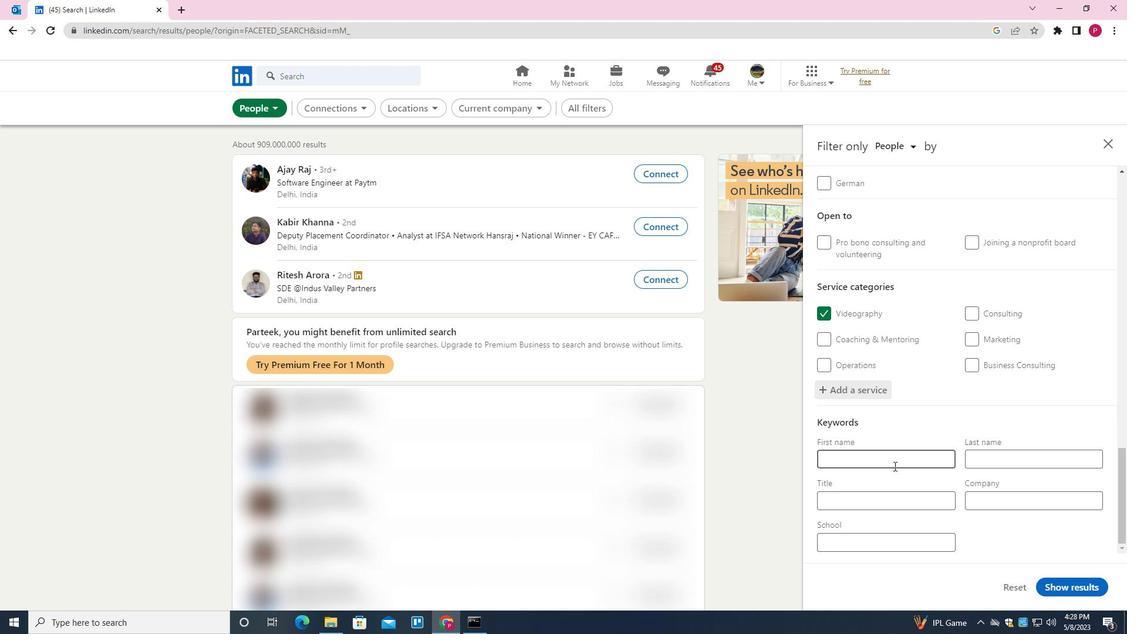 
Action: Mouse pressed left at (894, 496)
Screenshot: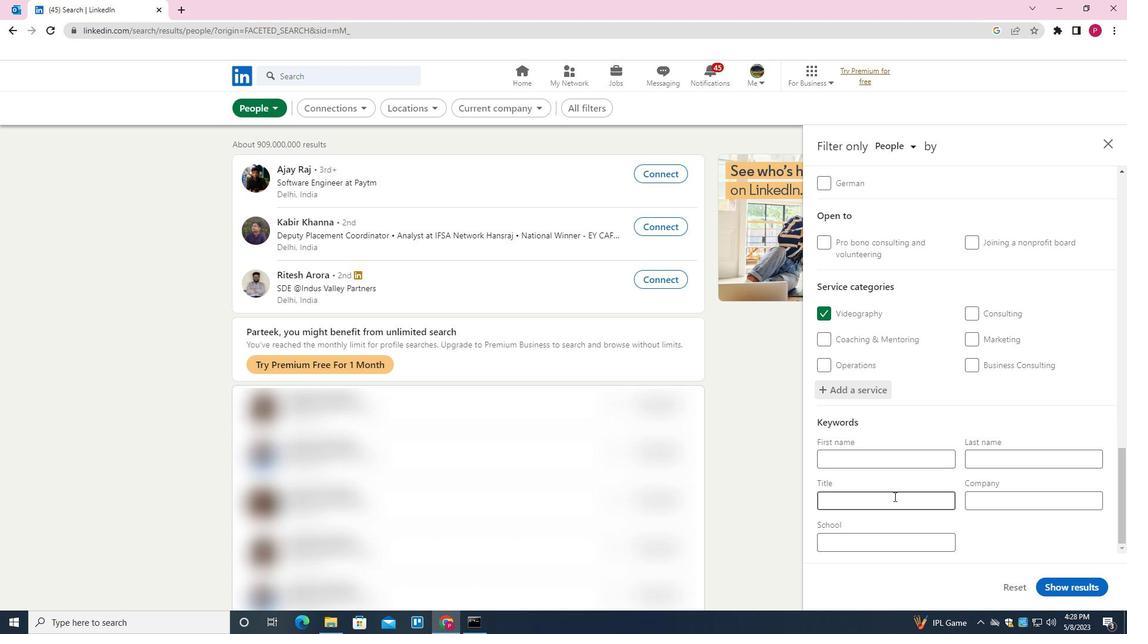 
Action: Key pressed <Key.shift>SCREENWRITER
Screenshot: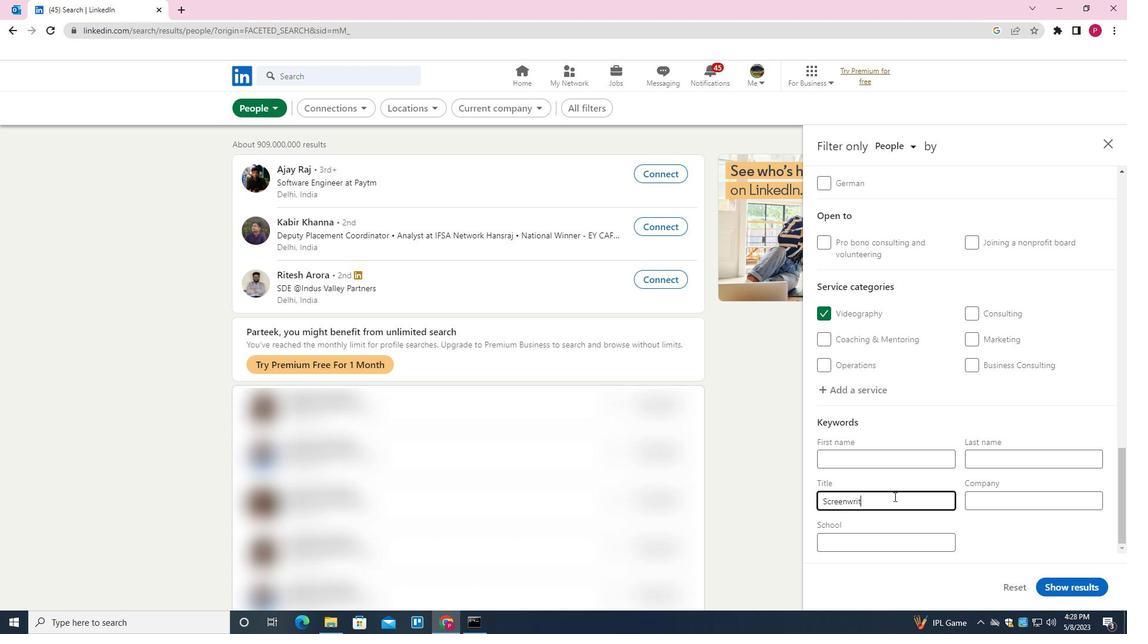 
Action: Mouse moved to (1052, 587)
Screenshot: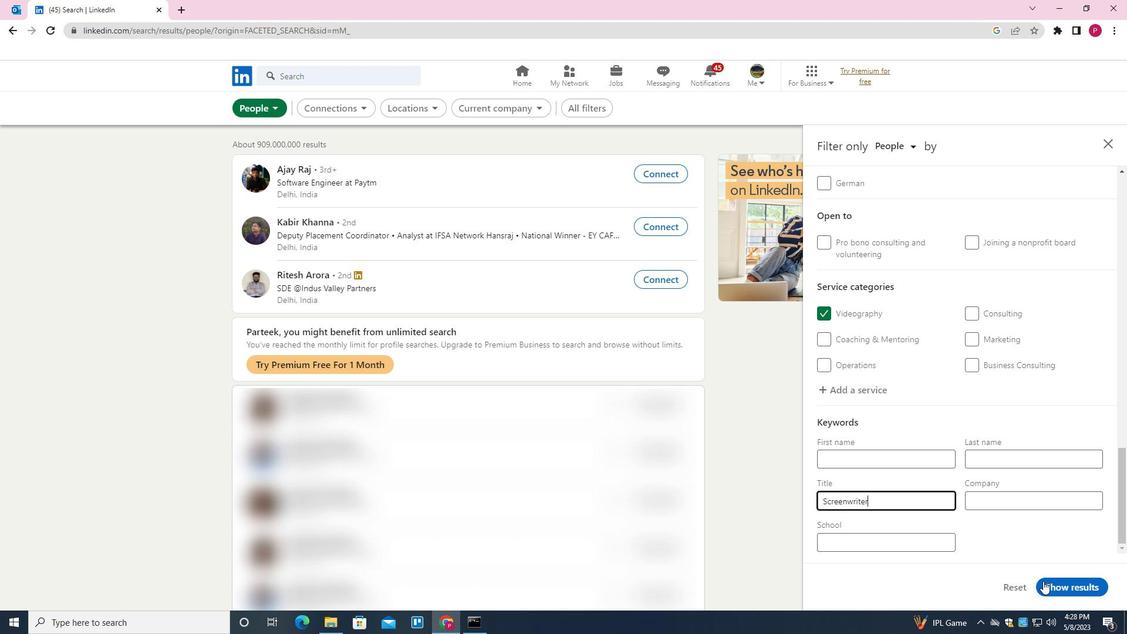 
Action: Mouse pressed left at (1052, 587)
Screenshot: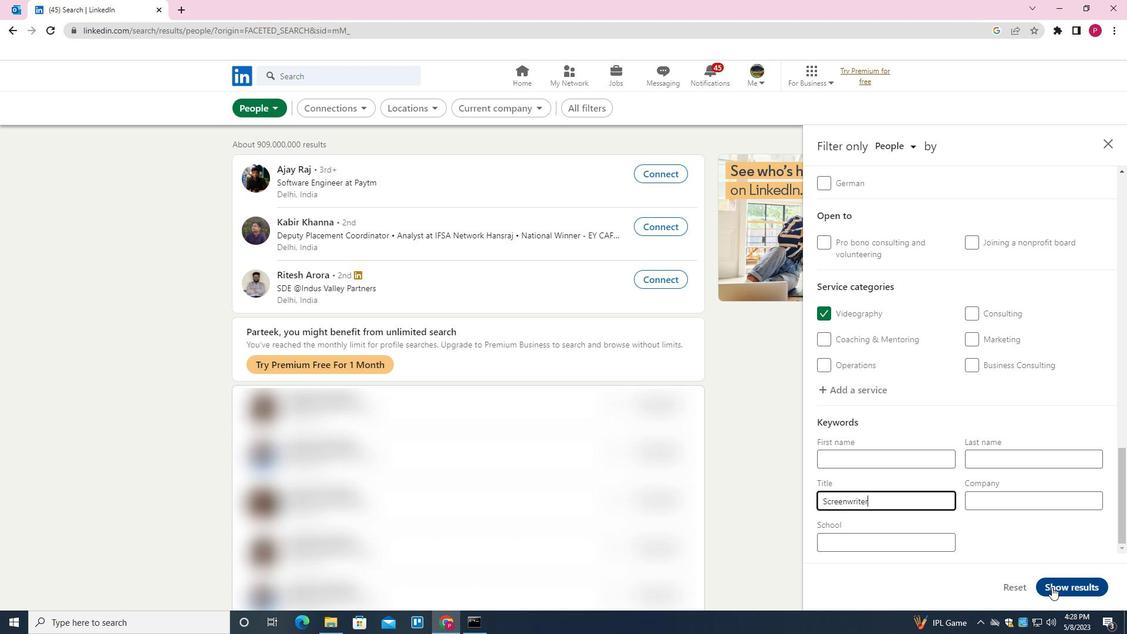 
Action: Mouse moved to (476, 265)
Screenshot: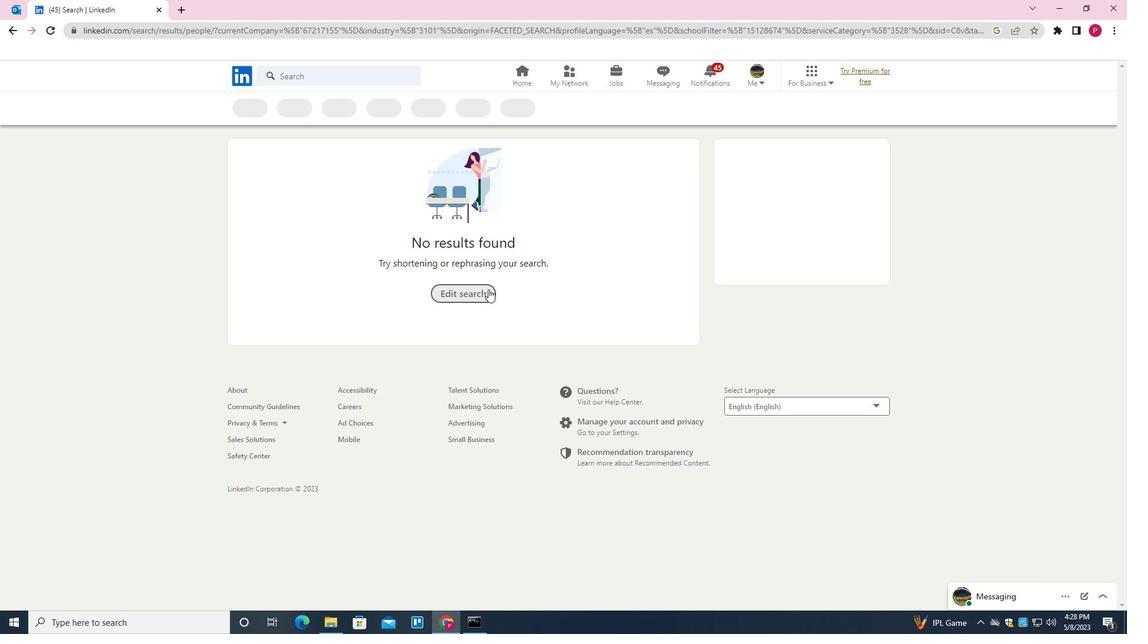
